 Task:  Click on Football In the Sunday Gridiron Challenge click on  Pick Sheet Add name Adam Hernandez Team name Marlton Giants and  Email softage.6@softage.net 10 Points Philadelphia Eagles 9 Points Carolina Panthers 8 Points Tampa Bay Buccaneers 7 Points Cleveland Browns 6 Points Washington Commanders 5 Points San Francisco 49ers 4 Points Las Vegas Raiders 3 Points New York Jets 2 Points Seattle Seahawks 1 Points Minnesota Vikings Submit pick sheet
Action: Mouse moved to (622, 389)
Screenshot: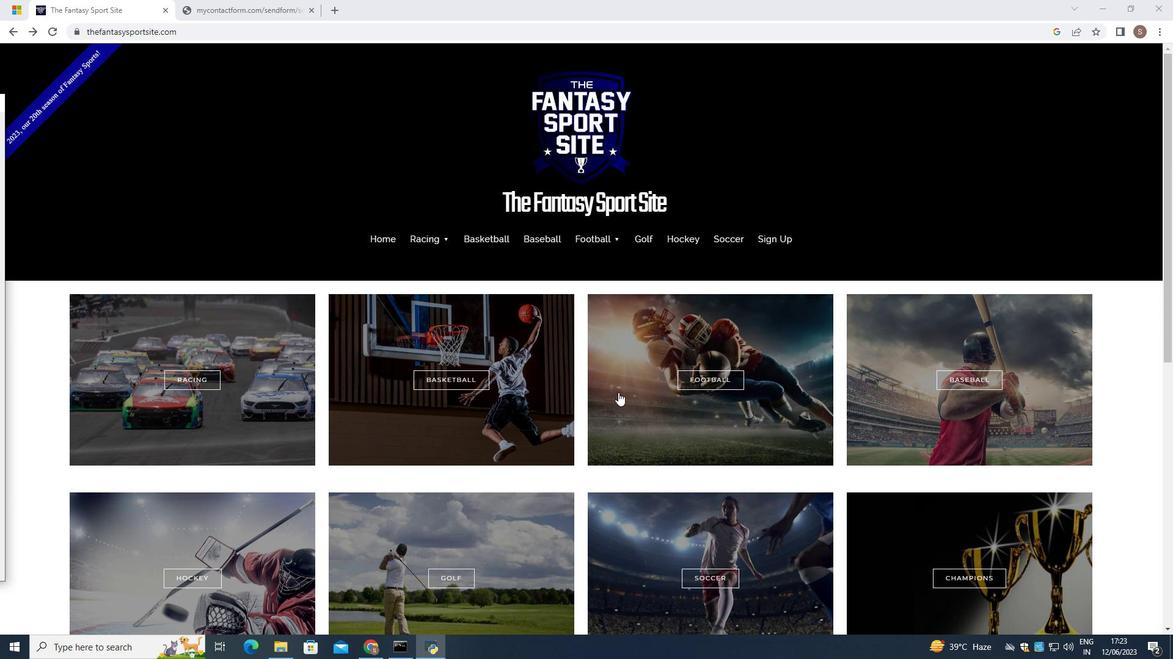 
Action: Mouse pressed left at (622, 389)
Screenshot: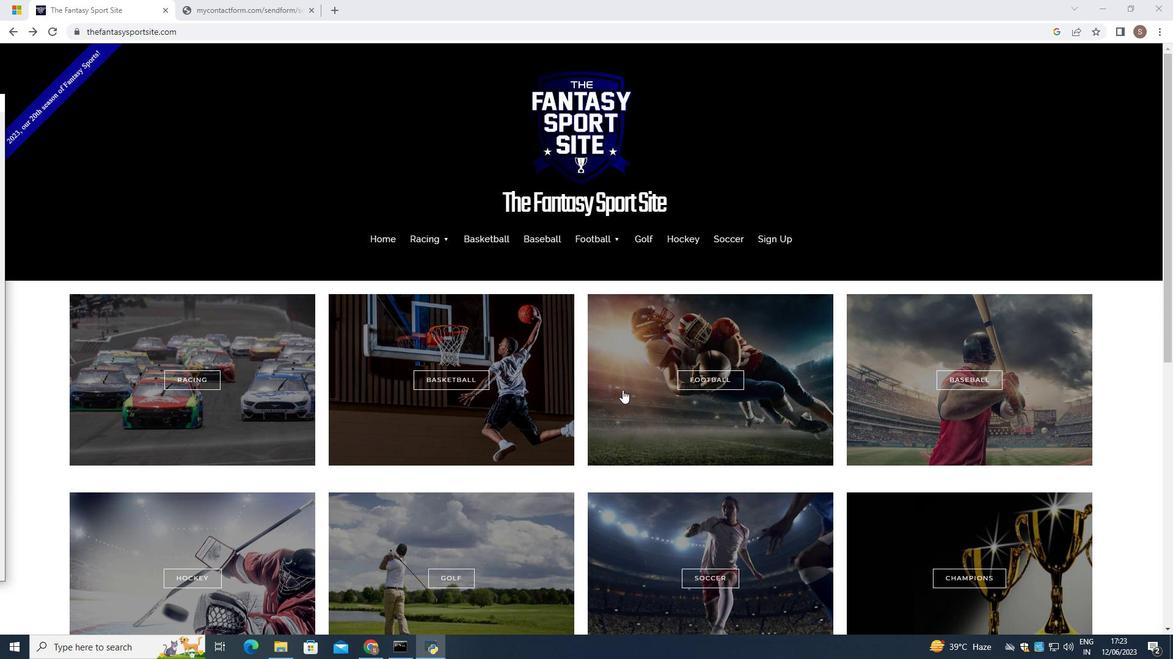 
Action: Mouse moved to (594, 496)
Screenshot: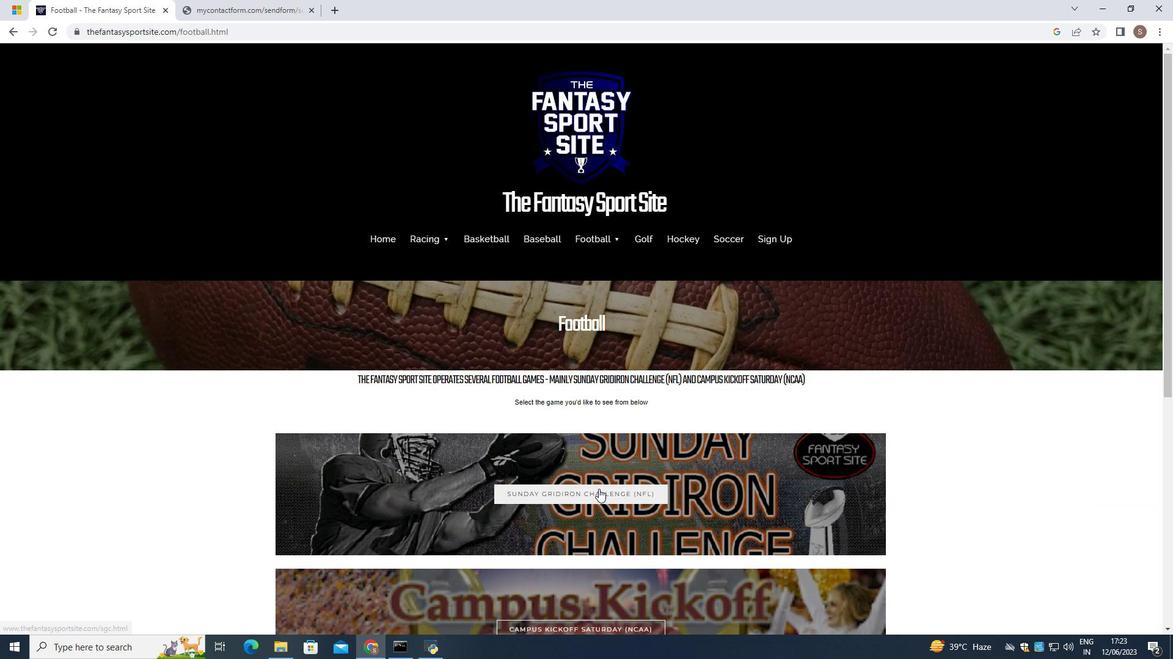 
Action: Mouse pressed left at (594, 496)
Screenshot: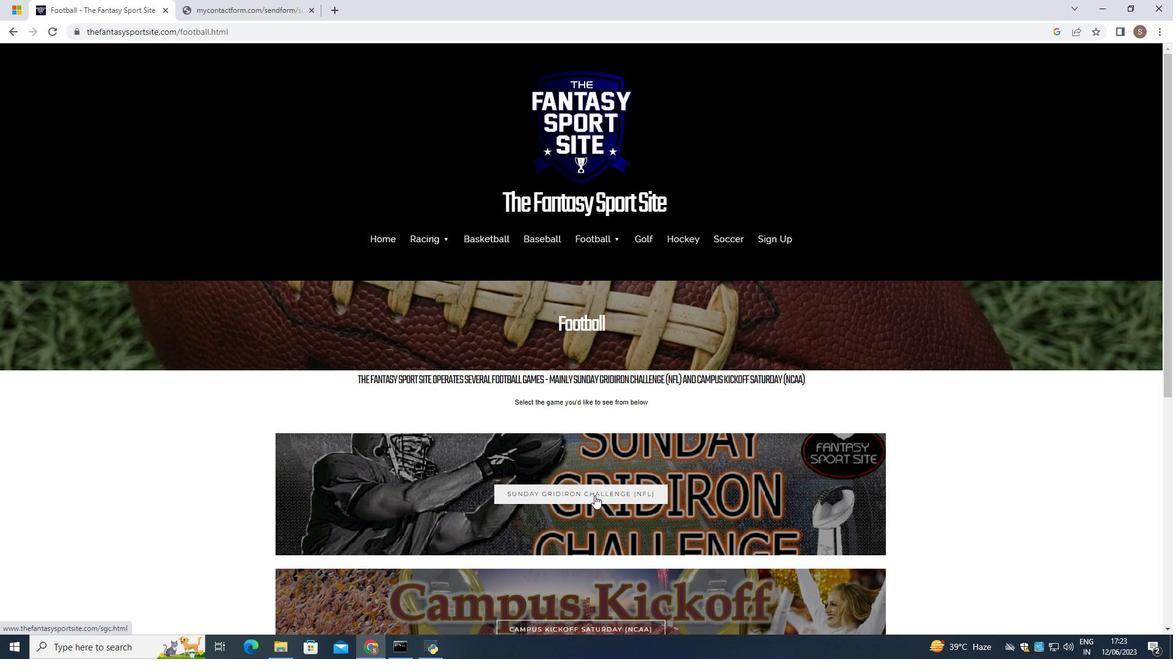 
Action: Mouse moved to (355, 541)
Screenshot: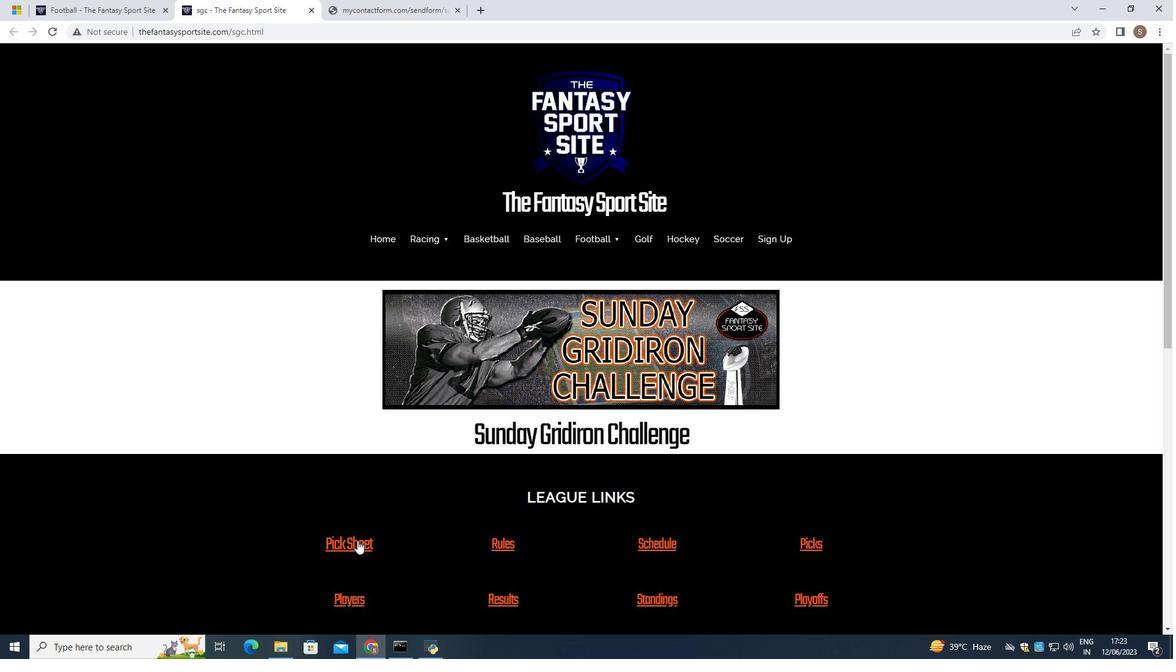 
Action: Mouse pressed left at (355, 541)
Screenshot: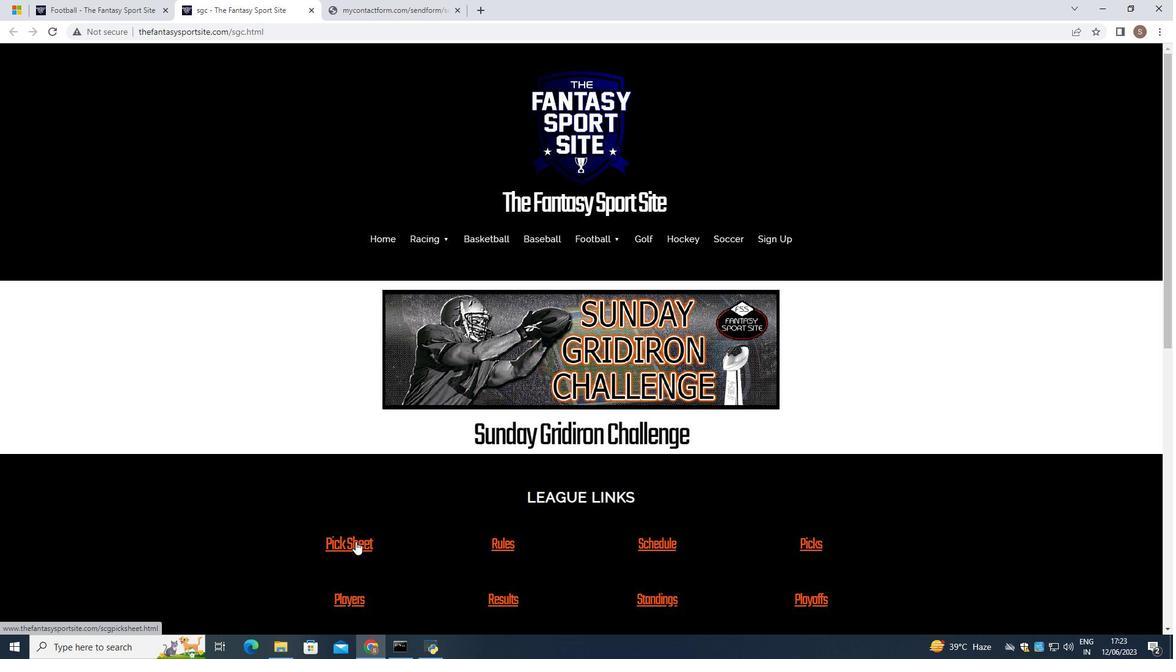 
Action: Mouse moved to (402, 506)
Screenshot: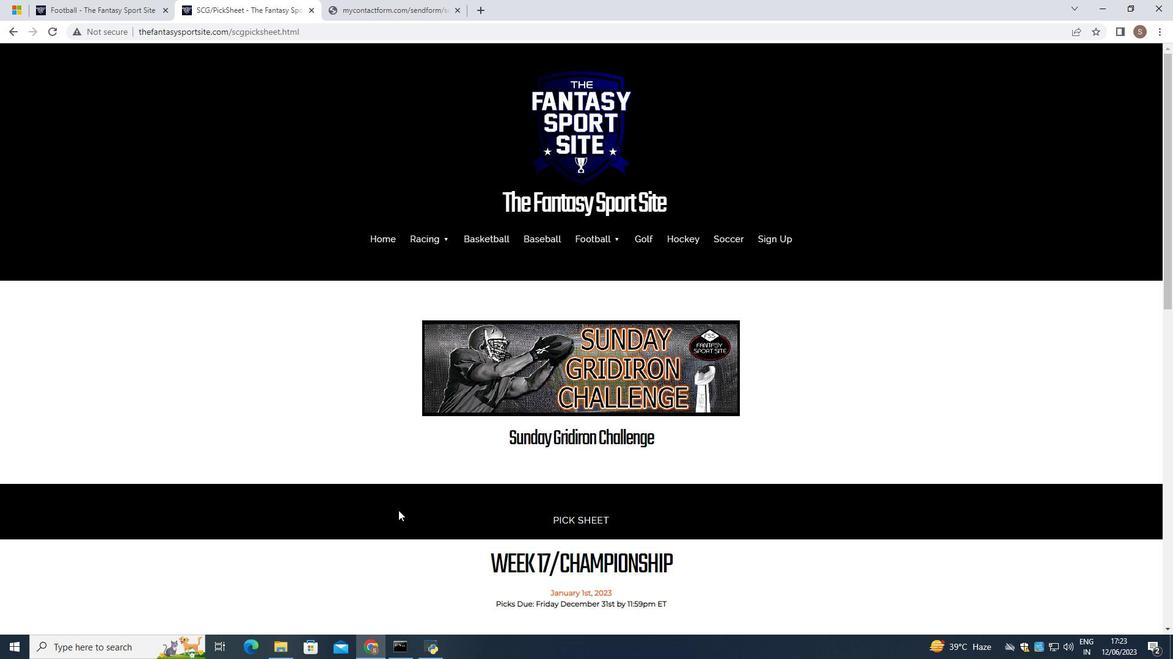 
Action: Mouse scrolled (402, 505) with delta (0, 0)
Screenshot: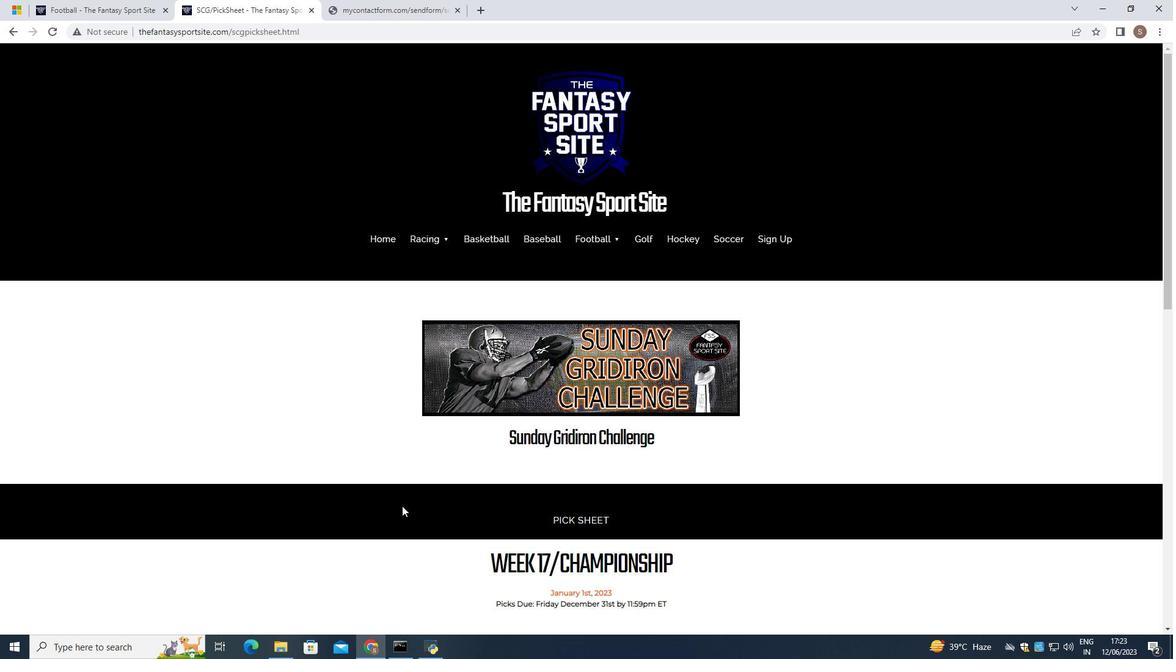 
Action: Mouse scrolled (402, 505) with delta (0, 0)
Screenshot: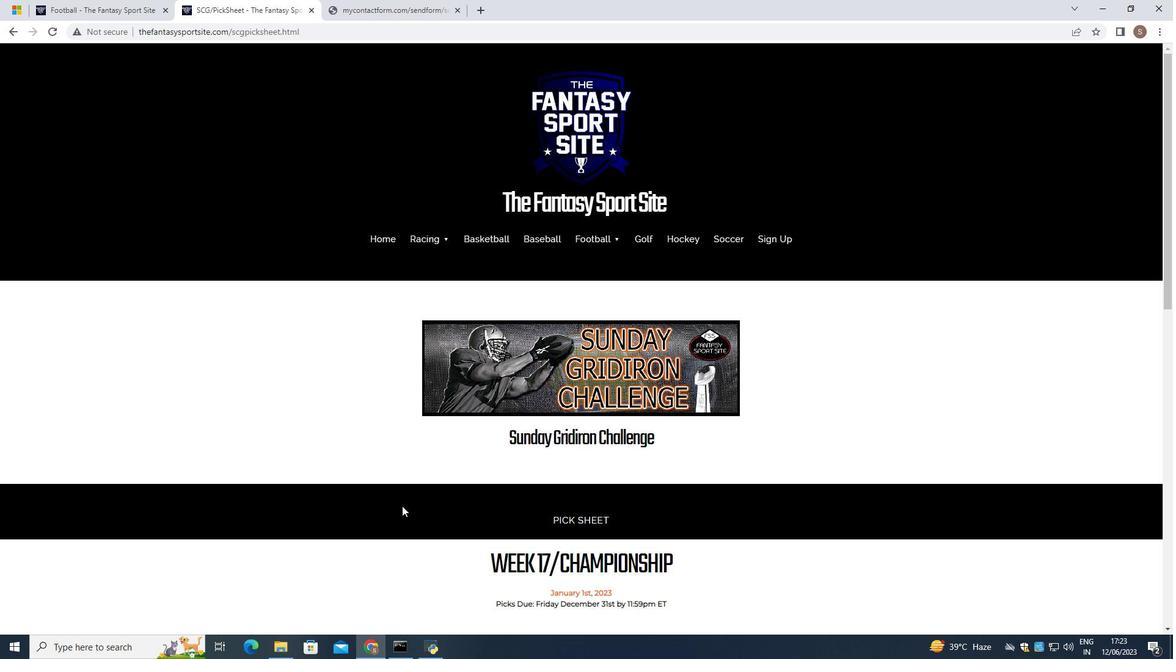 
Action: Mouse scrolled (402, 505) with delta (0, 0)
Screenshot: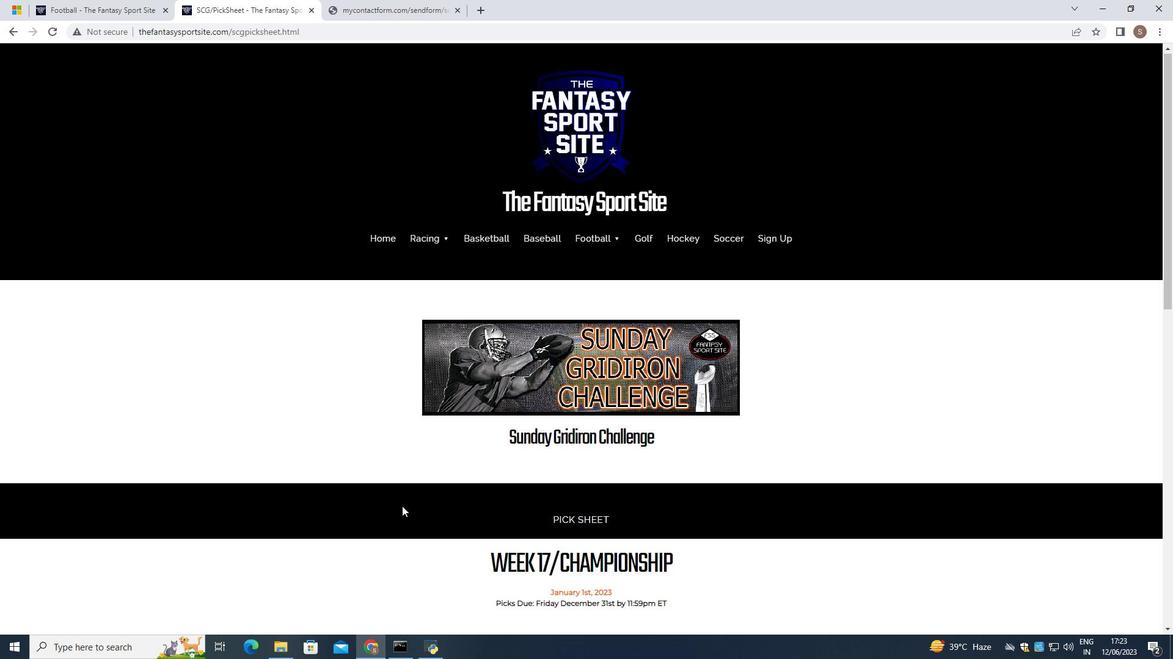 
Action: Mouse scrolled (402, 505) with delta (0, 0)
Screenshot: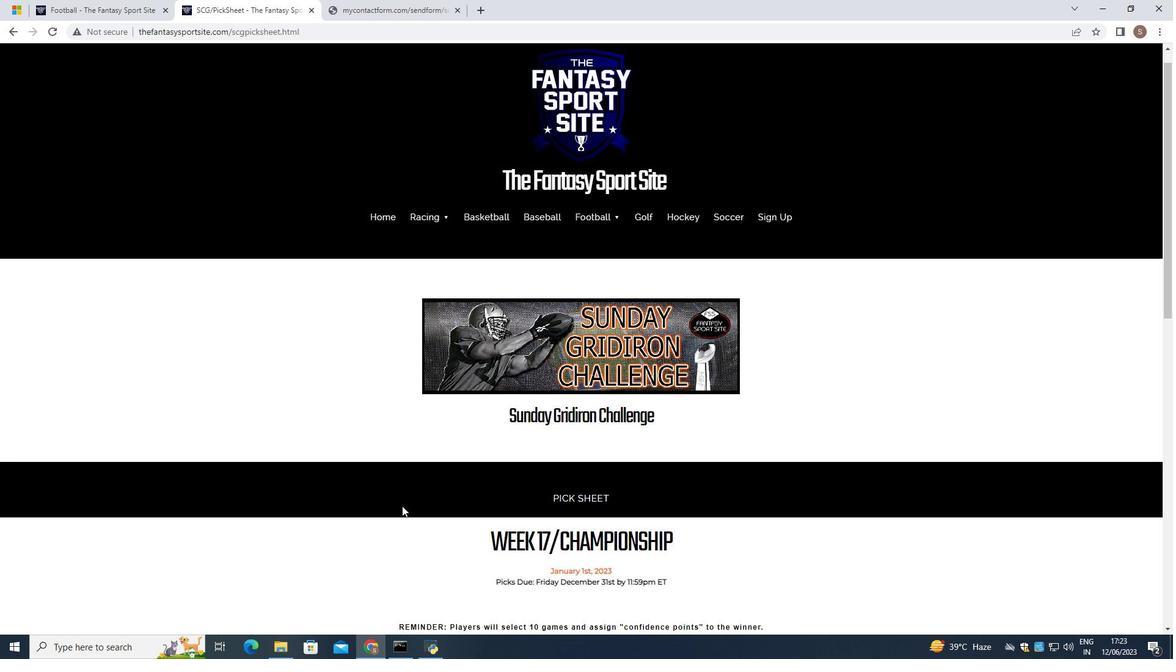 
Action: Mouse scrolled (402, 505) with delta (0, 0)
Screenshot: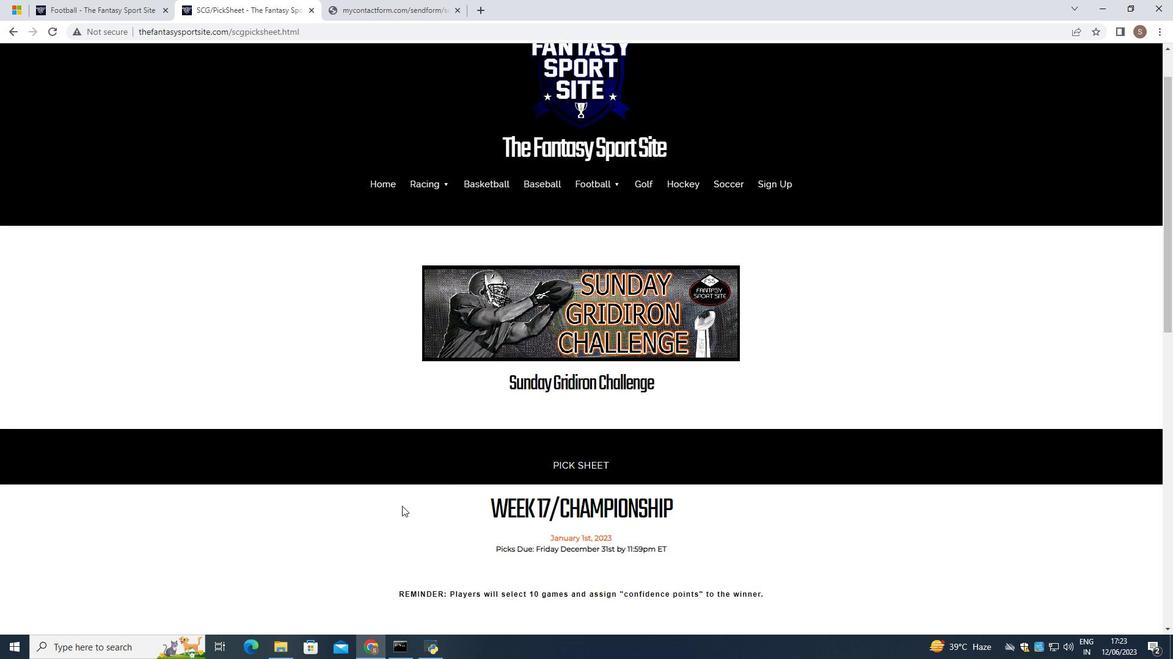 
Action: Mouse scrolled (402, 505) with delta (0, 0)
Screenshot: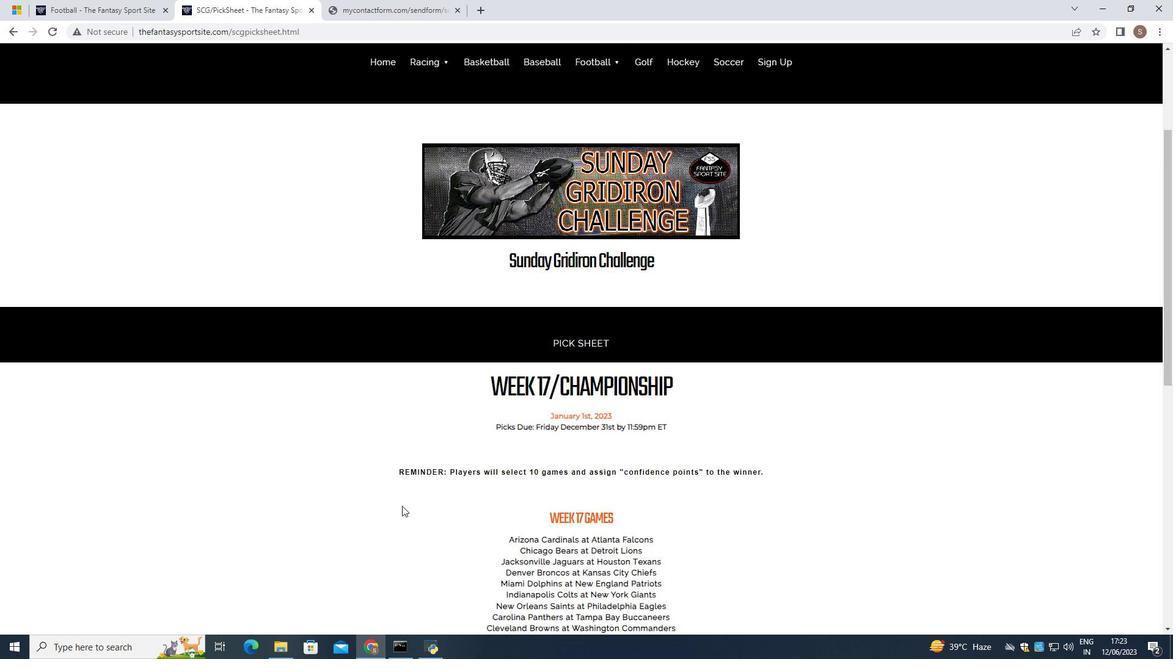 
Action: Mouse moved to (402, 505)
Screenshot: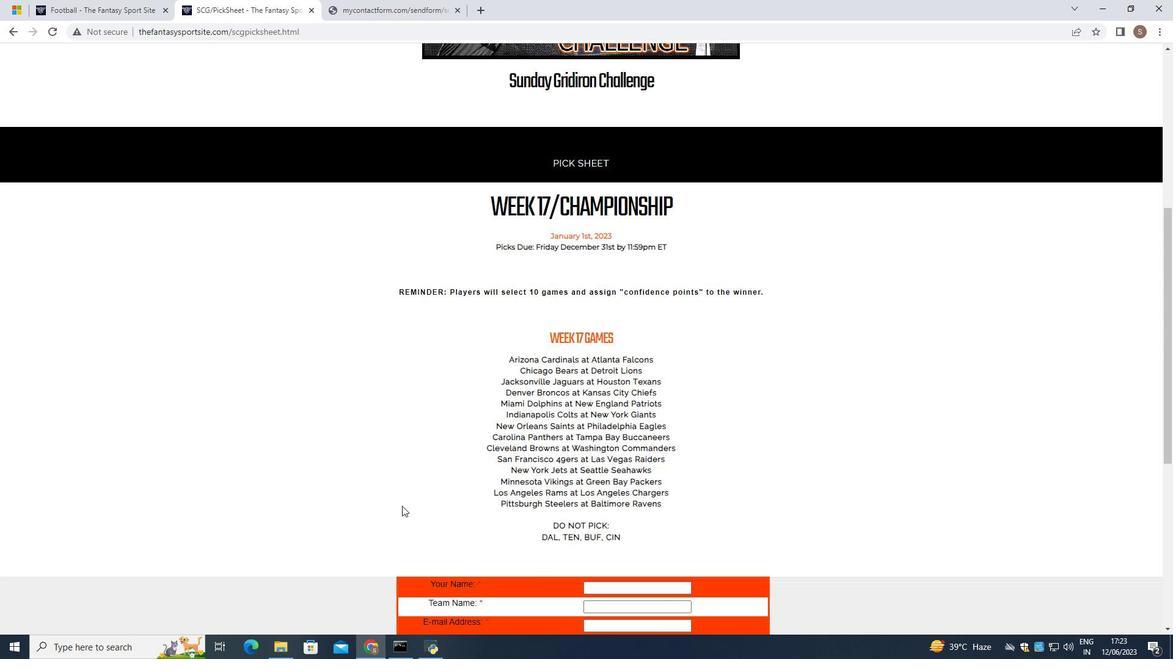 
Action: Mouse scrolled (402, 504) with delta (0, 0)
Screenshot: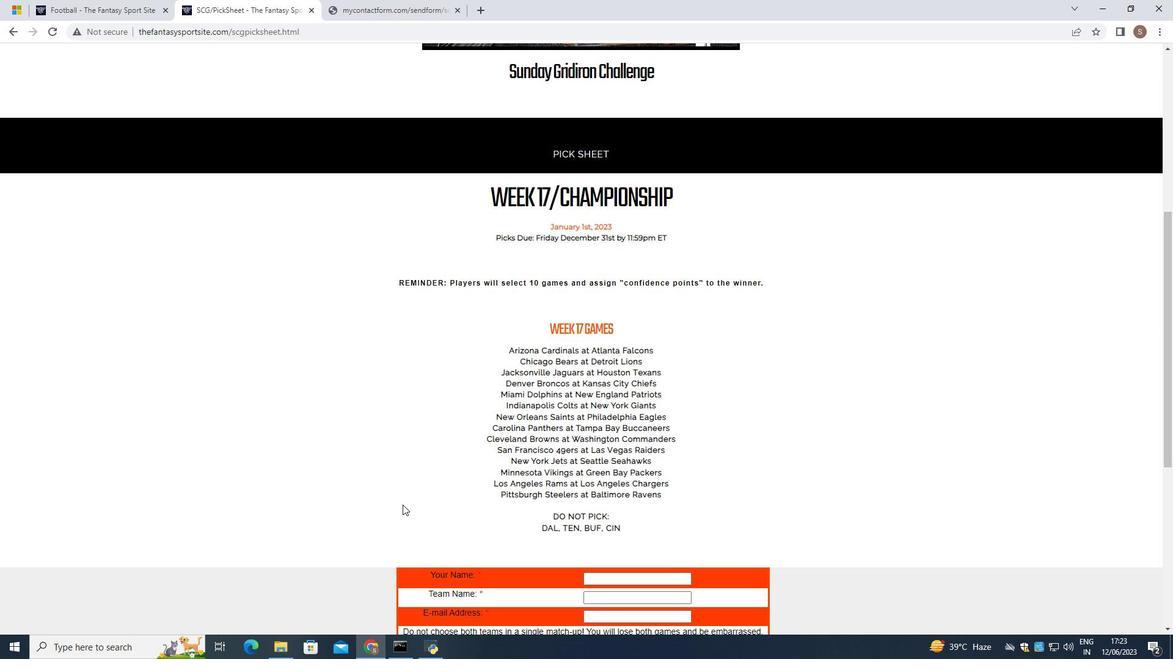 
Action: Mouse scrolled (402, 504) with delta (0, 0)
Screenshot: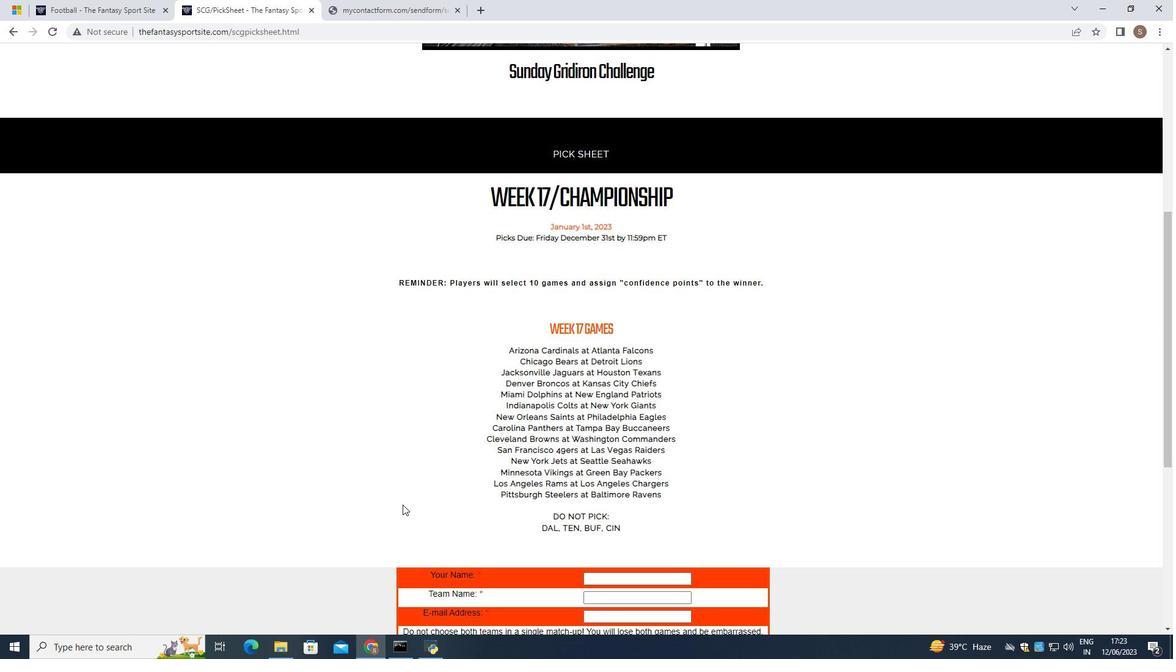 
Action: Mouse scrolled (402, 504) with delta (0, 0)
Screenshot: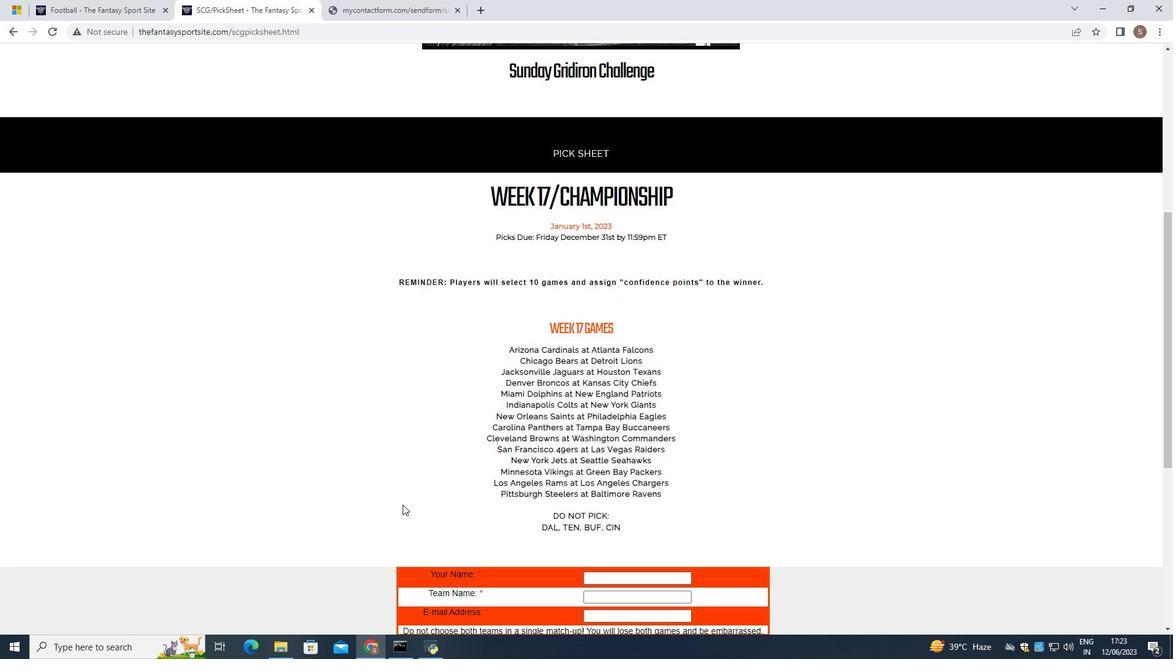 
Action: Mouse scrolled (402, 504) with delta (0, 0)
Screenshot: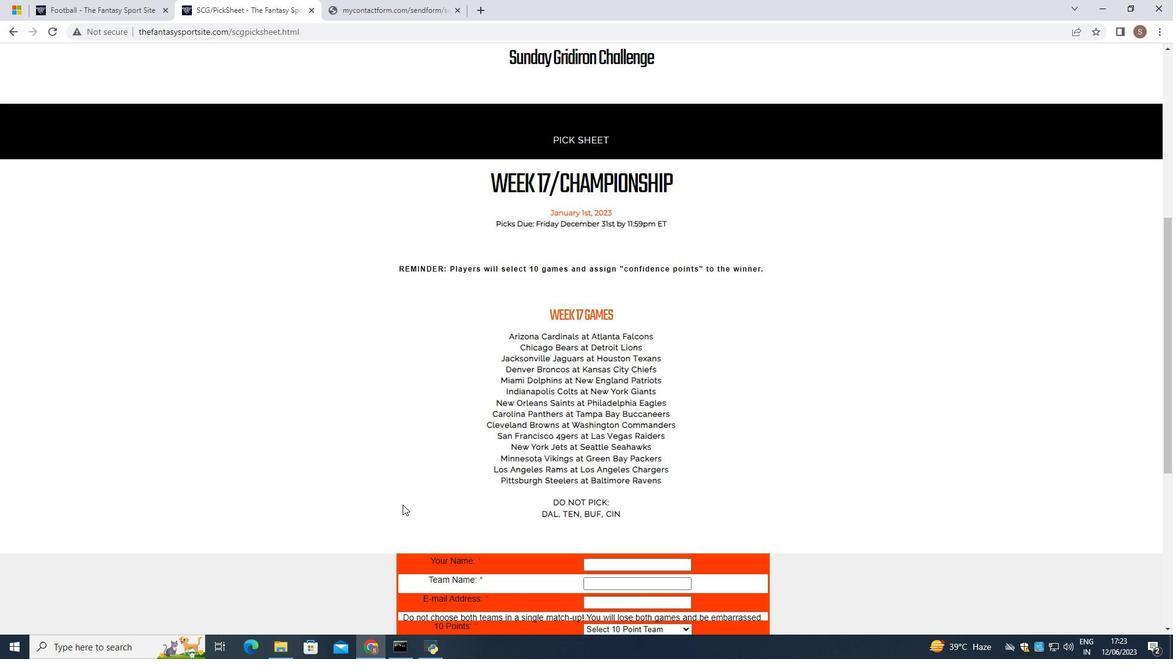 
Action: Mouse moved to (618, 331)
Screenshot: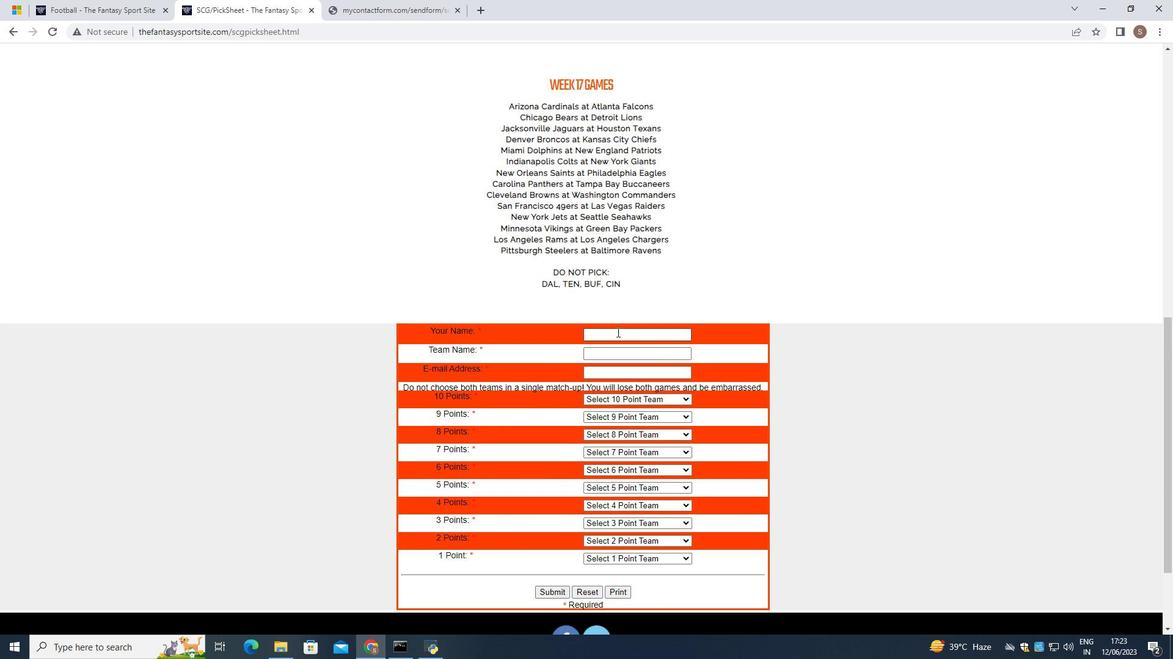 
Action: Mouse pressed left at (618, 331)
Screenshot: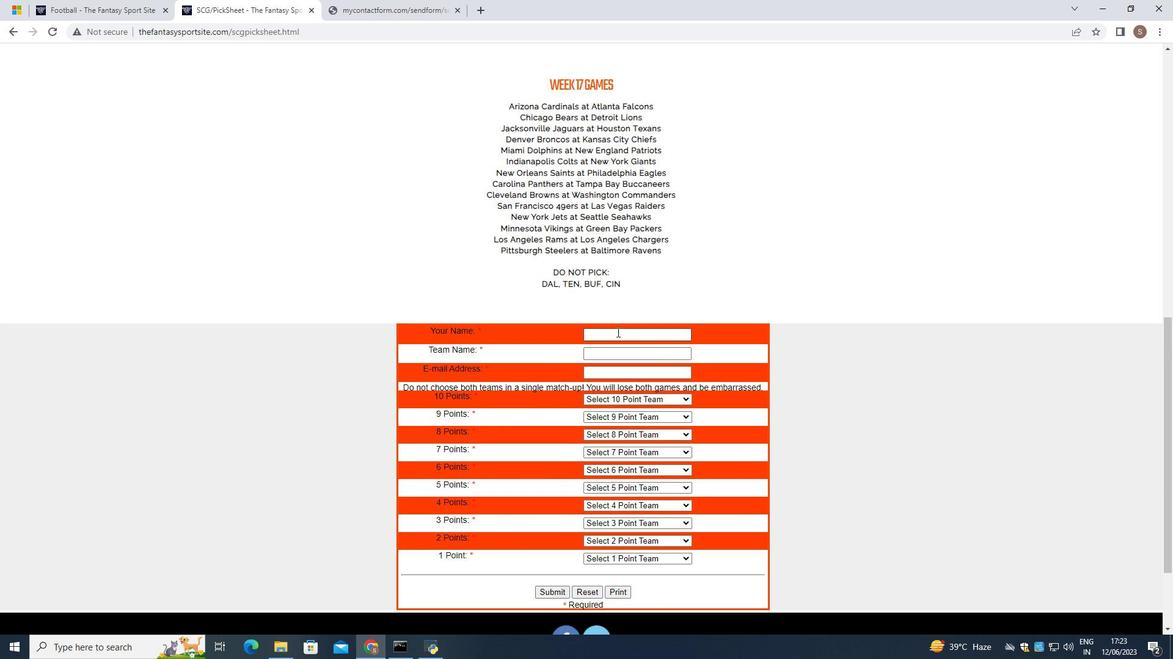 
Action: Mouse moved to (618, 331)
Screenshot: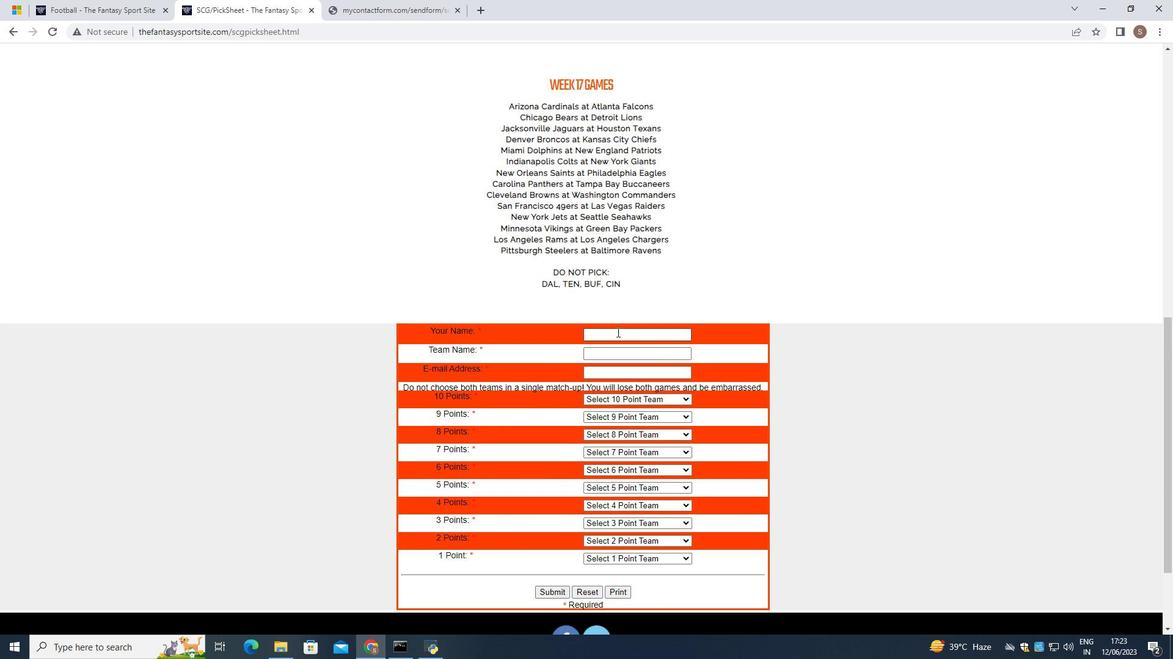 
Action: Key pressed <Key.shift><Key.shift>Adam<Key.space><Key.shift>Hernandez
Screenshot: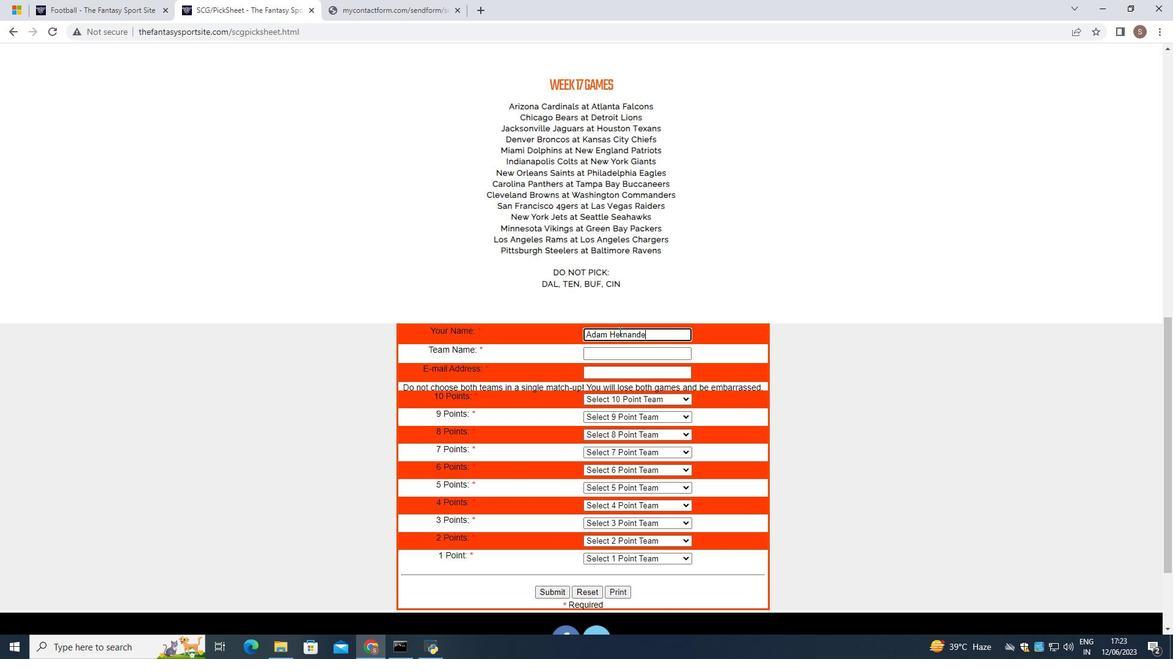 
Action: Mouse moved to (623, 353)
Screenshot: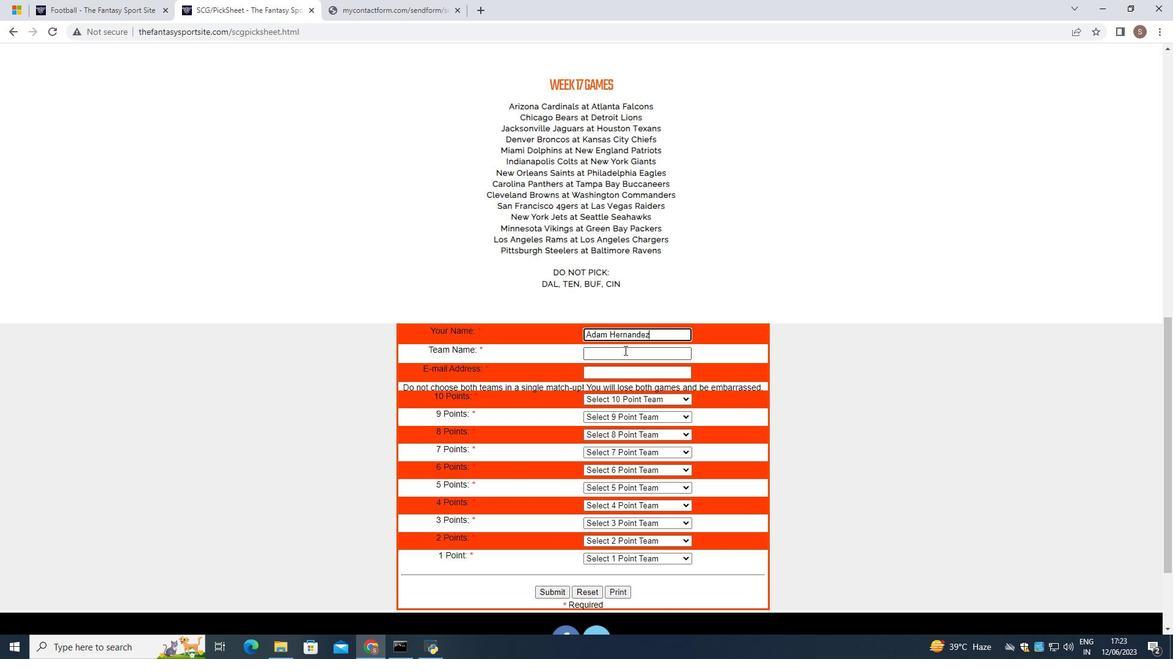 
Action: Mouse pressed left at (623, 353)
Screenshot: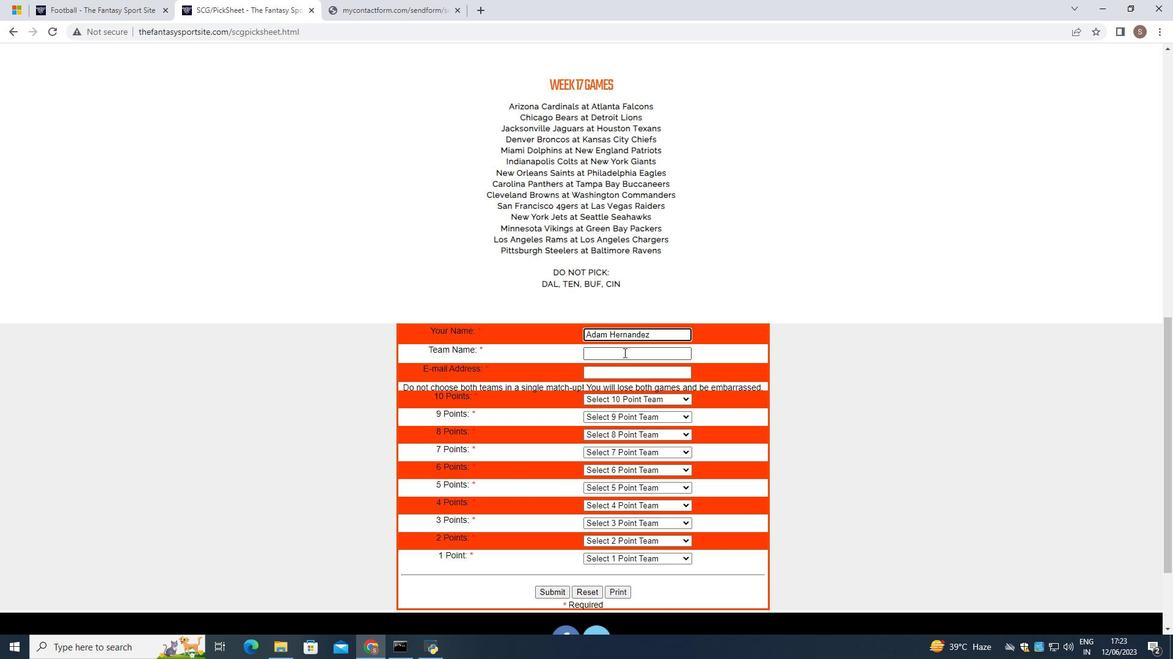 
Action: Key pressed <Key.shift>Marlton<Key.space><Key.shift>Giants
Screenshot: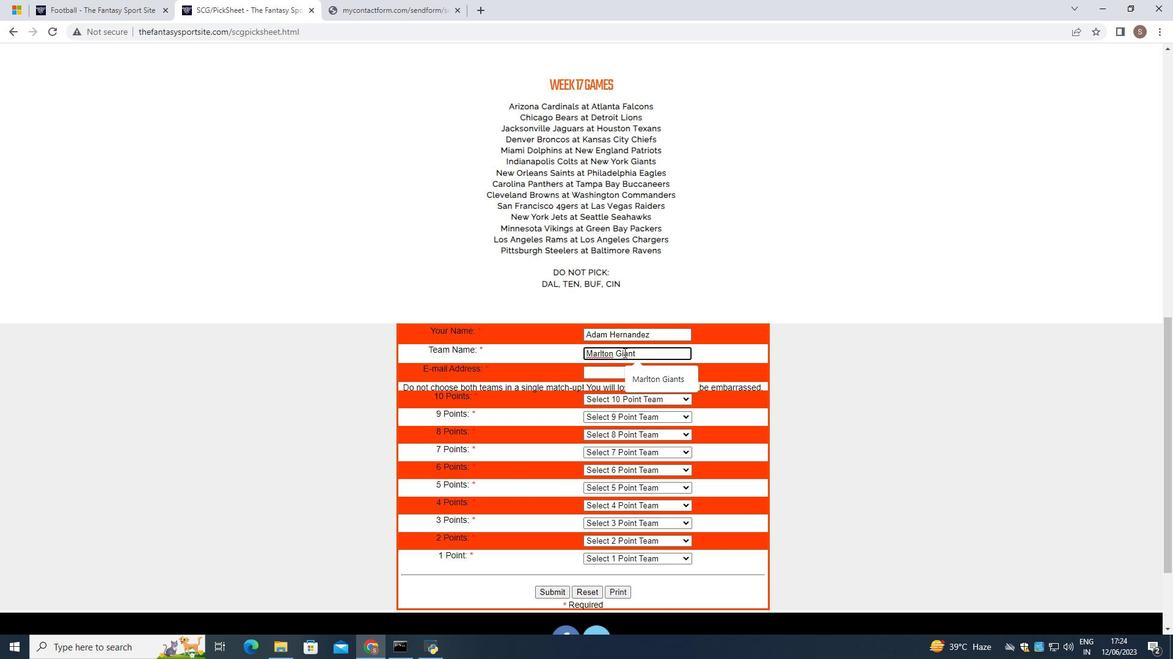 
Action: Mouse moved to (620, 371)
Screenshot: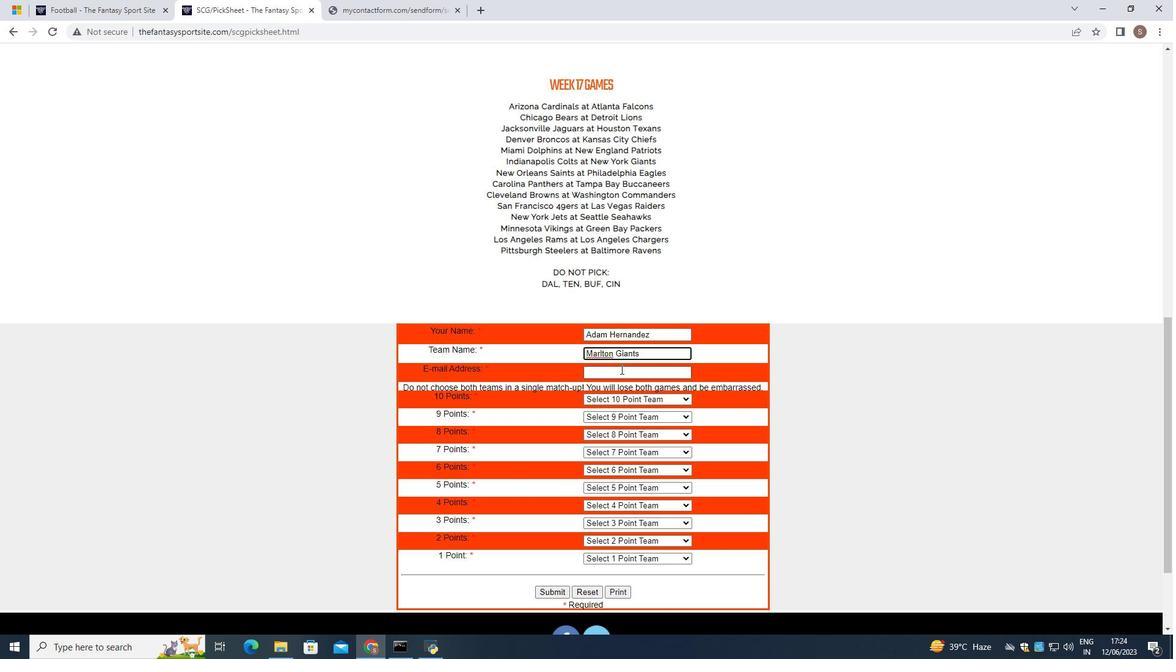 
Action: Mouse pressed left at (620, 371)
Screenshot: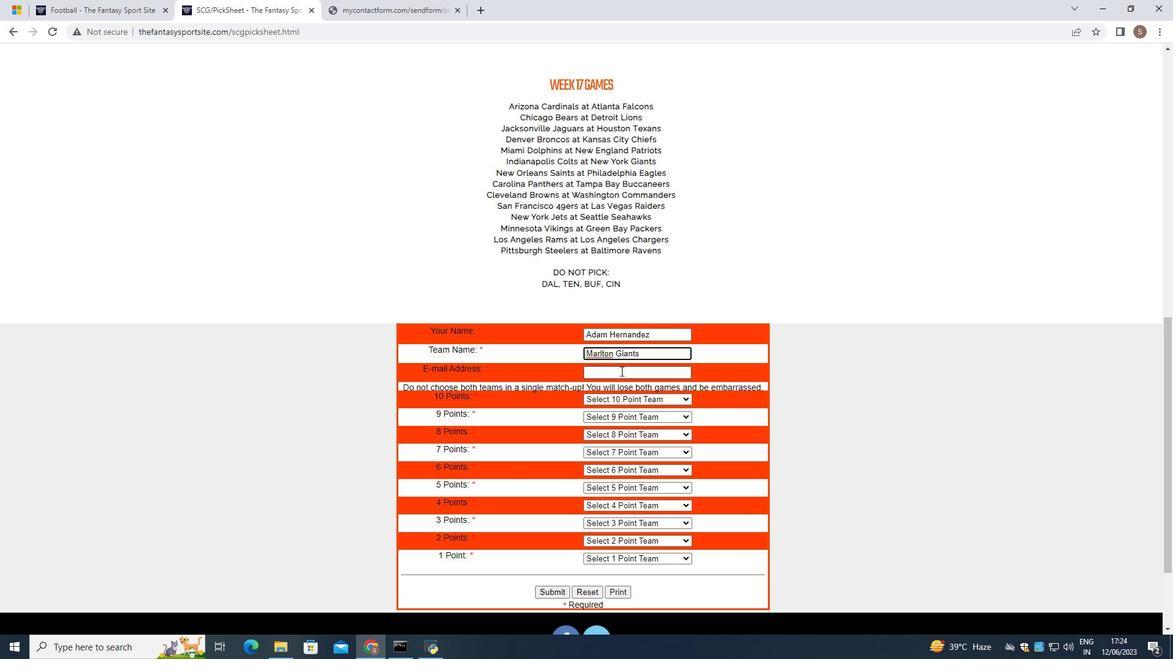 
Action: Key pressed softage.6
Screenshot: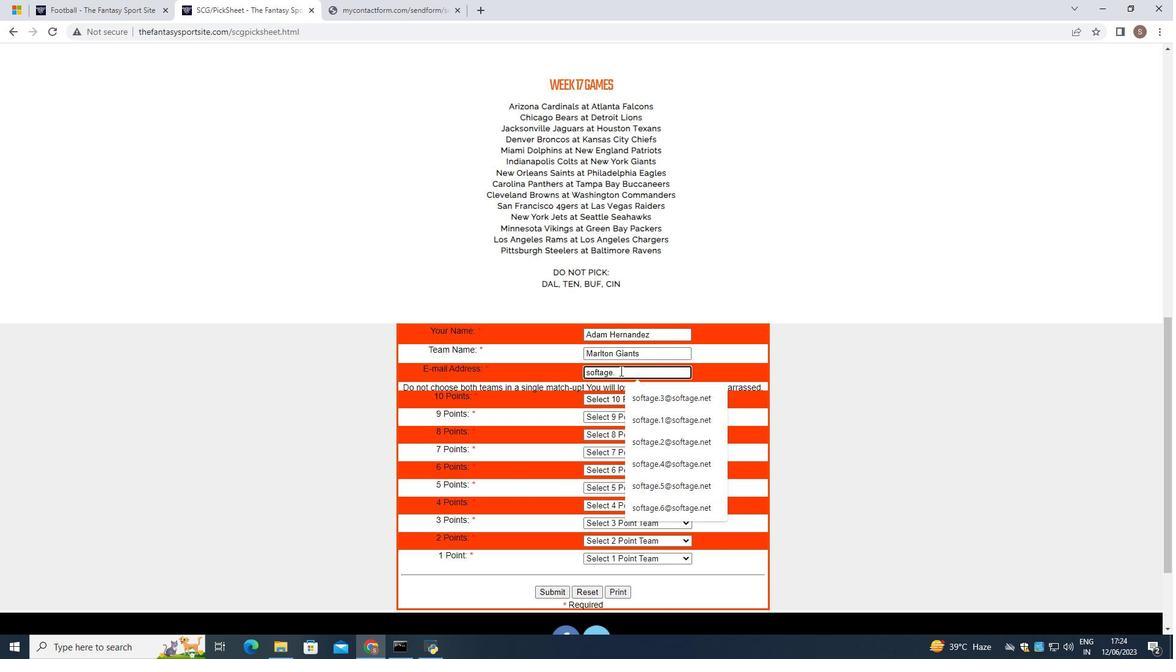 
Action: Mouse moved to (645, 394)
Screenshot: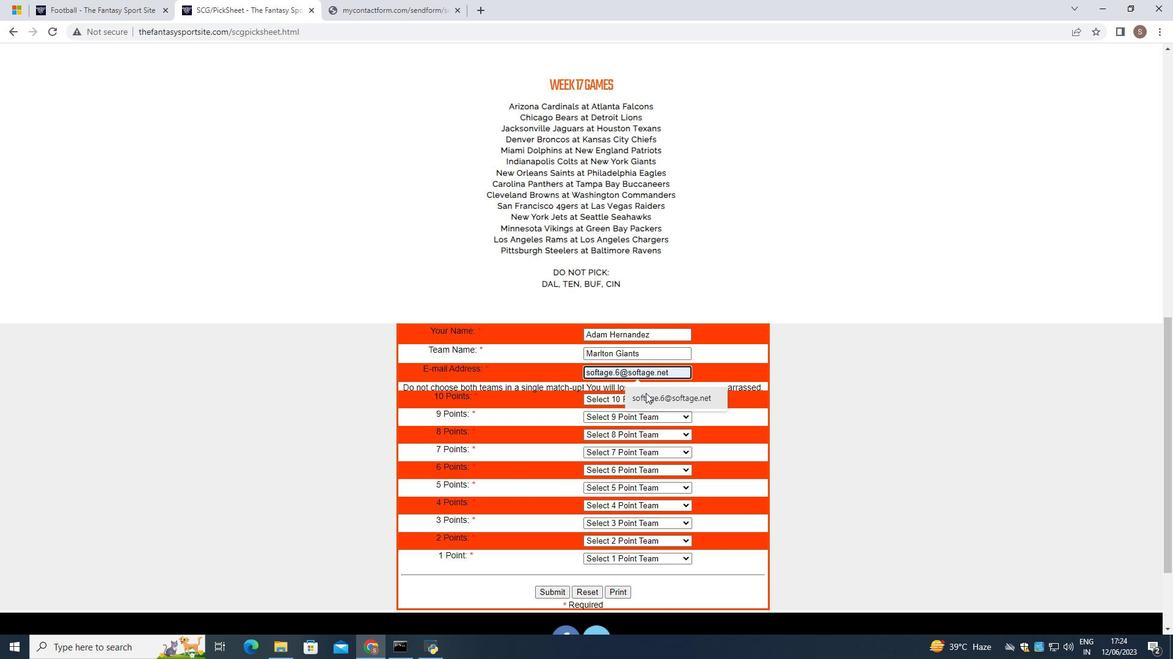 
Action: Mouse pressed left at (645, 394)
Screenshot: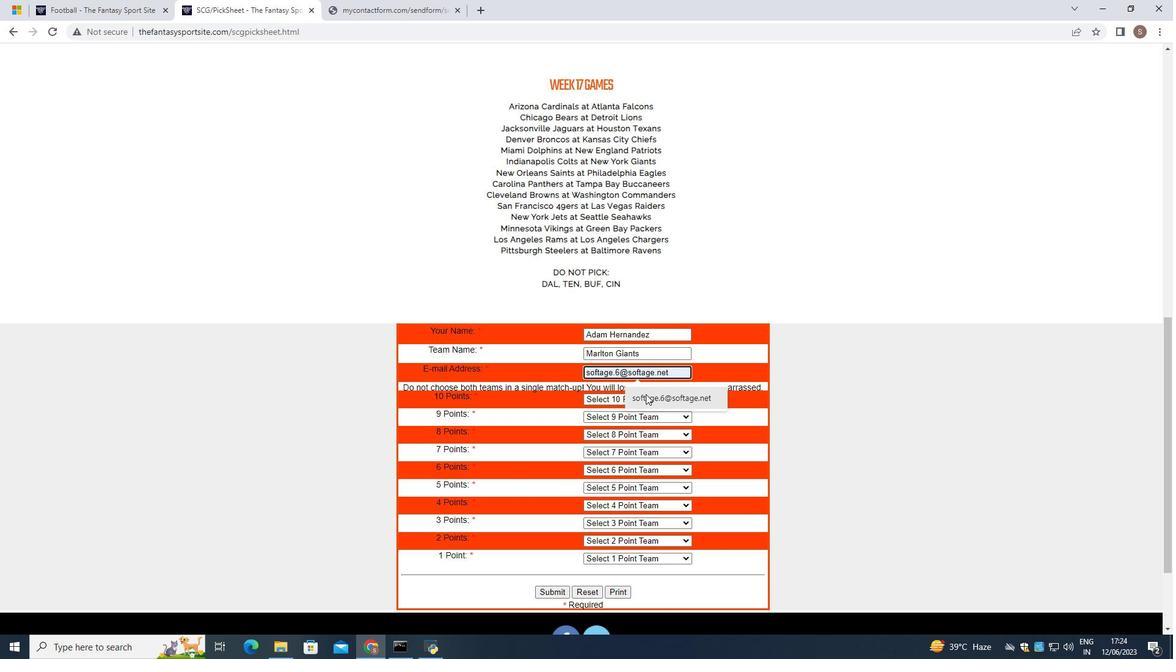 
Action: Mouse moved to (629, 397)
Screenshot: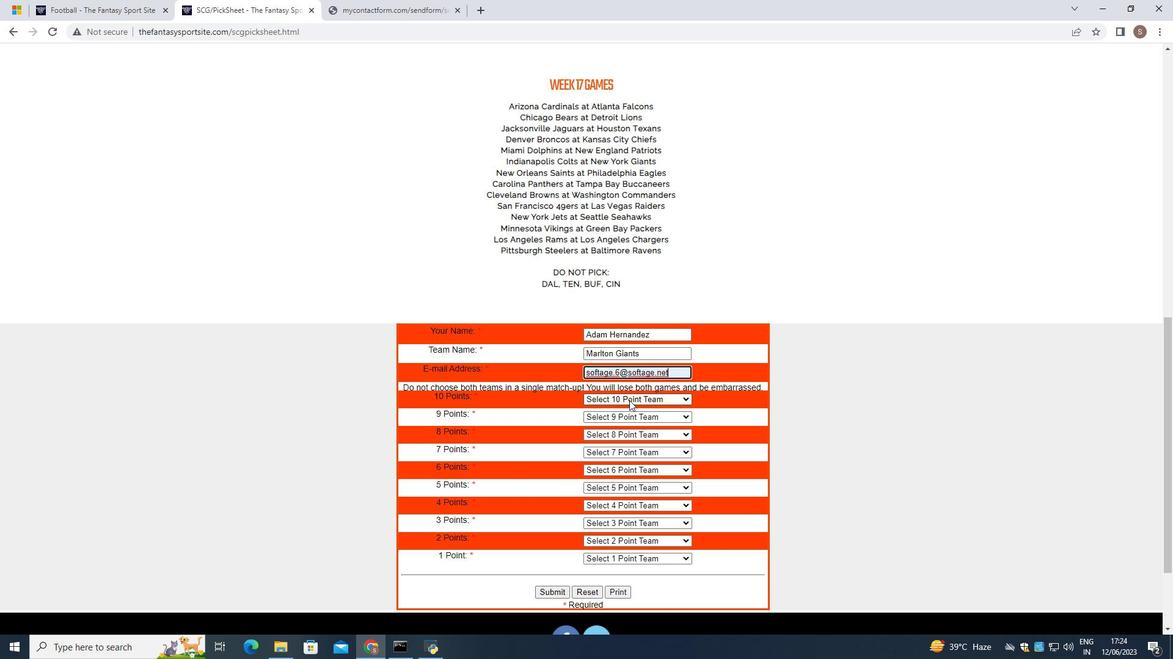 
Action: Mouse pressed left at (629, 397)
Screenshot: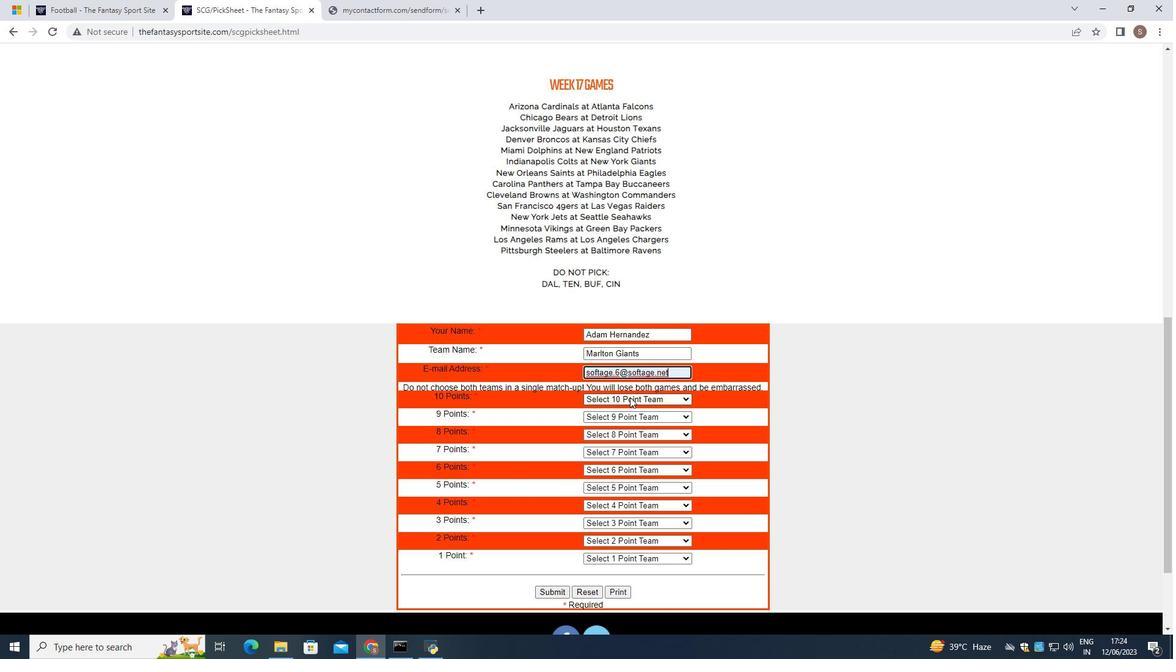 
Action: Mouse moved to (643, 564)
Screenshot: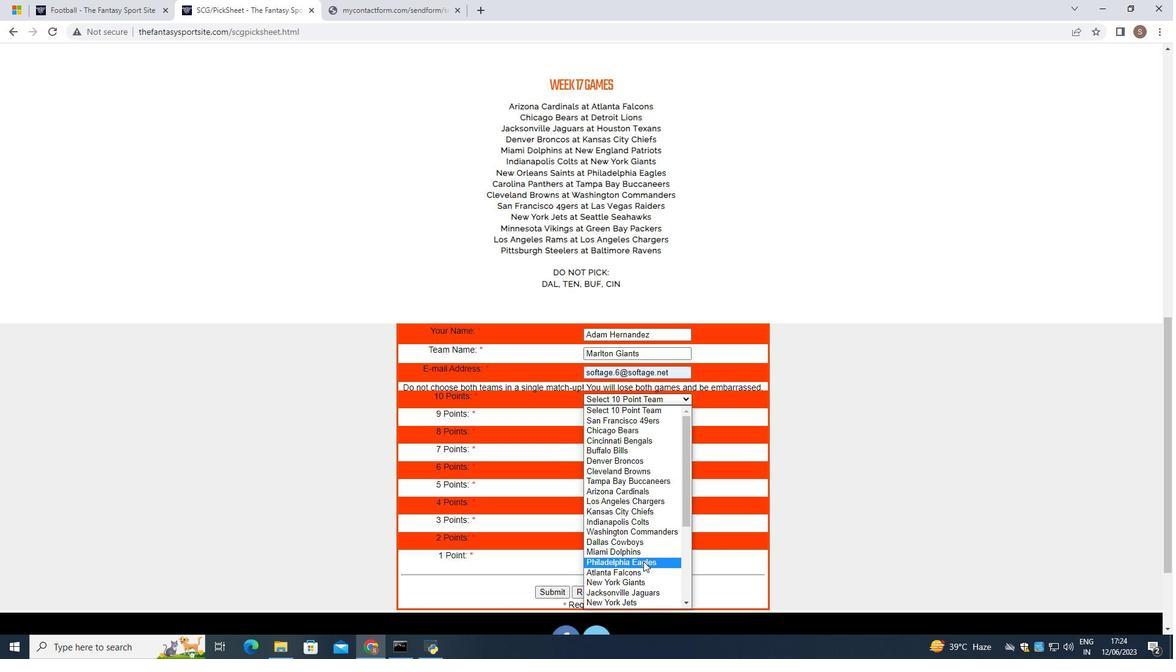 
Action: Mouse pressed left at (643, 564)
Screenshot: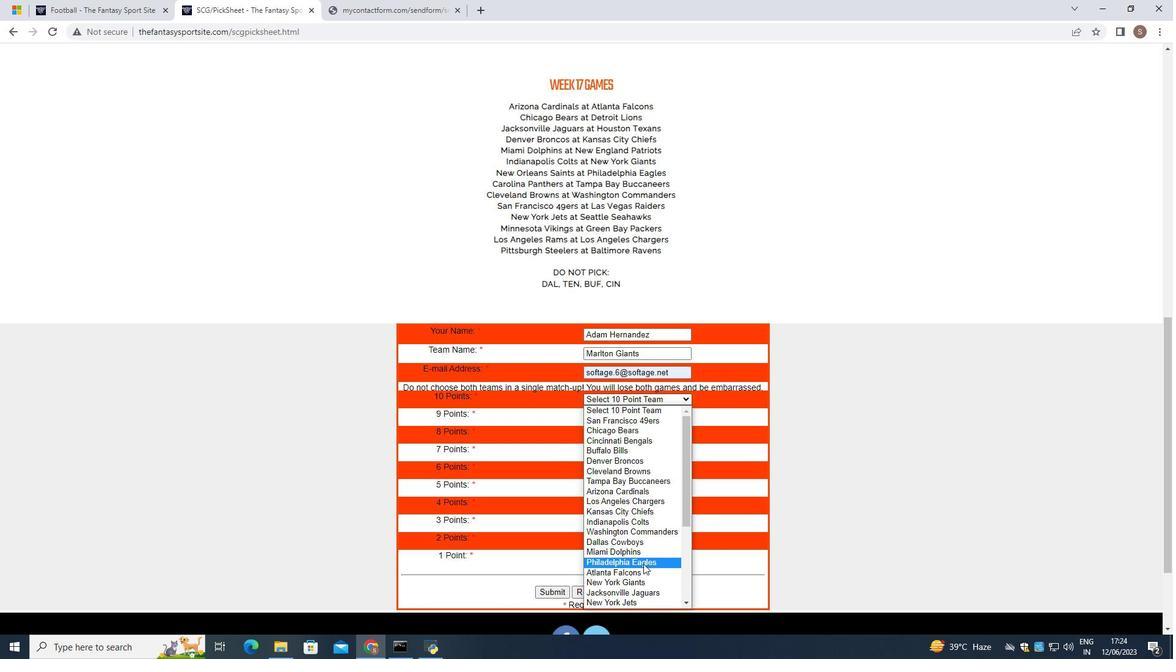 
Action: Mouse moved to (648, 417)
Screenshot: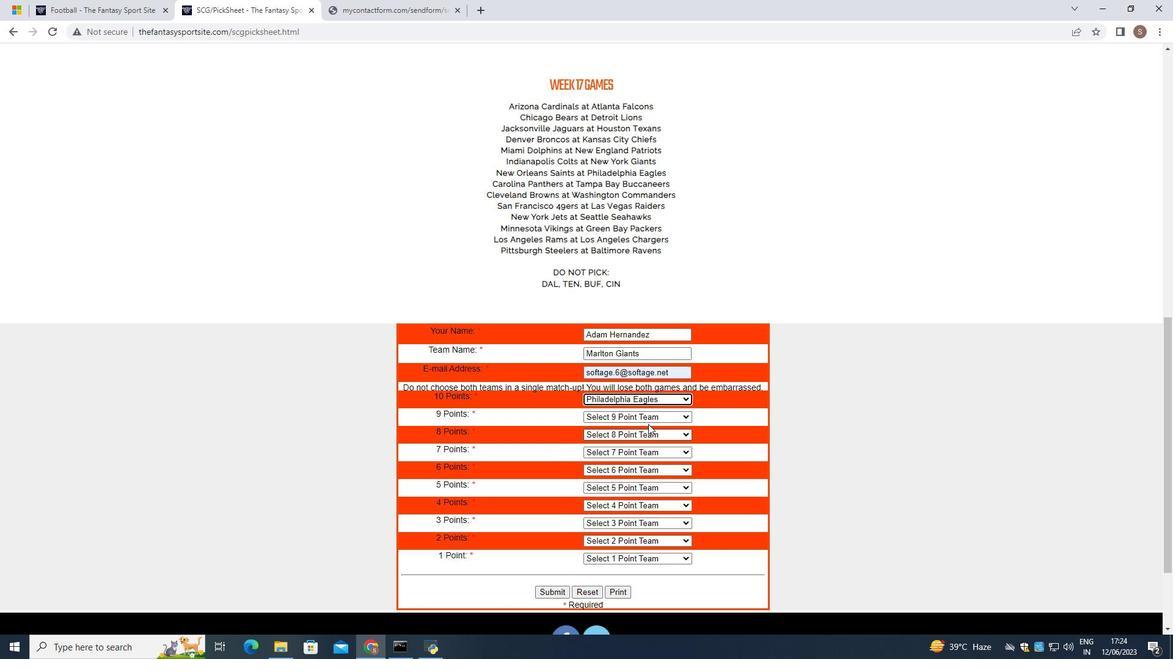 
Action: Mouse pressed left at (648, 417)
Screenshot: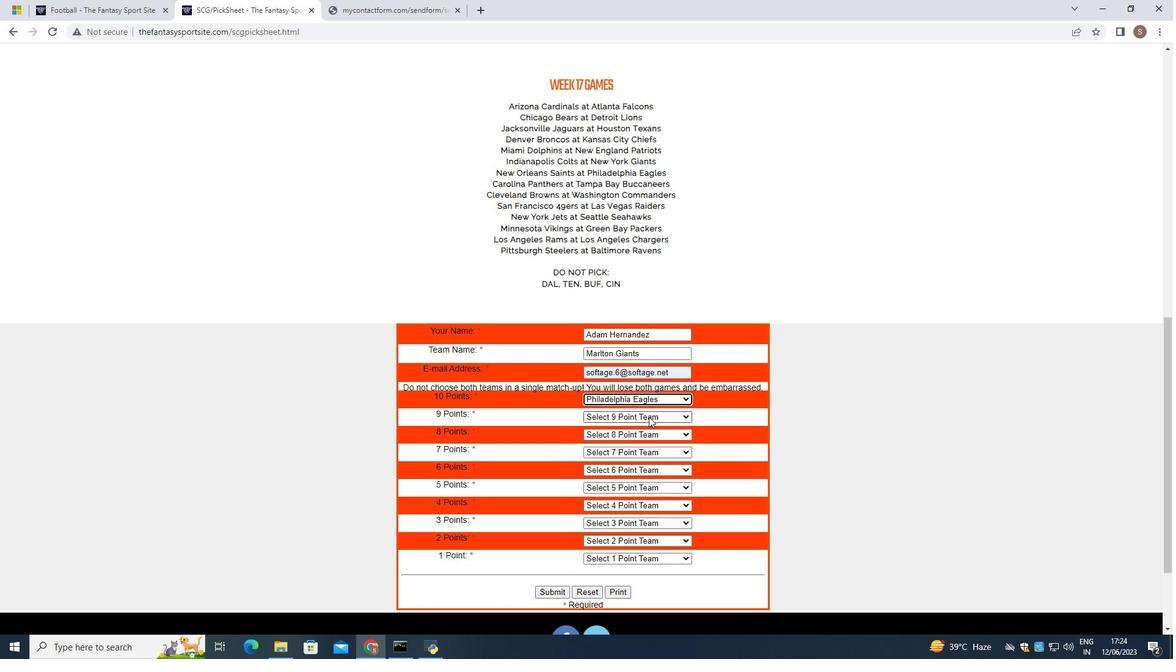 
Action: Mouse moved to (640, 554)
Screenshot: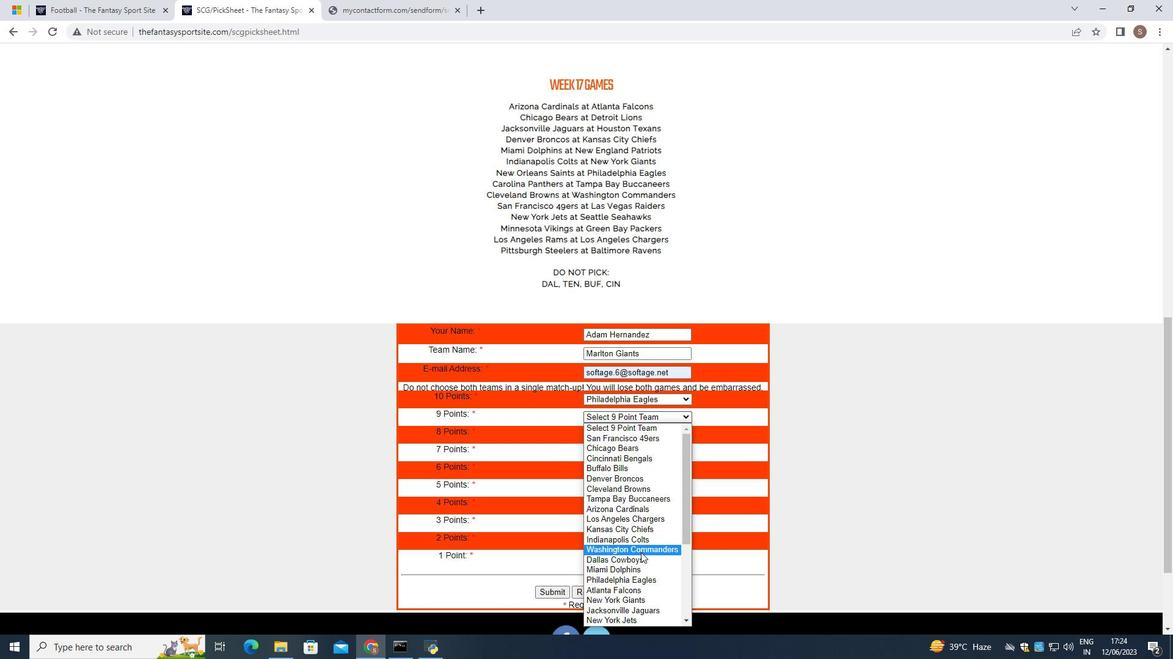 
Action: Mouse scrolled (640, 553) with delta (0, 0)
Screenshot: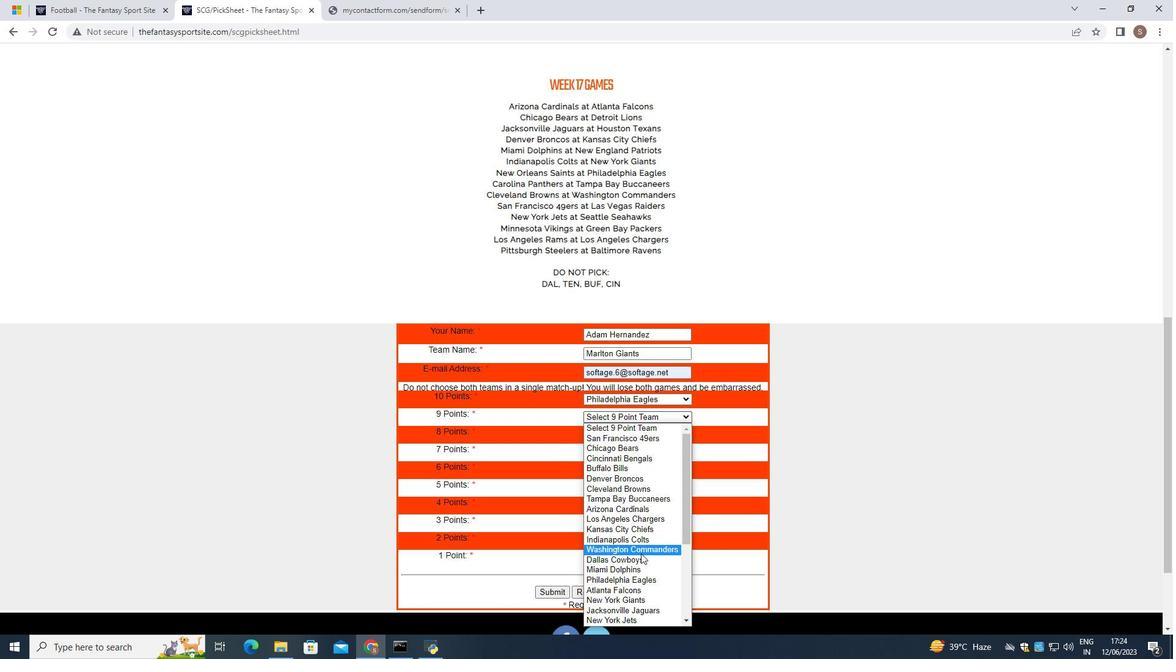 
Action: Mouse scrolled (640, 553) with delta (0, 0)
Screenshot: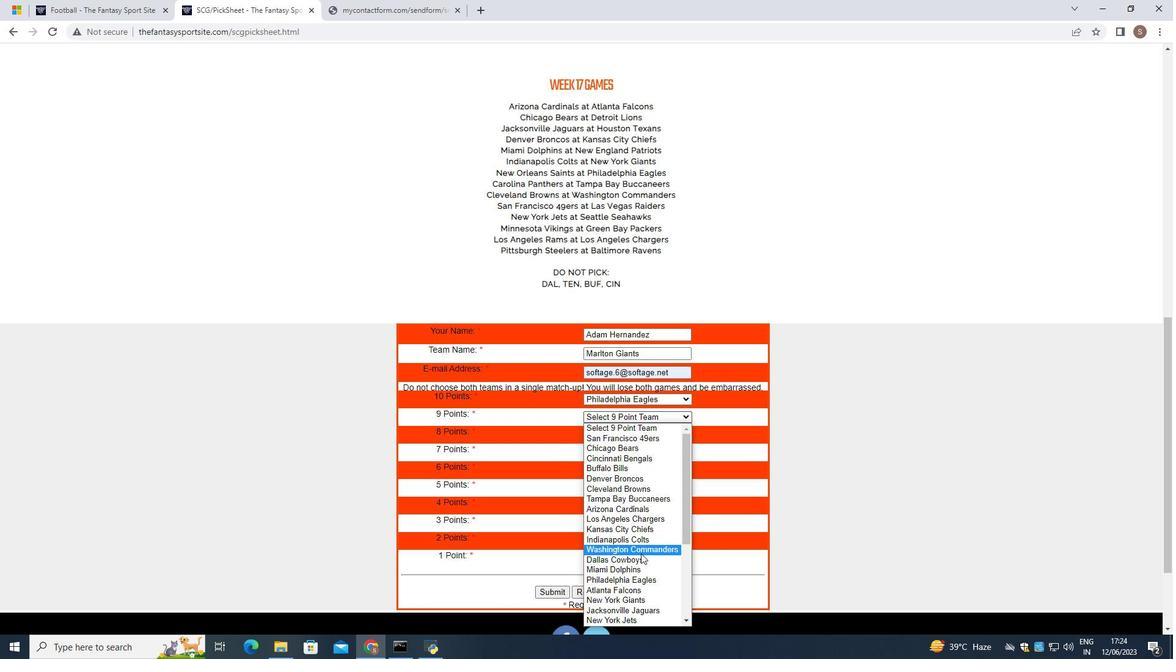 
Action: Mouse scrolled (640, 553) with delta (0, 0)
Screenshot: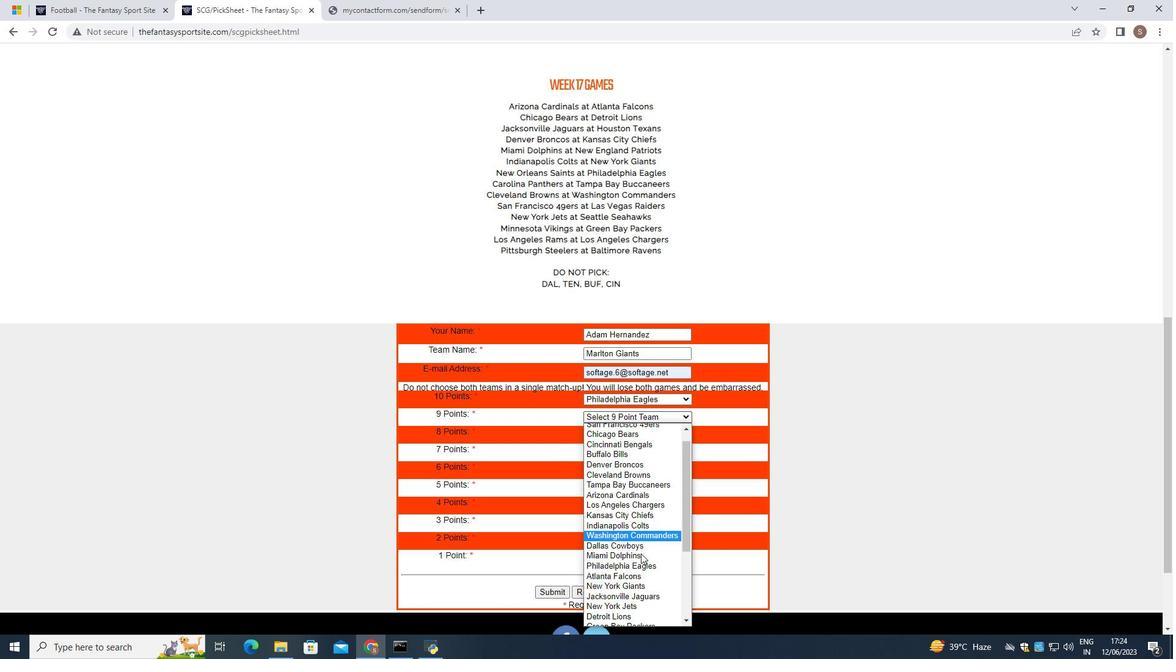 
Action: Mouse scrolled (640, 553) with delta (0, 0)
Screenshot: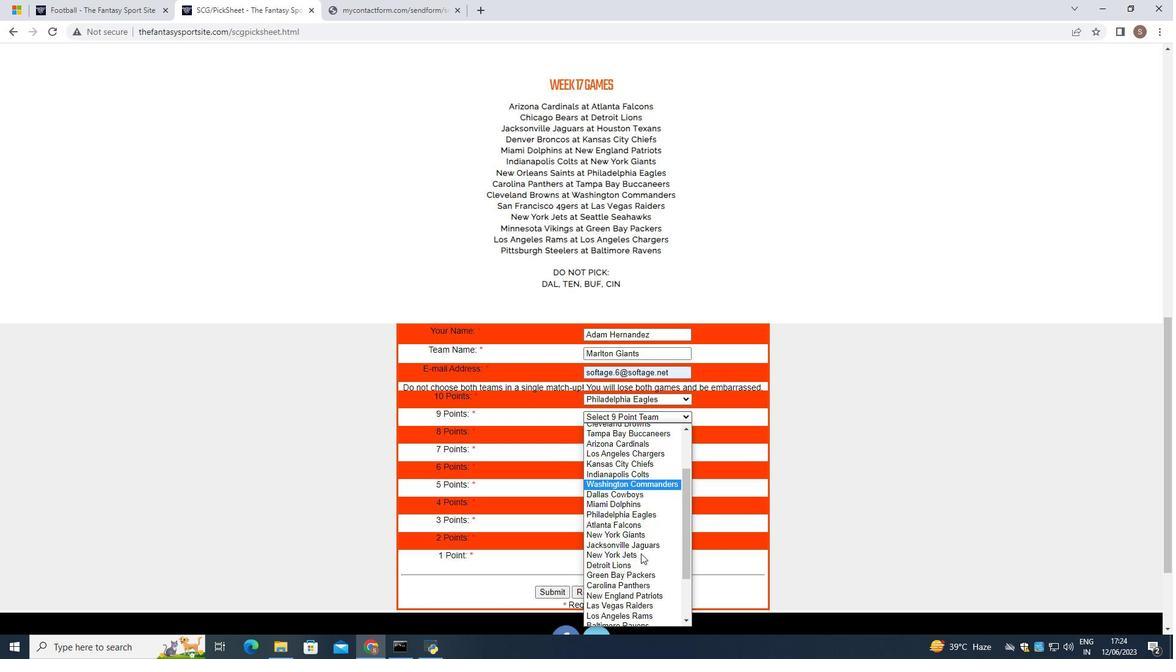 
Action: Mouse scrolled (640, 553) with delta (0, 0)
Screenshot: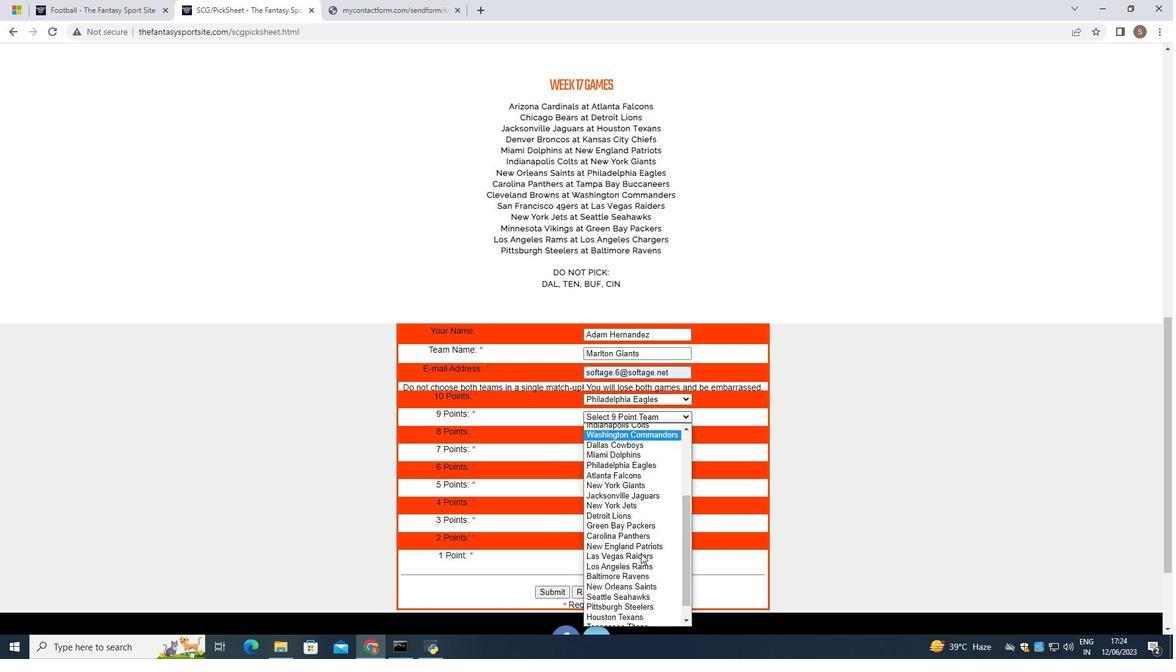 
Action: Mouse scrolled (640, 553) with delta (0, 0)
Screenshot: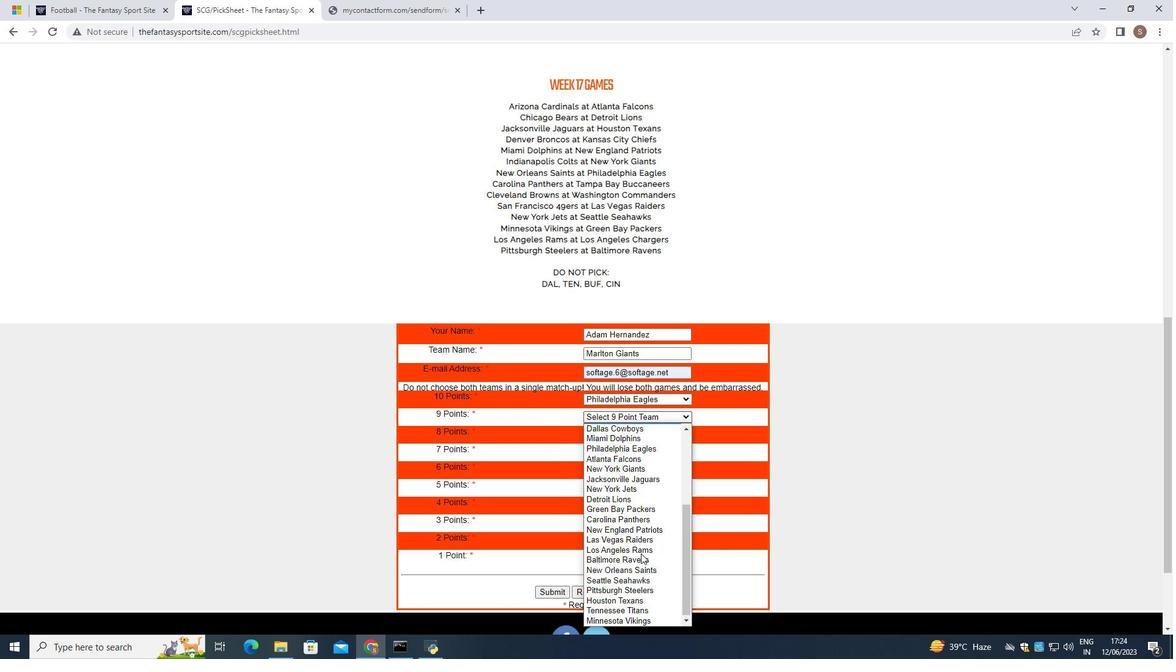 
Action: Mouse scrolled (640, 553) with delta (0, 0)
Screenshot: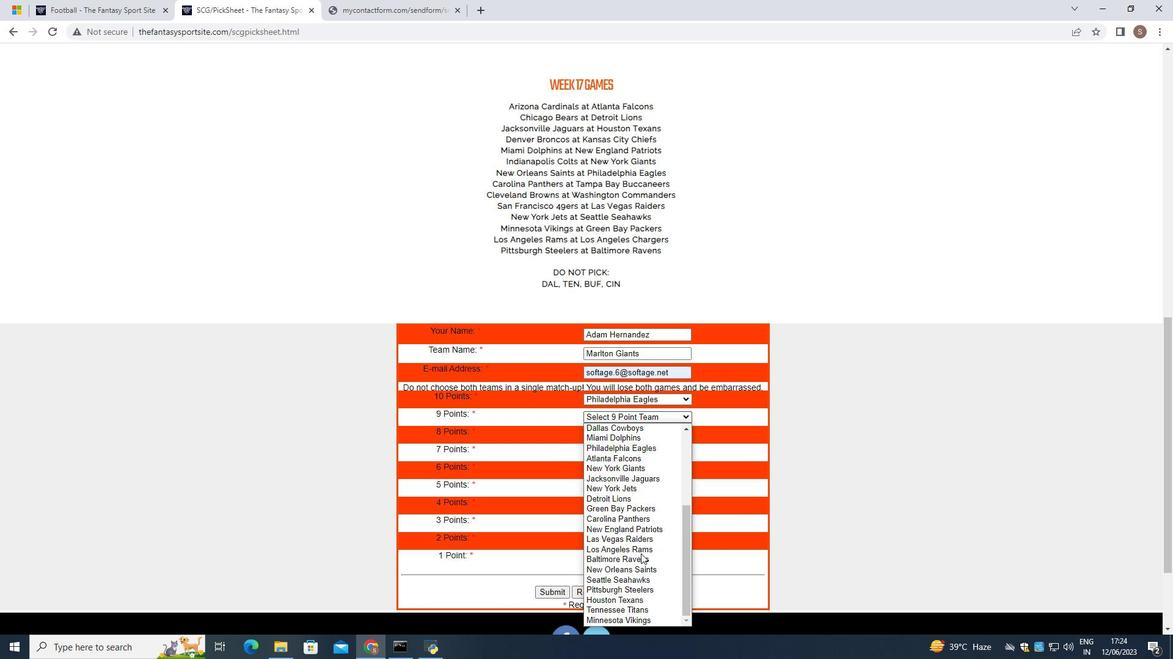 
Action: Mouse moved to (634, 472)
Screenshot: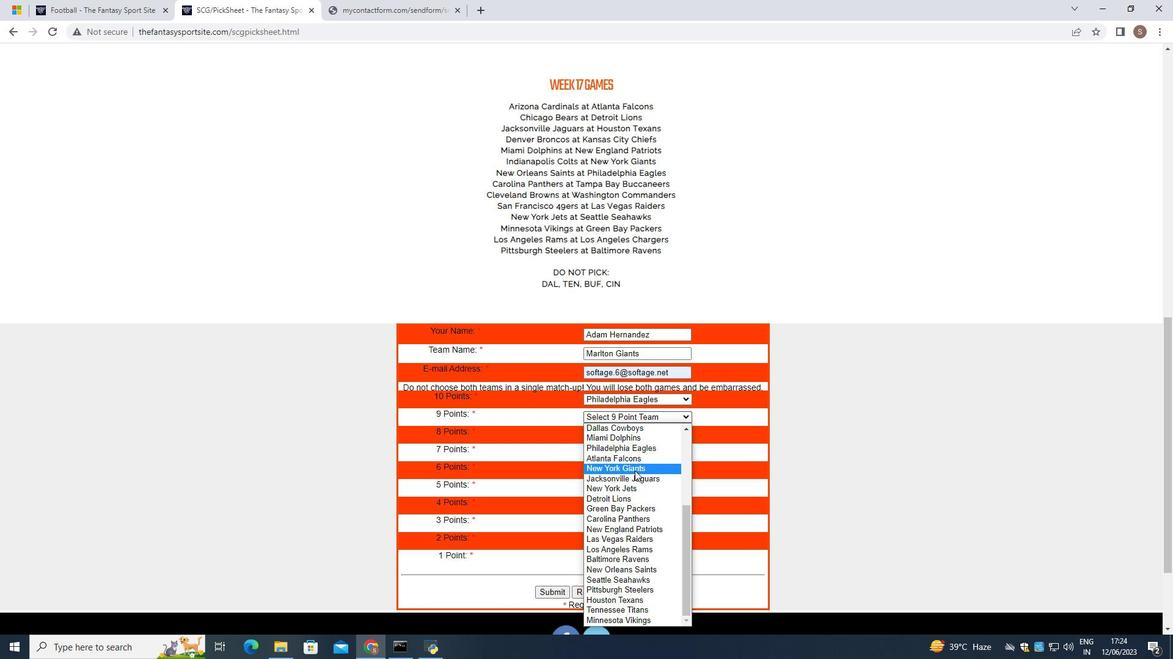 
Action: Mouse scrolled (634, 473) with delta (0, 0)
Screenshot: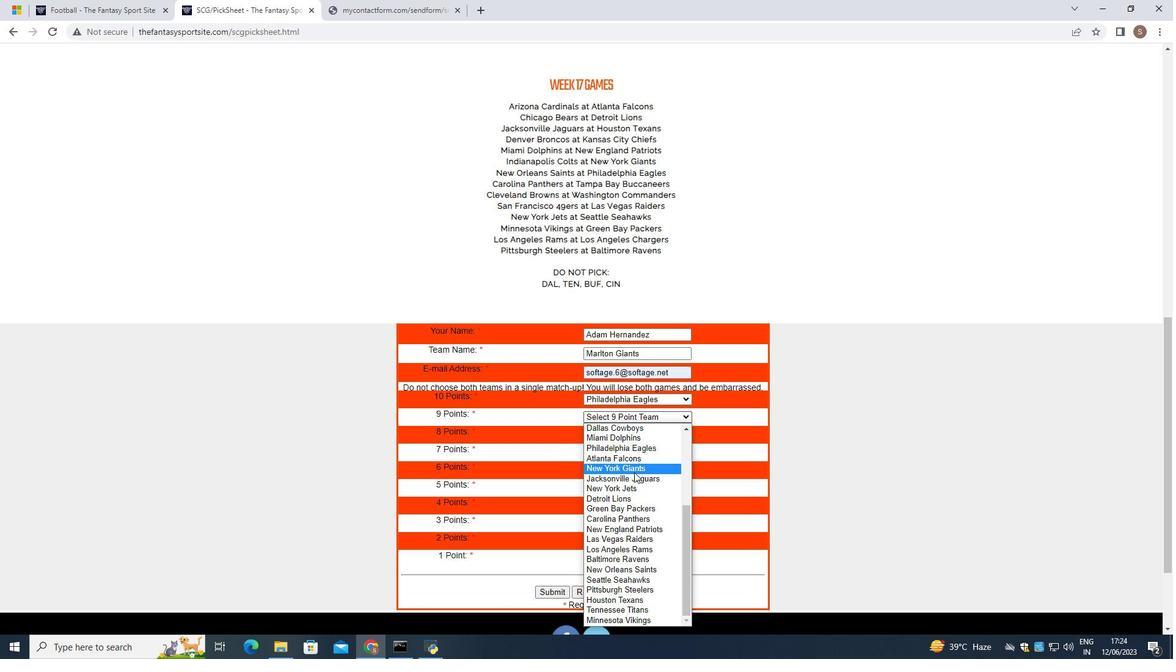 
Action: Mouse scrolled (634, 473) with delta (0, 0)
Screenshot: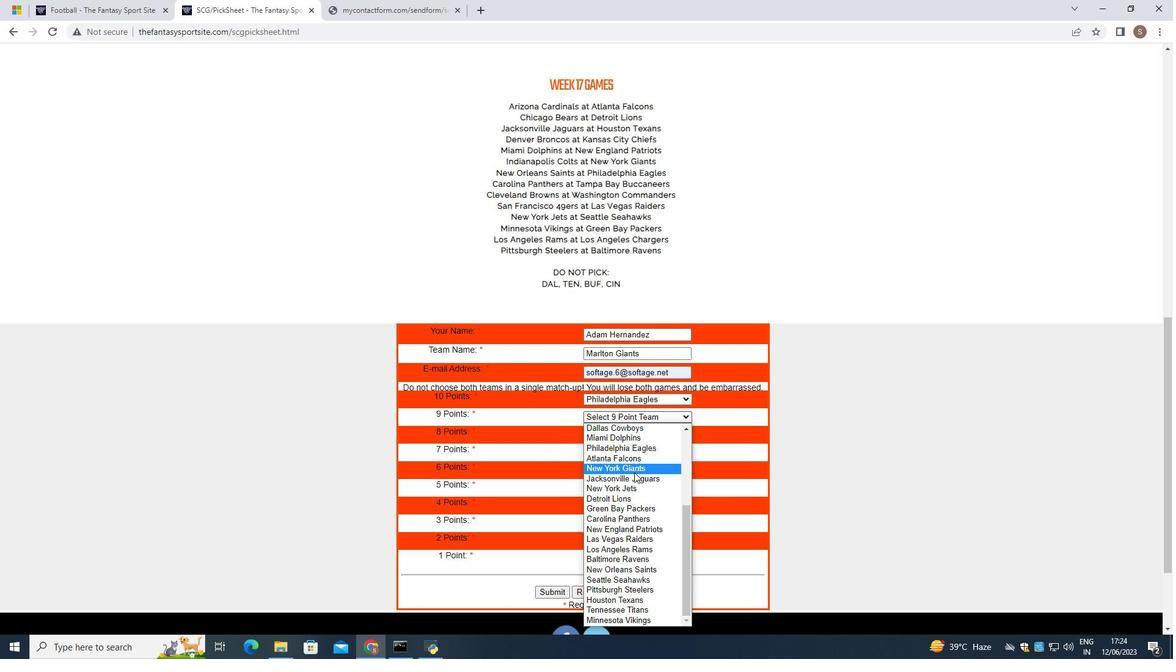 
Action: Mouse scrolled (634, 473) with delta (0, 0)
Screenshot: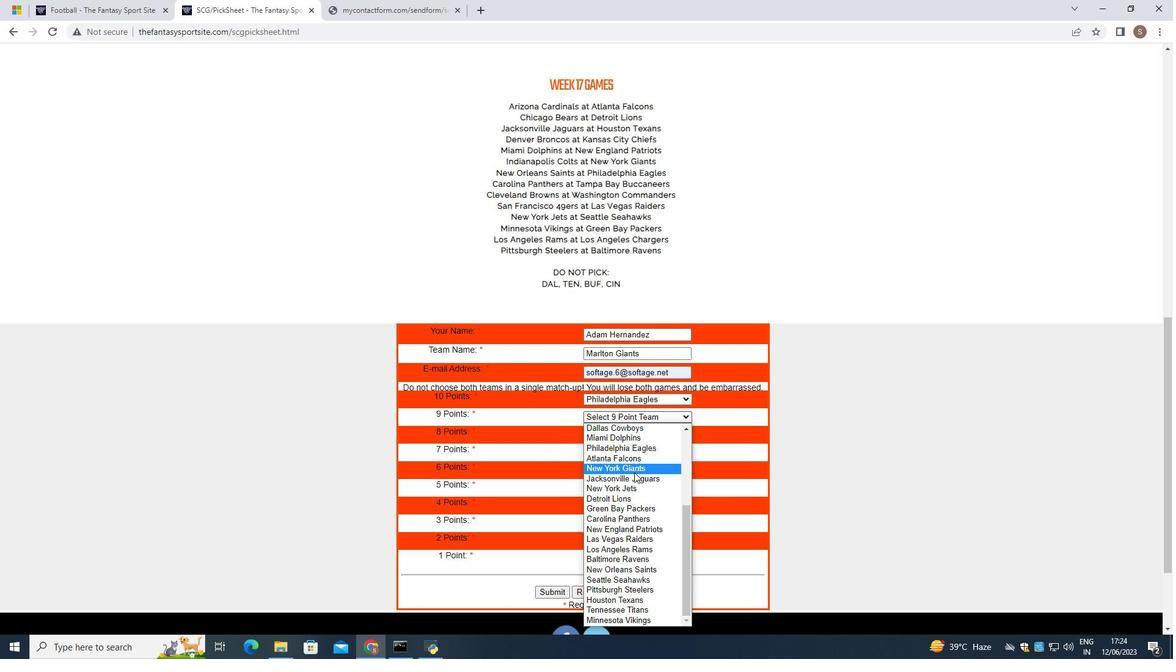 
Action: Mouse scrolled (634, 473) with delta (0, 0)
Screenshot: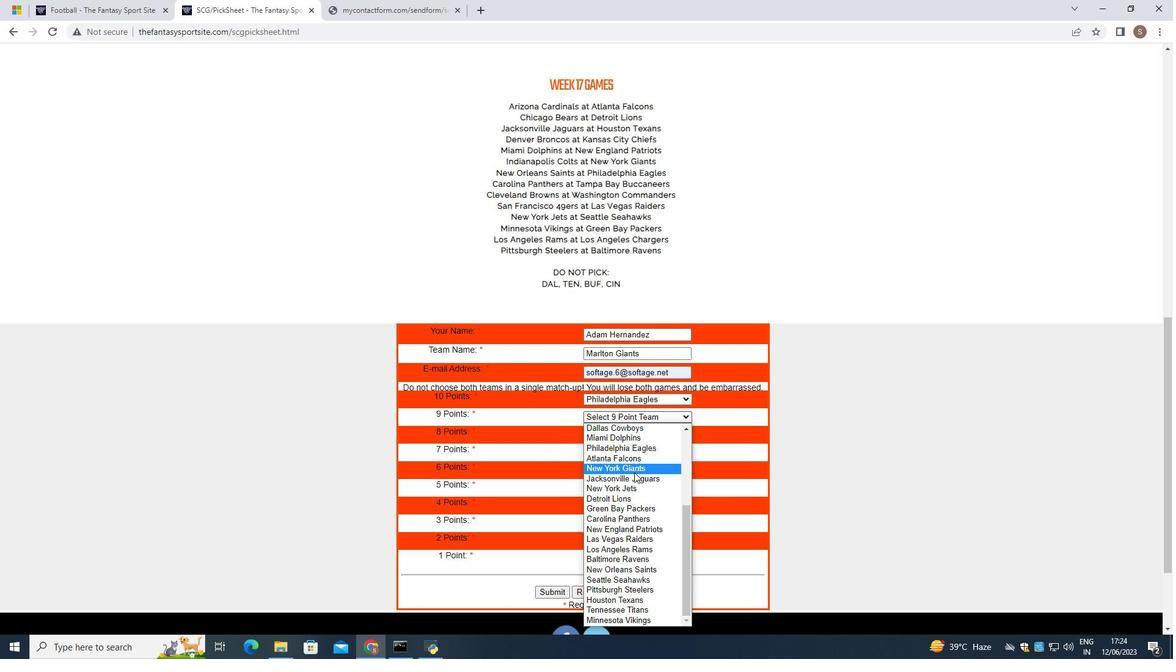
Action: Mouse scrolled (634, 473) with delta (0, 0)
Screenshot: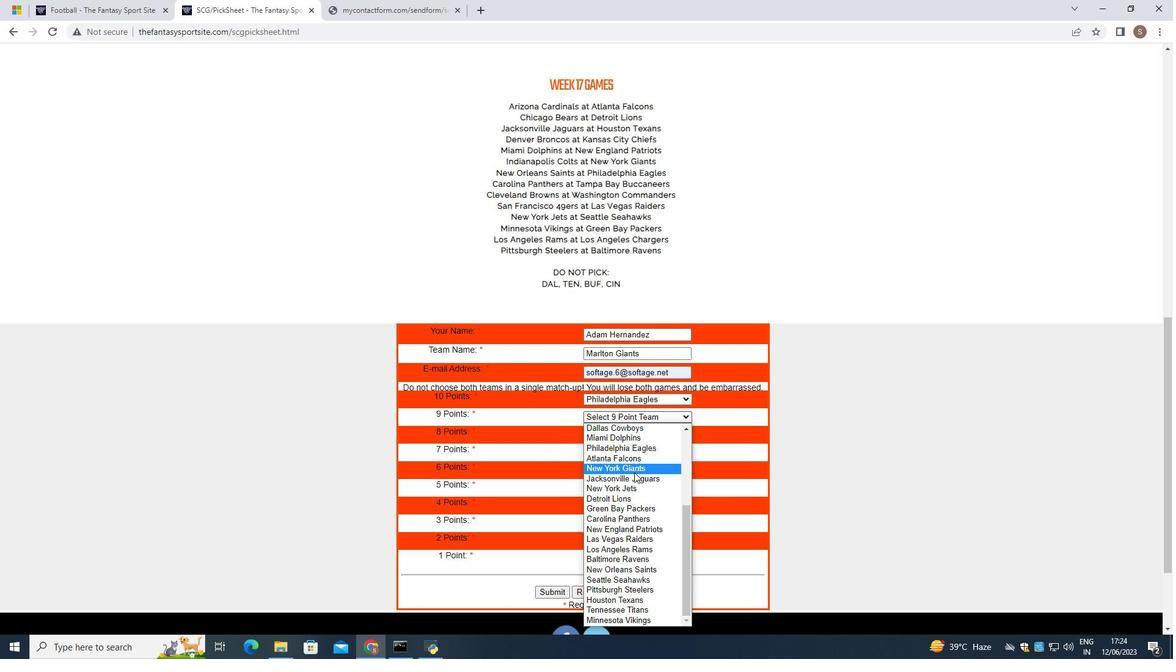 
Action: Mouse moved to (648, 532)
Screenshot: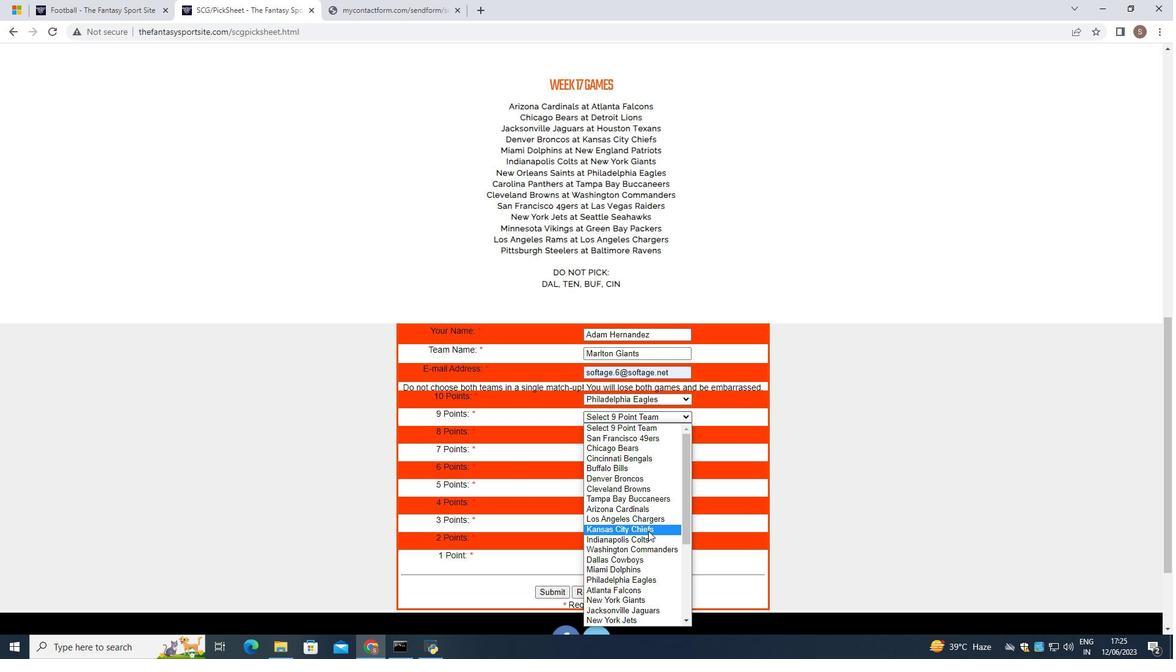 
Action: Mouse scrolled (648, 532) with delta (0, 0)
Screenshot: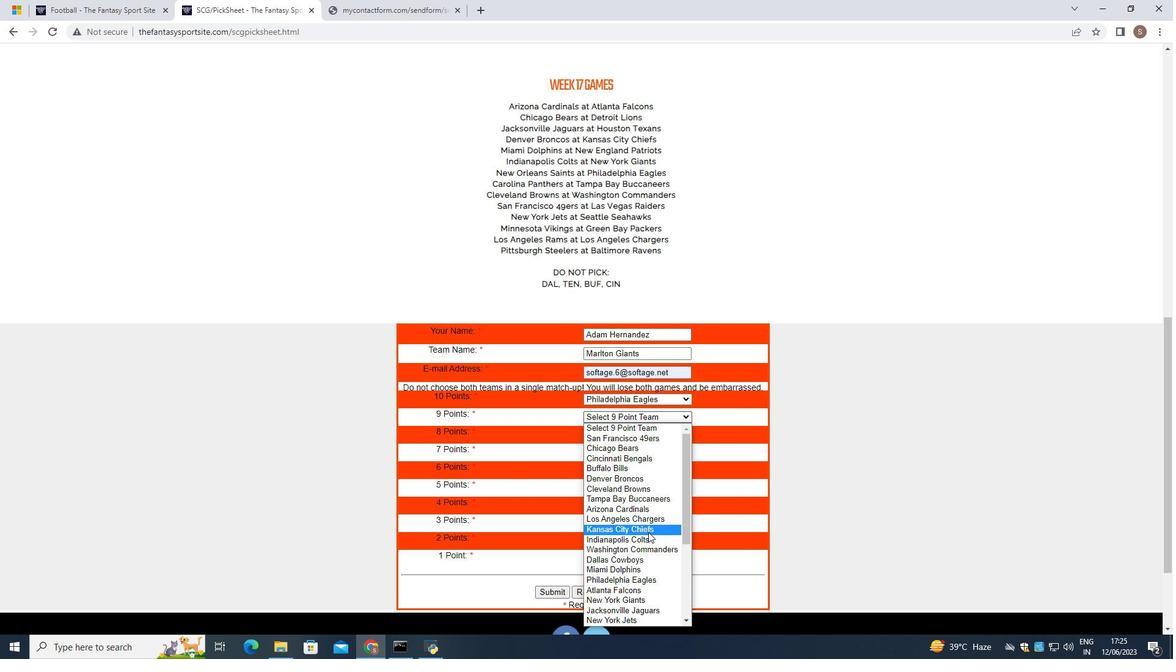 
Action: Mouse scrolled (648, 532) with delta (0, 0)
Screenshot: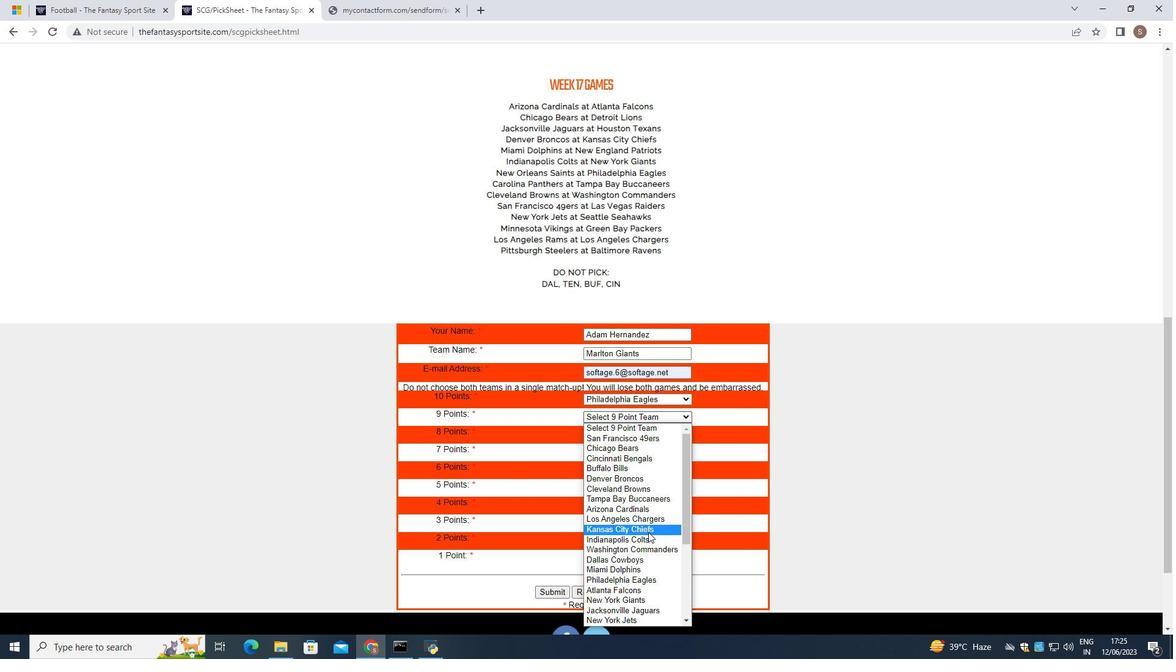 
Action: Mouse scrolled (648, 532) with delta (0, 0)
Screenshot: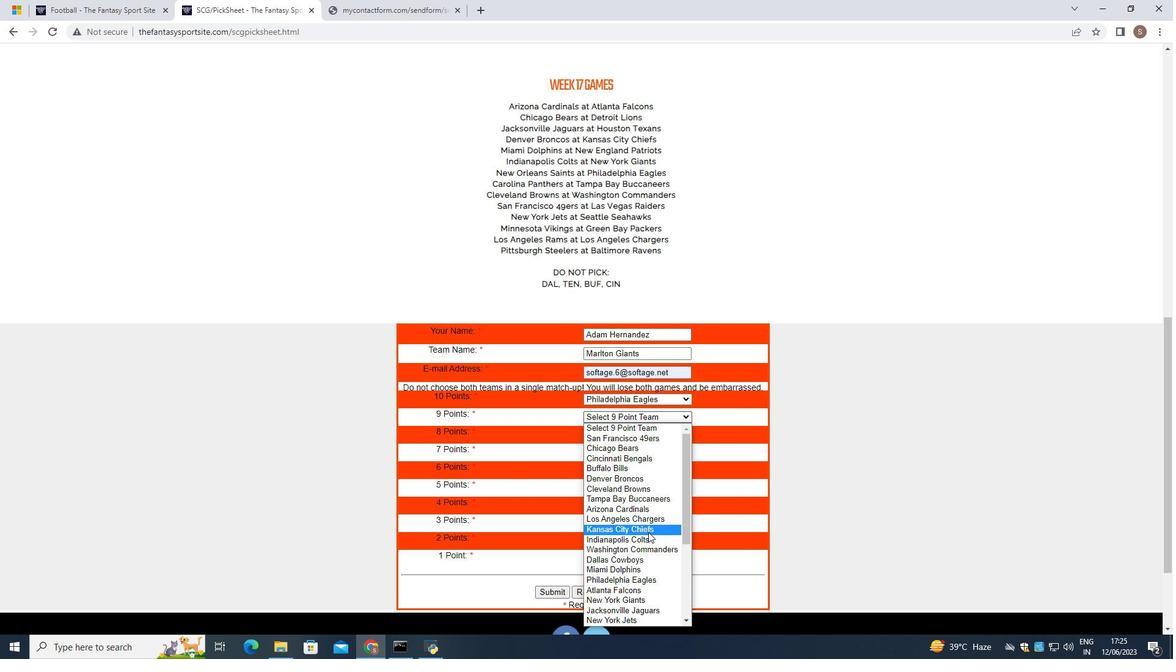 
Action: Mouse scrolled (648, 532) with delta (0, 0)
Screenshot: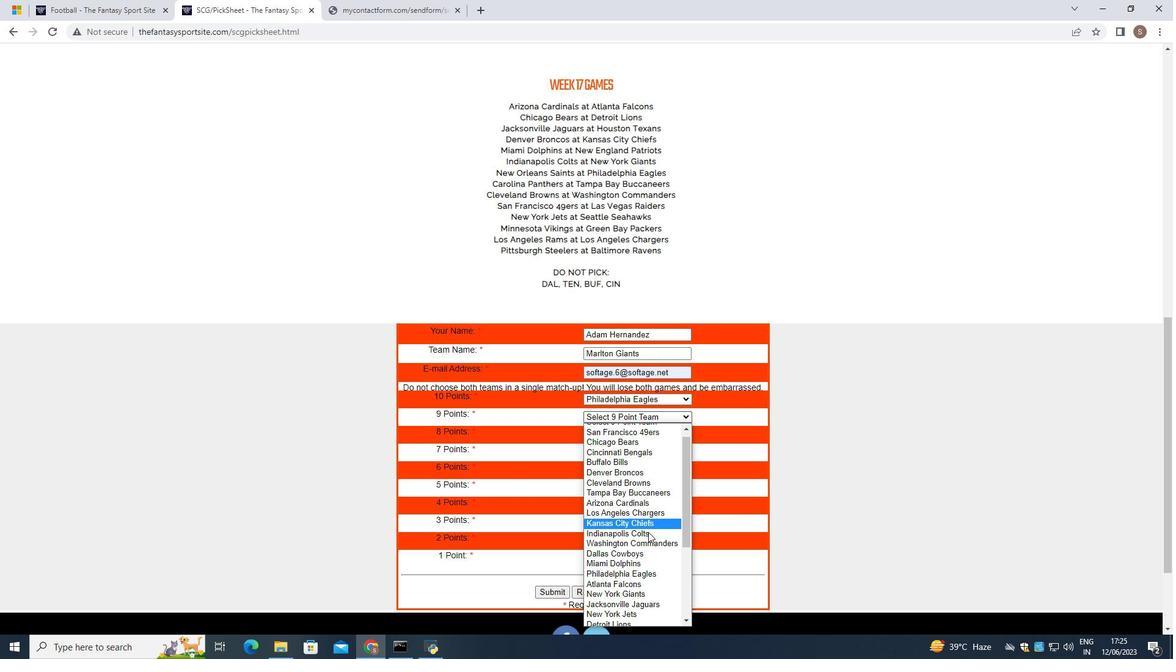
Action: Mouse scrolled (648, 532) with delta (0, 0)
Screenshot: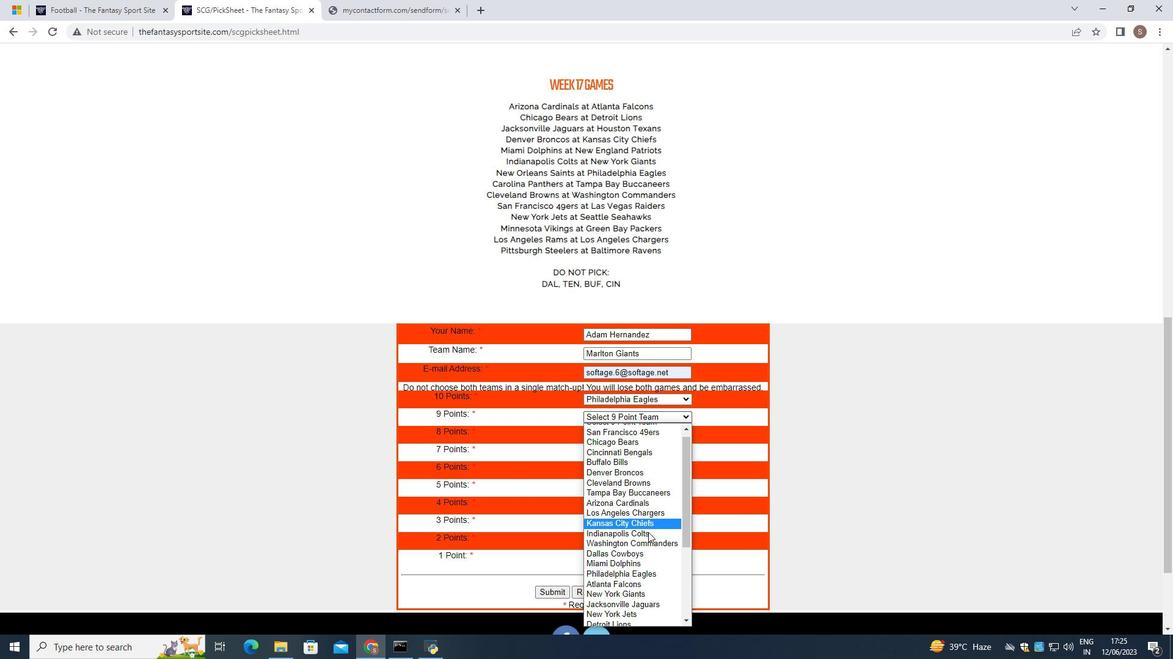 
Action: Mouse scrolled (648, 532) with delta (0, 0)
Screenshot: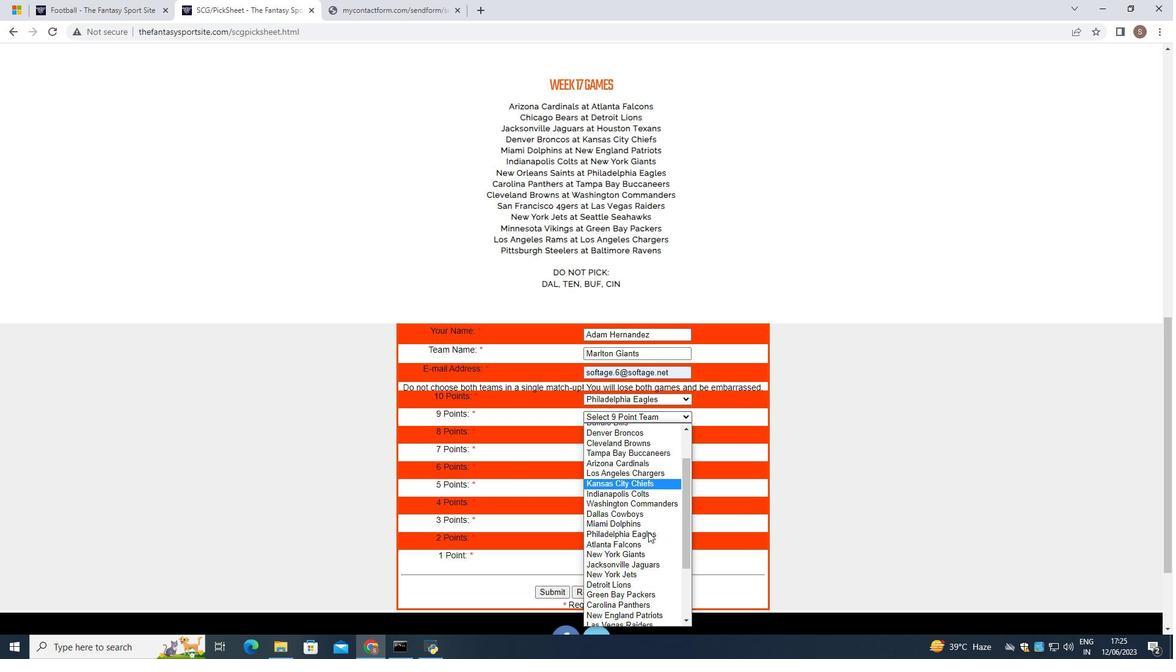 
Action: Mouse scrolled (648, 532) with delta (0, 0)
Screenshot: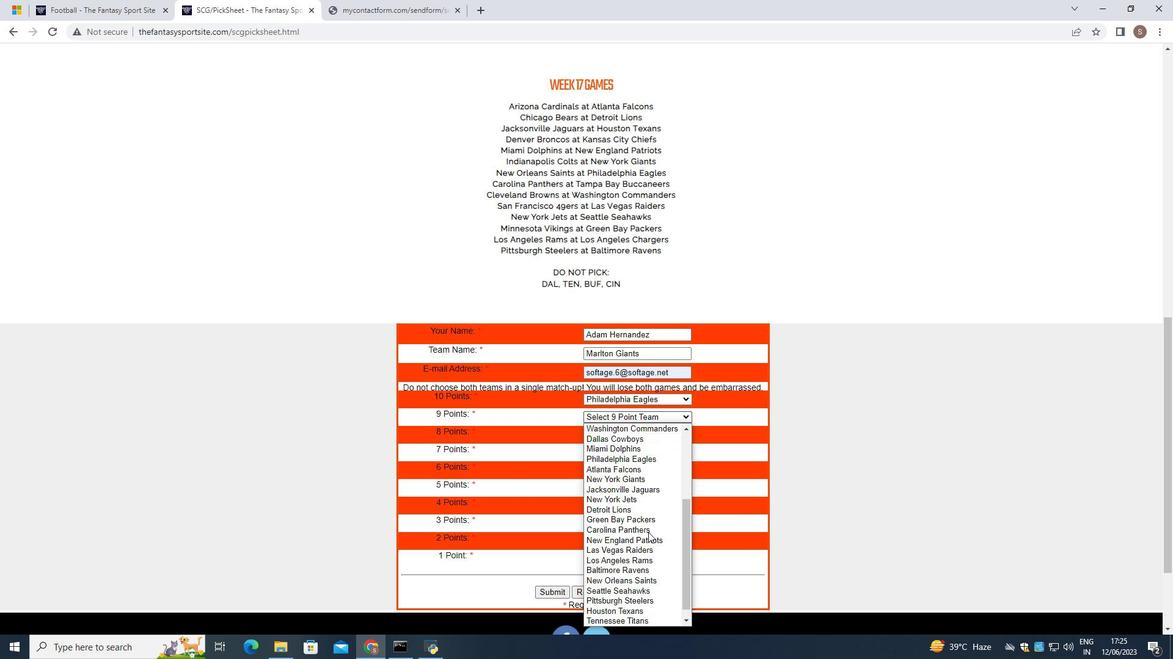 
Action: Mouse moved to (645, 520)
Screenshot: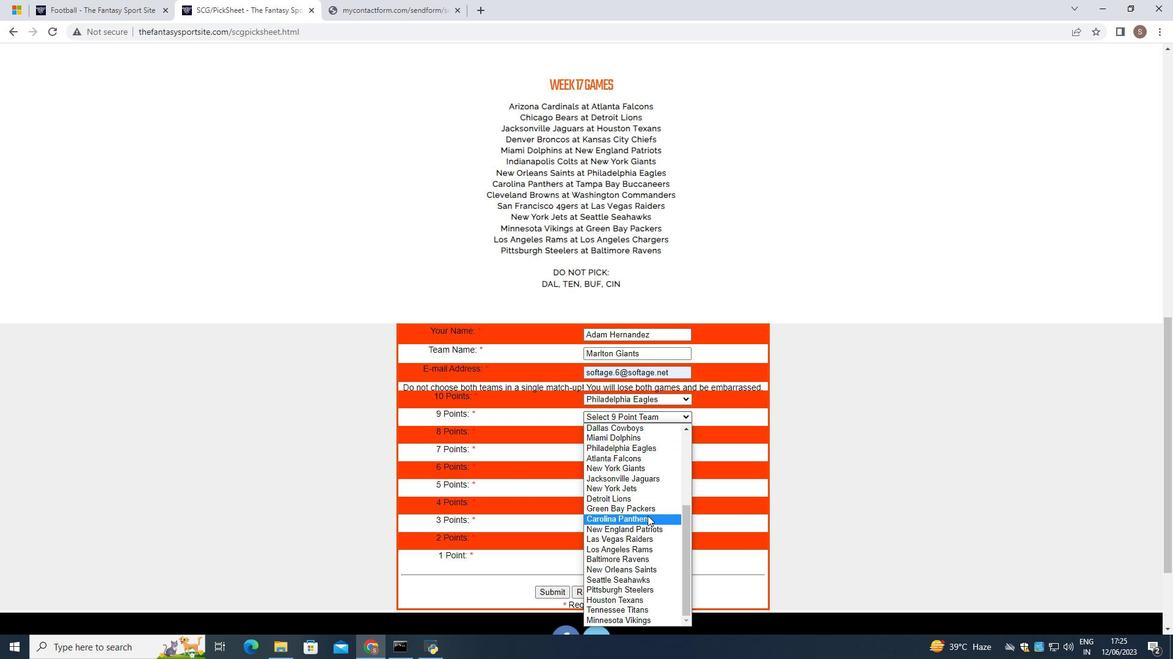 
Action: Mouse pressed left at (645, 520)
Screenshot: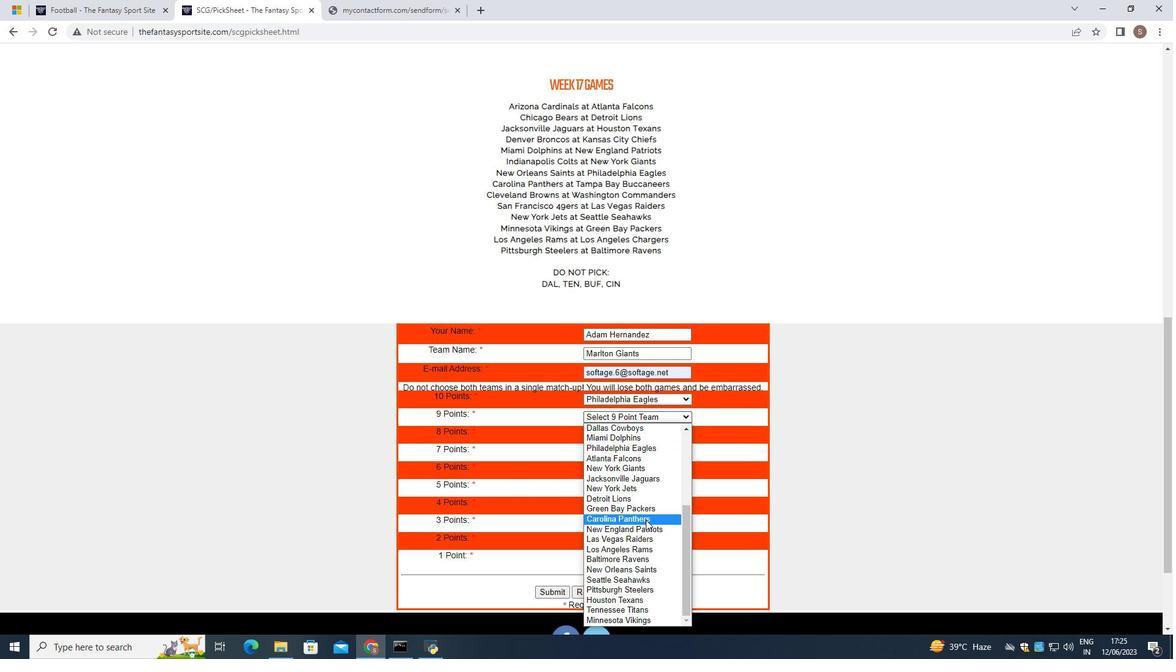 
Action: Mouse moved to (656, 428)
Screenshot: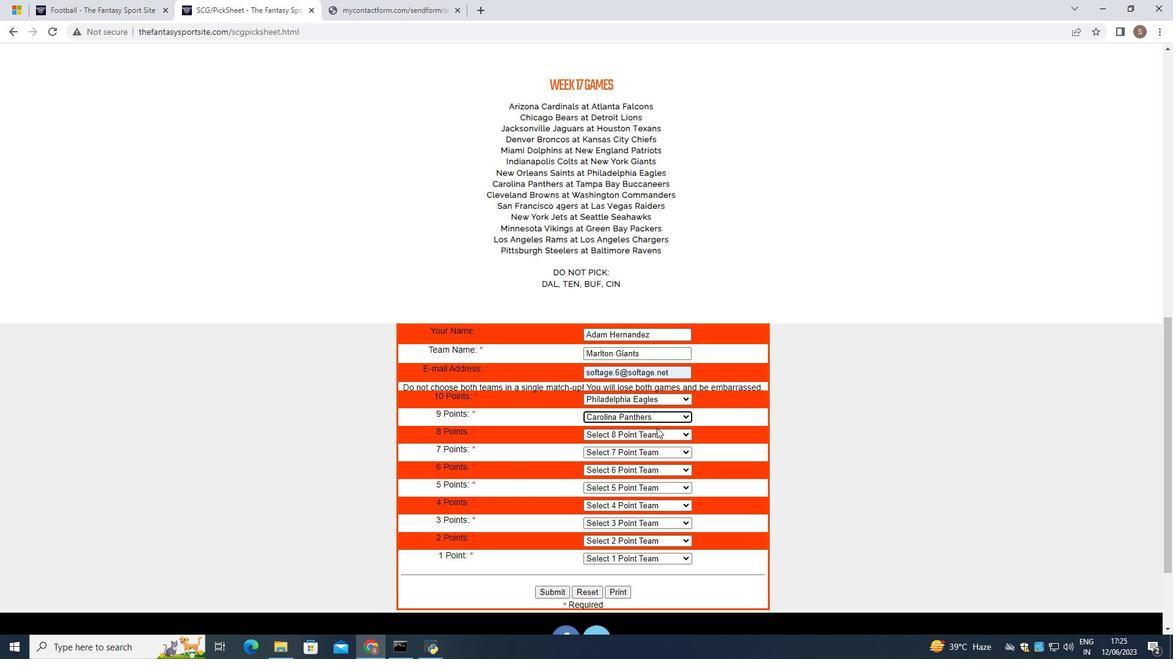 
Action: Mouse pressed left at (656, 428)
Screenshot: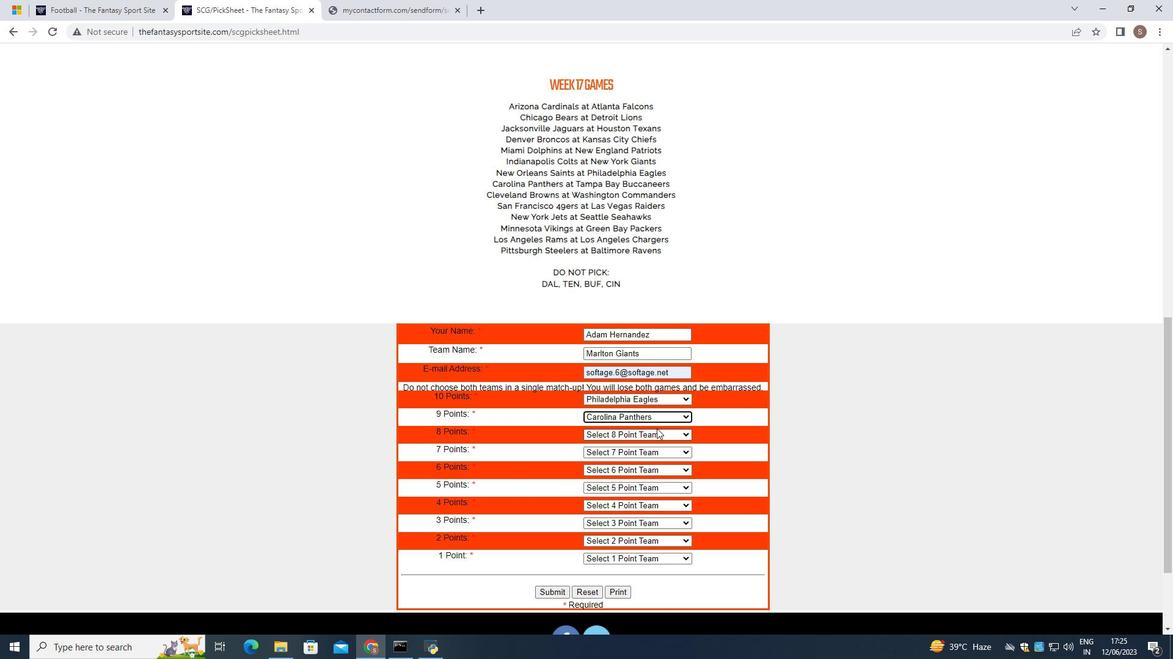 
Action: Mouse moved to (634, 302)
Screenshot: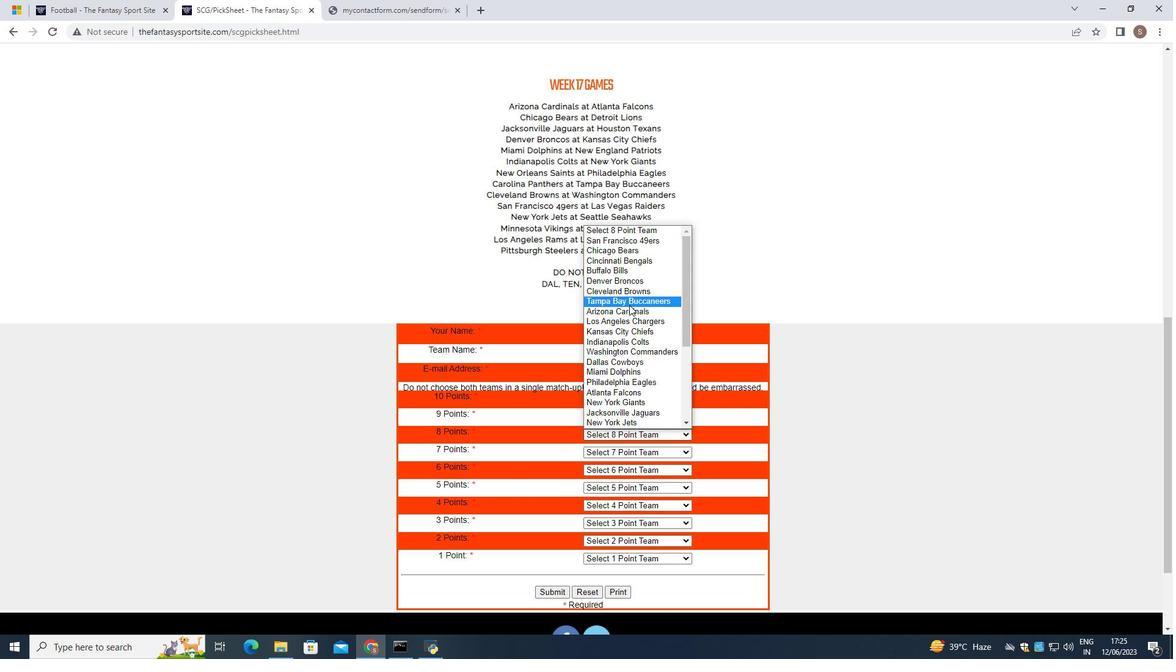 
Action: Mouse pressed left at (634, 302)
Screenshot: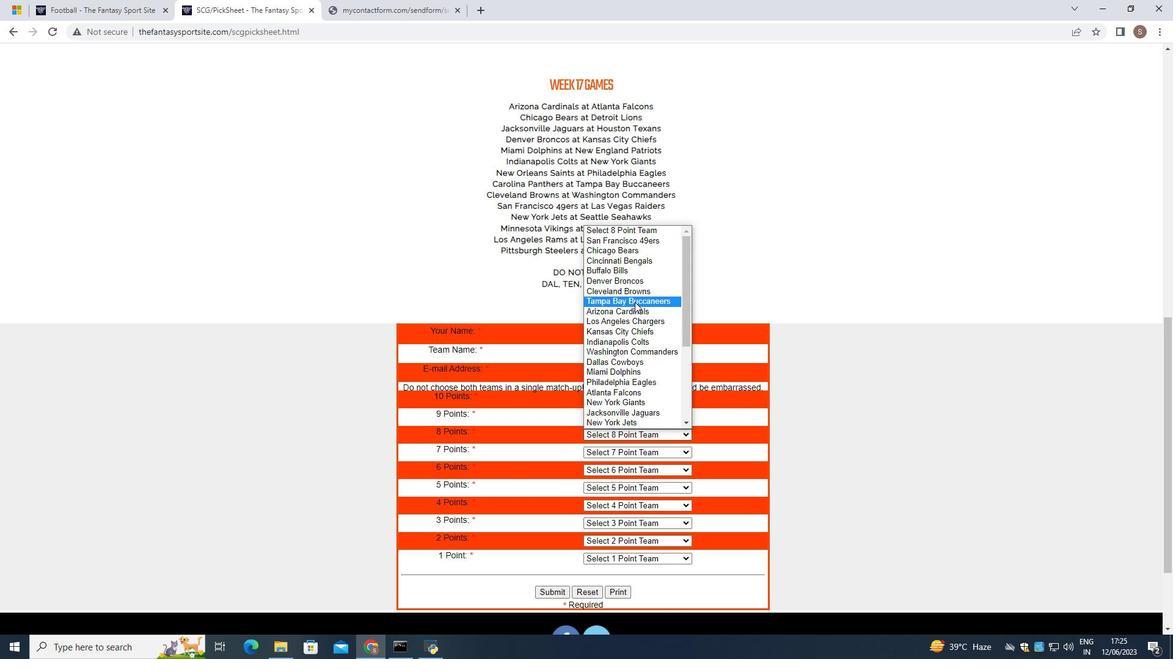 
Action: Mouse moved to (662, 450)
Screenshot: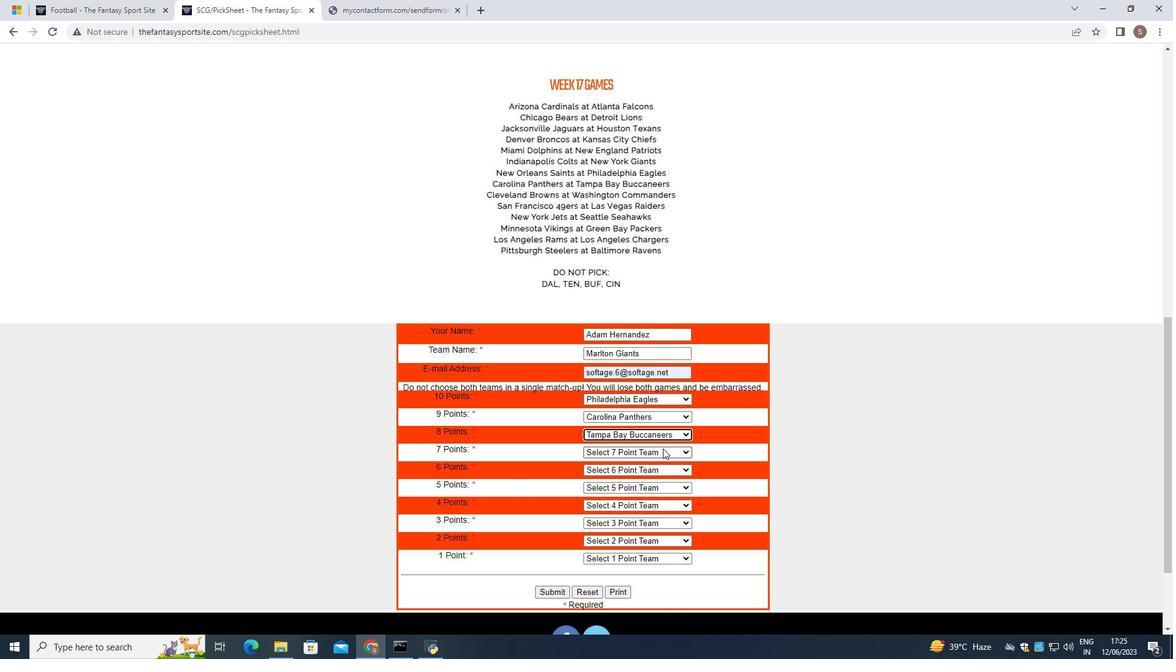 
Action: Mouse pressed left at (662, 450)
Screenshot: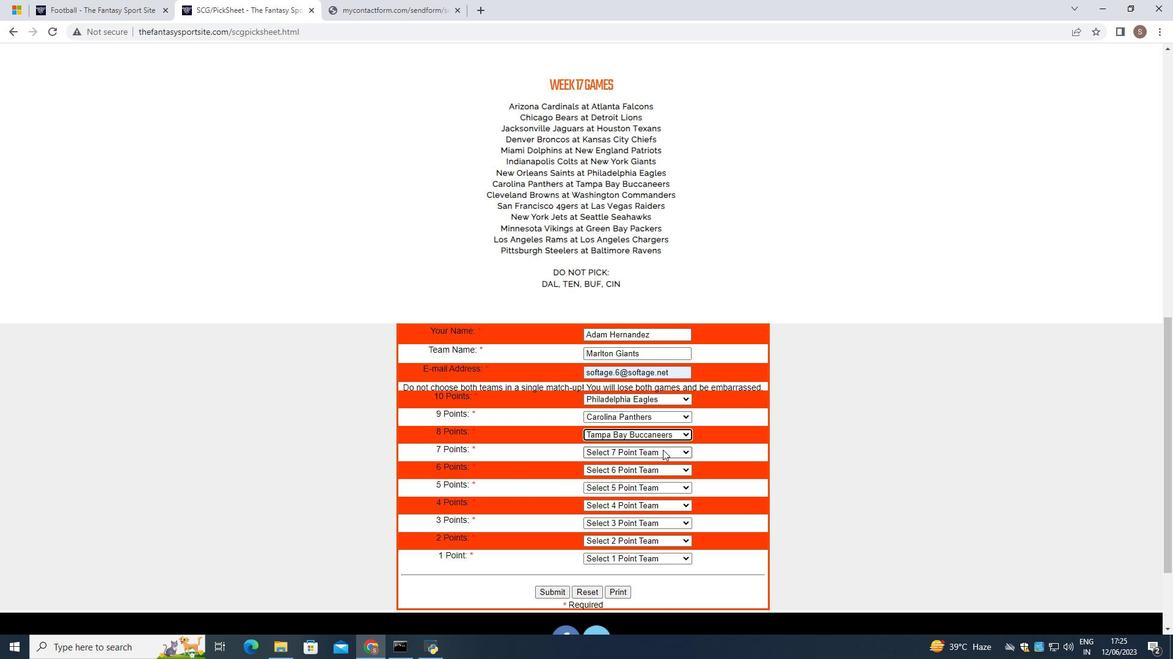 
Action: Mouse moved to (649, 306)
Screenshot: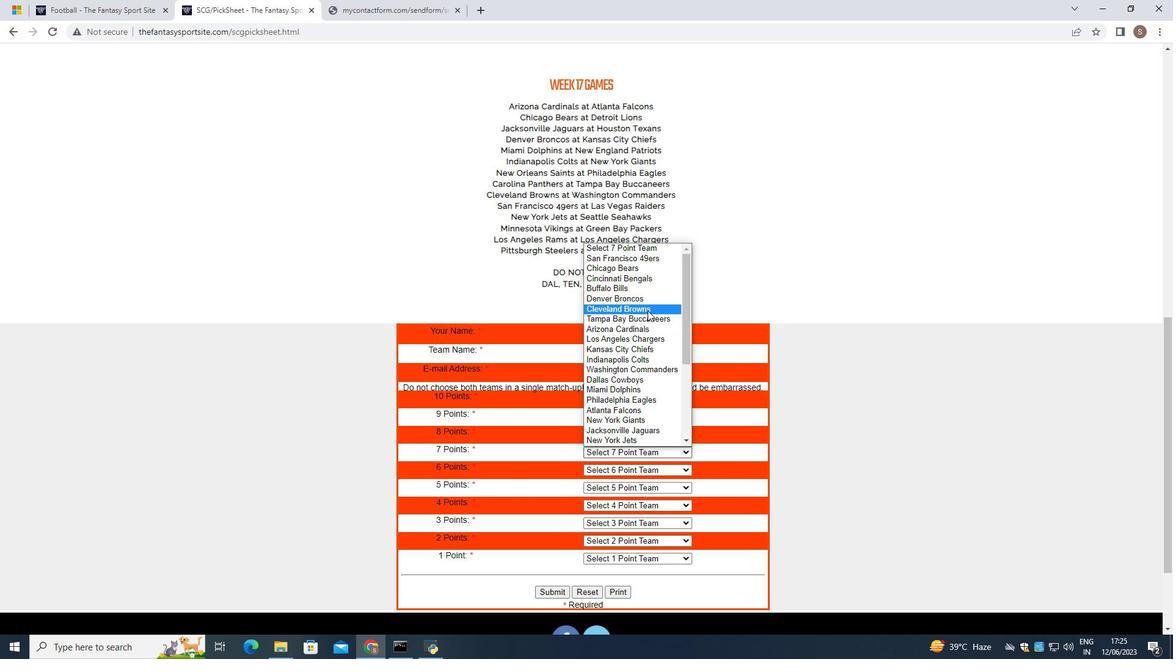 
Action: Mouse pressed left at (649, 306)
Screenshot: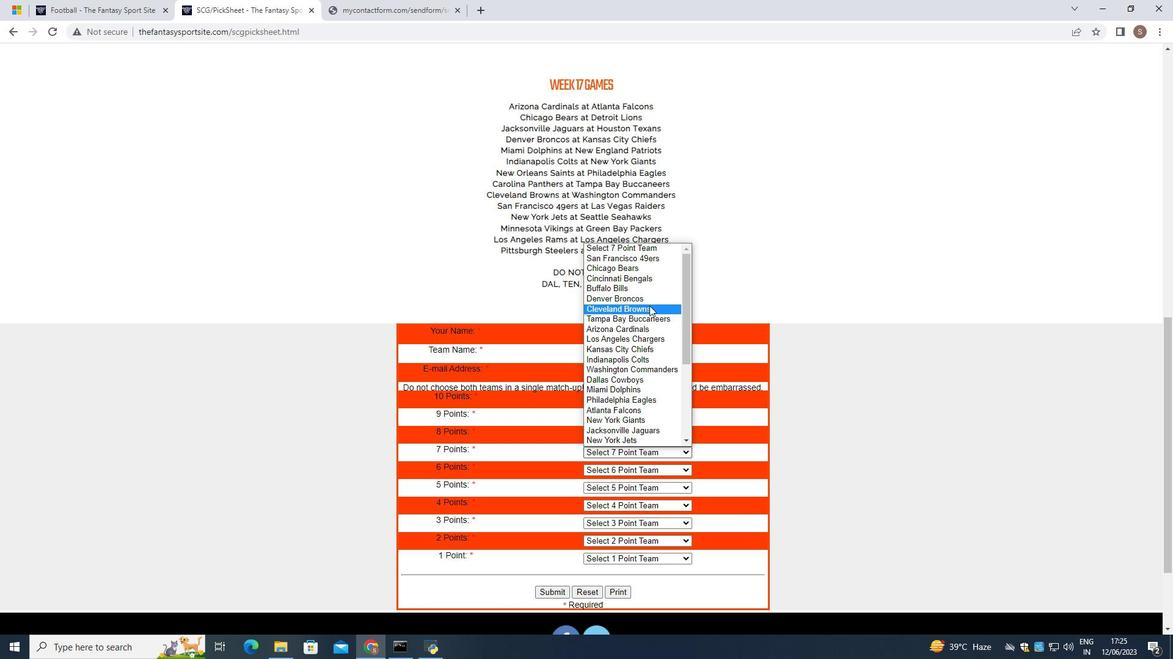 
Action: Mouse moved to (663, 466)
Screenshot: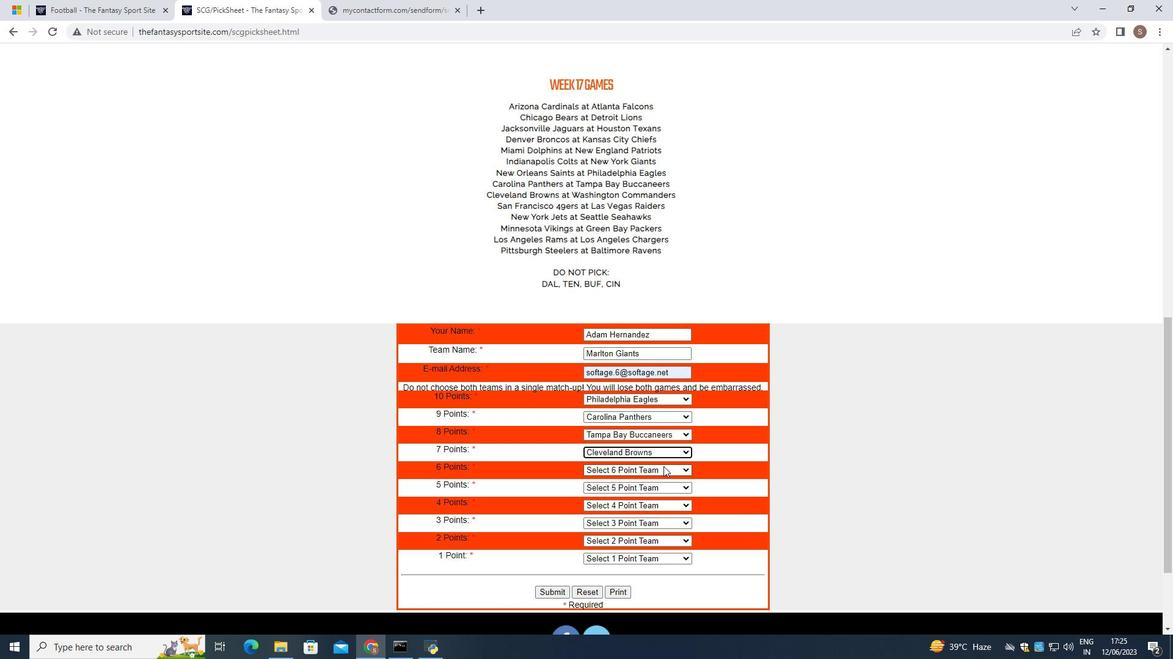 
Action: Mouse pressed left at (663, 466)
Screenshot: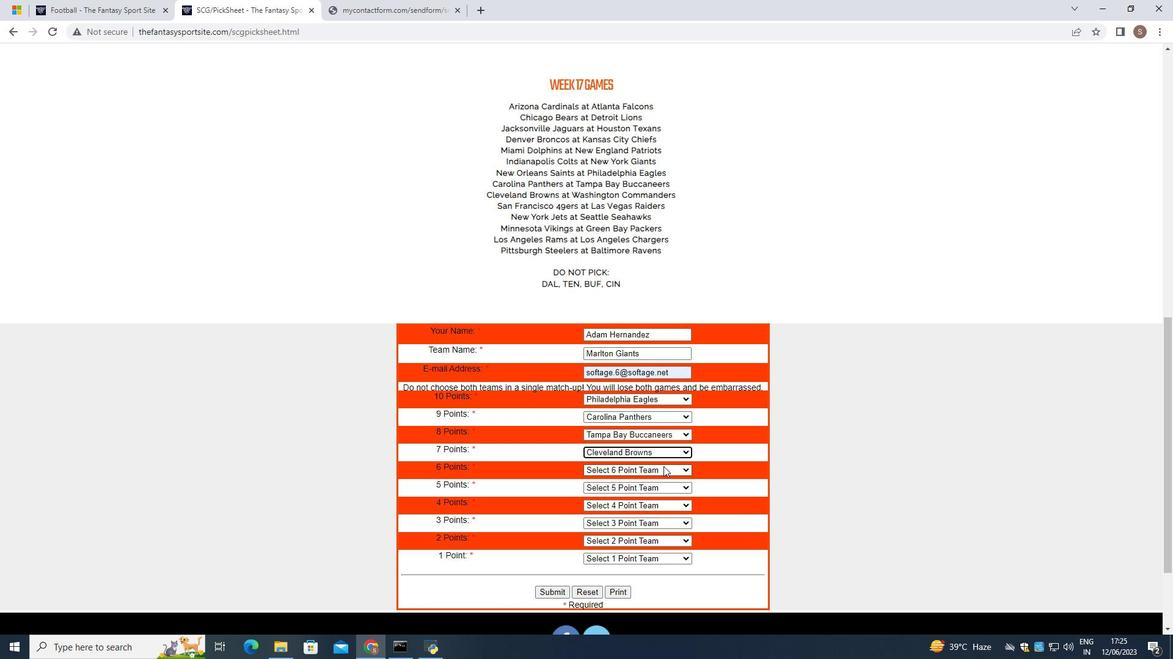 
Action: Mouse moved to (655, 378)
Screenshot: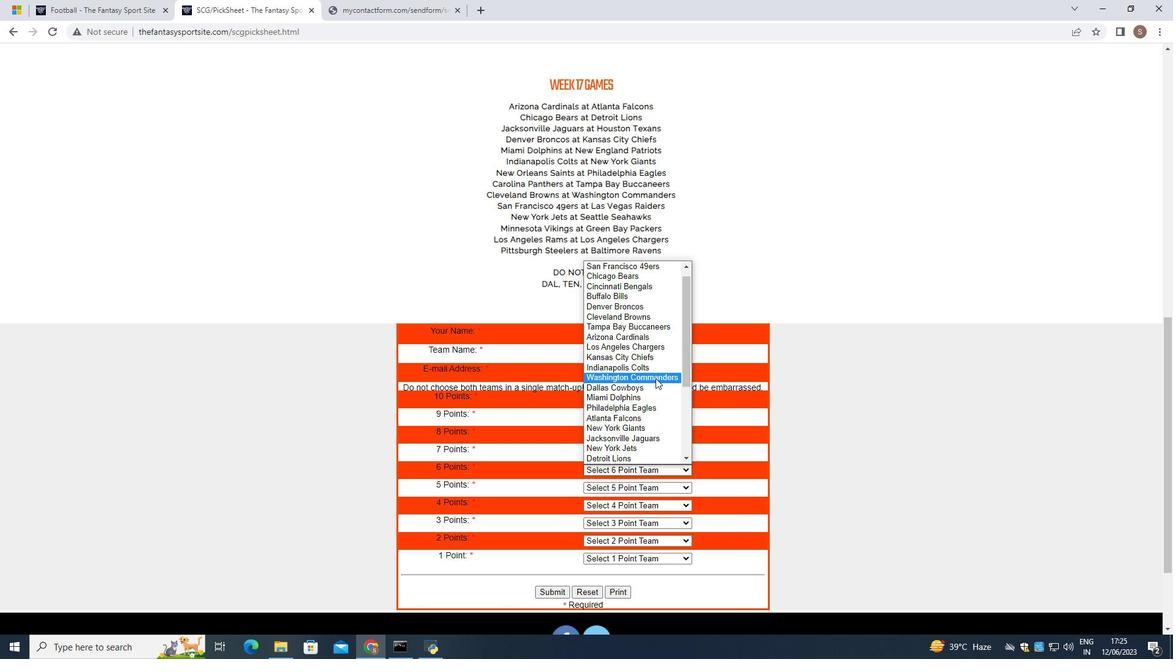 
Action: Mouse pressed left at (655, 378)
Screenshot: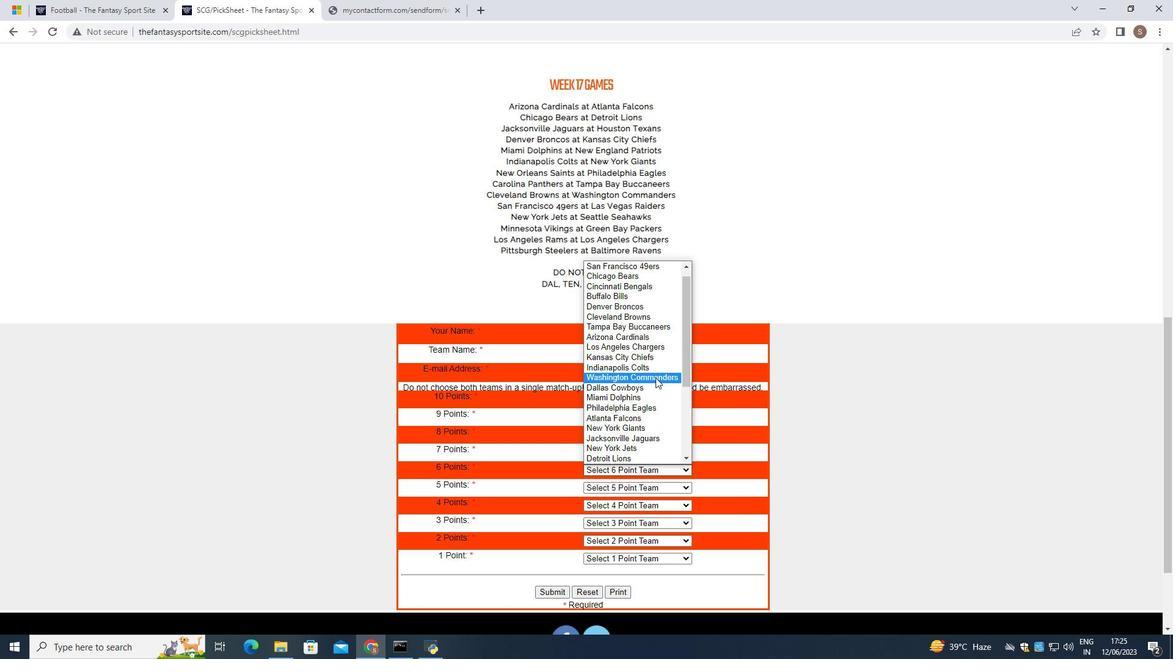 
Action: Mouse moved to (657, 486)
Screenshot: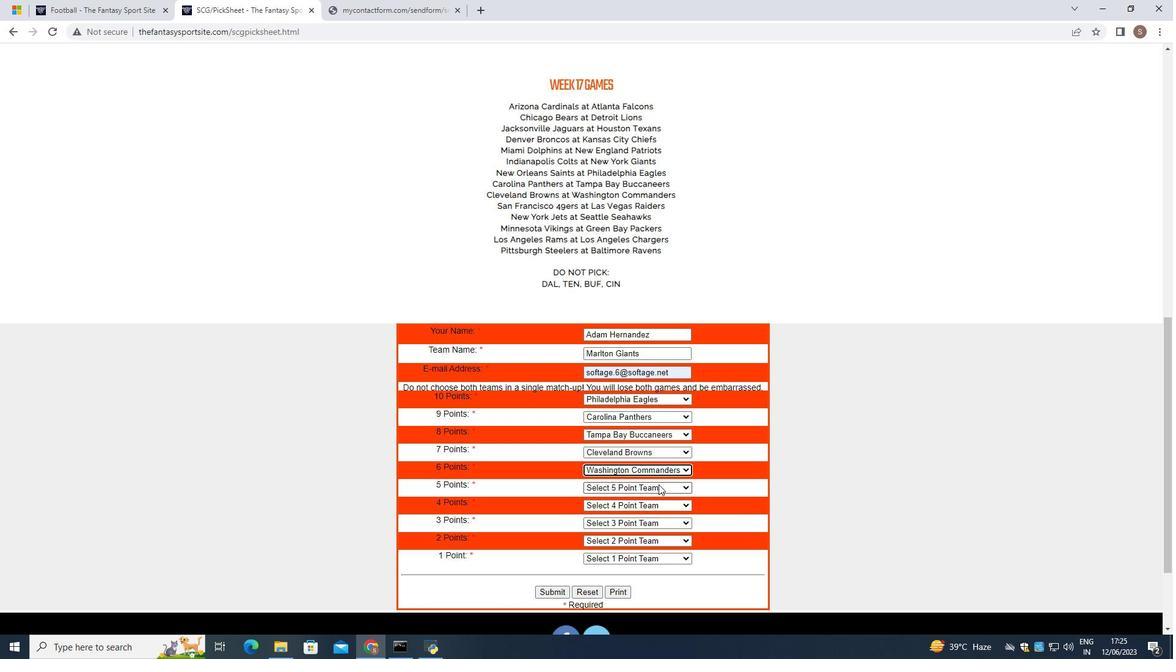 
Action: Mouse pressed left at (657, 486)
Screenshot: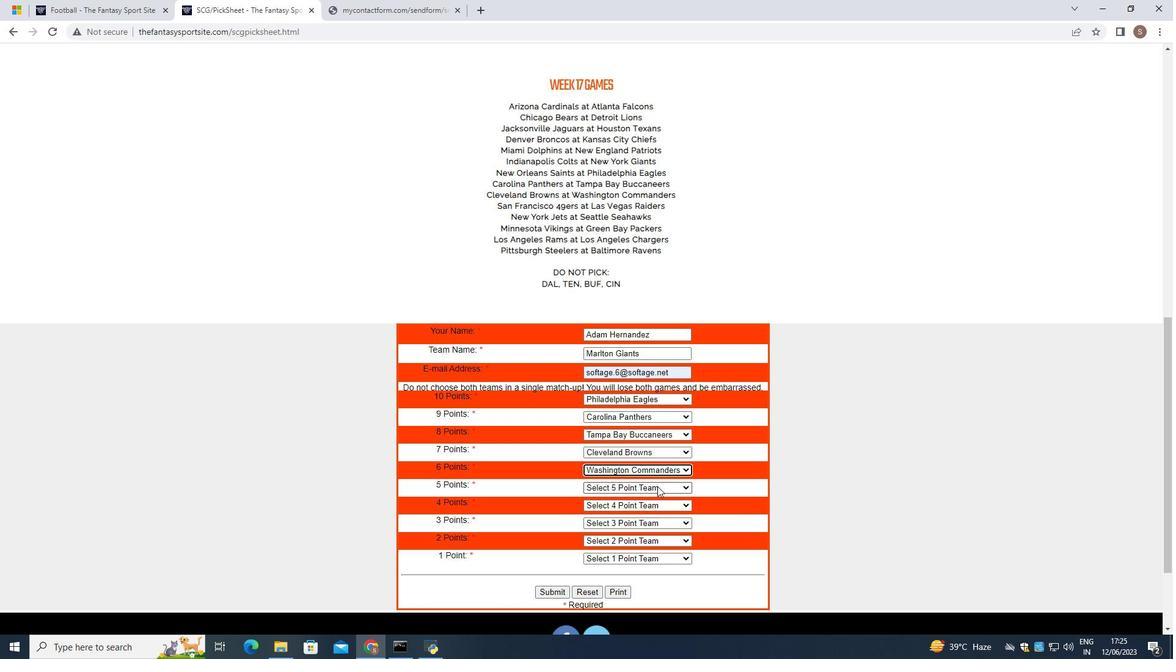 
Action: Mouse moved to (643, 296)
Screenshot: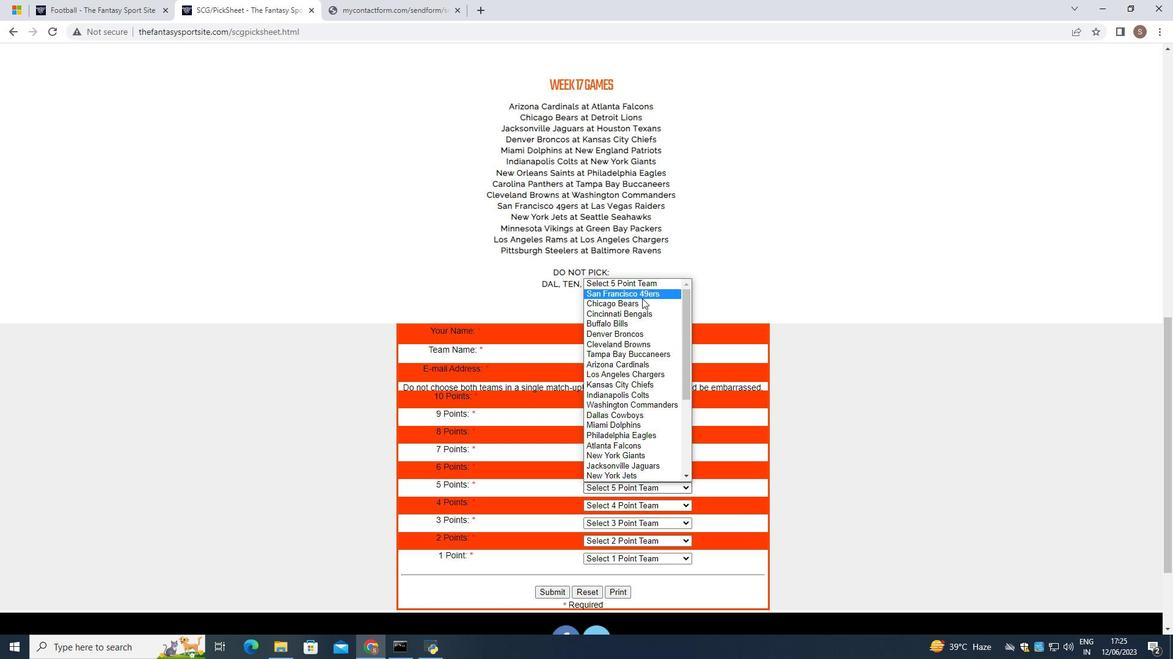 
Action: Mouse pressed left at (643, 296)
Screenshot: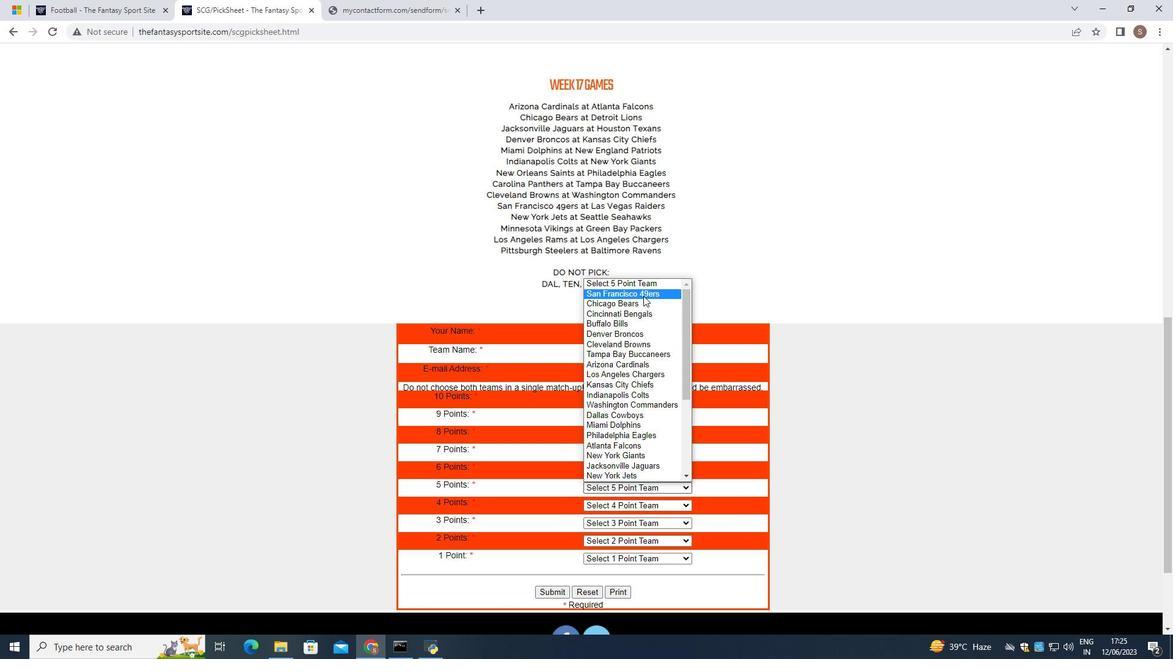 
Action: Mouse moved to (645, 507)
Screenshot: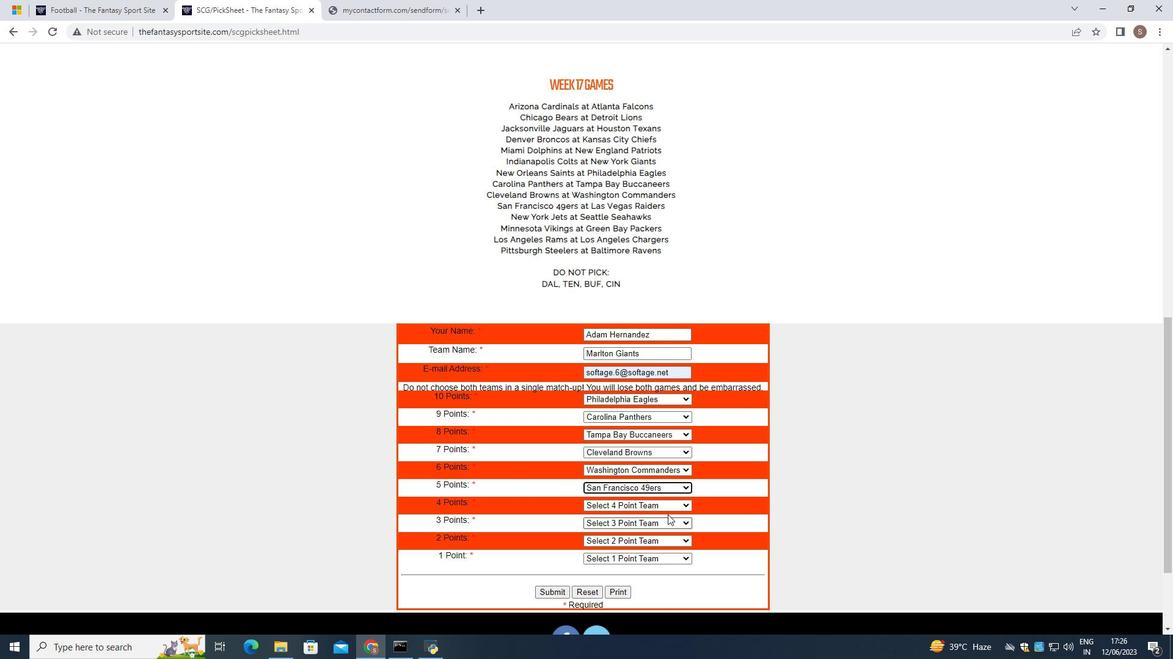 
Action: Mouse pressed left at (645, 507)
Screenshot: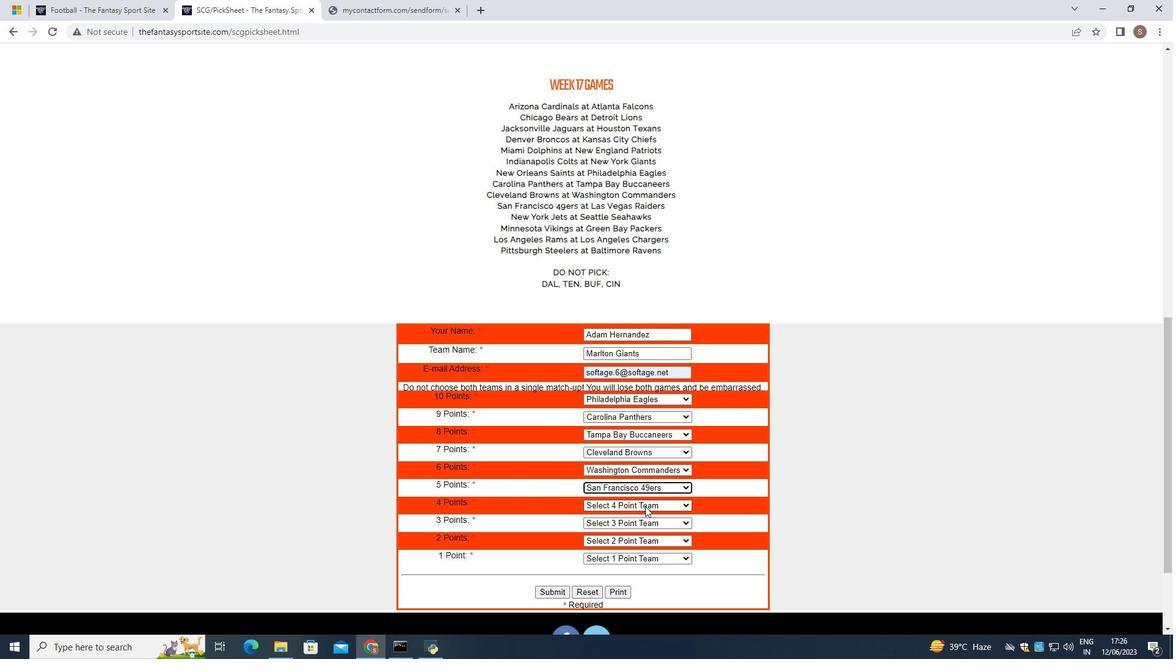 
Action: Mouse moved to (649, 459)
Screenshot: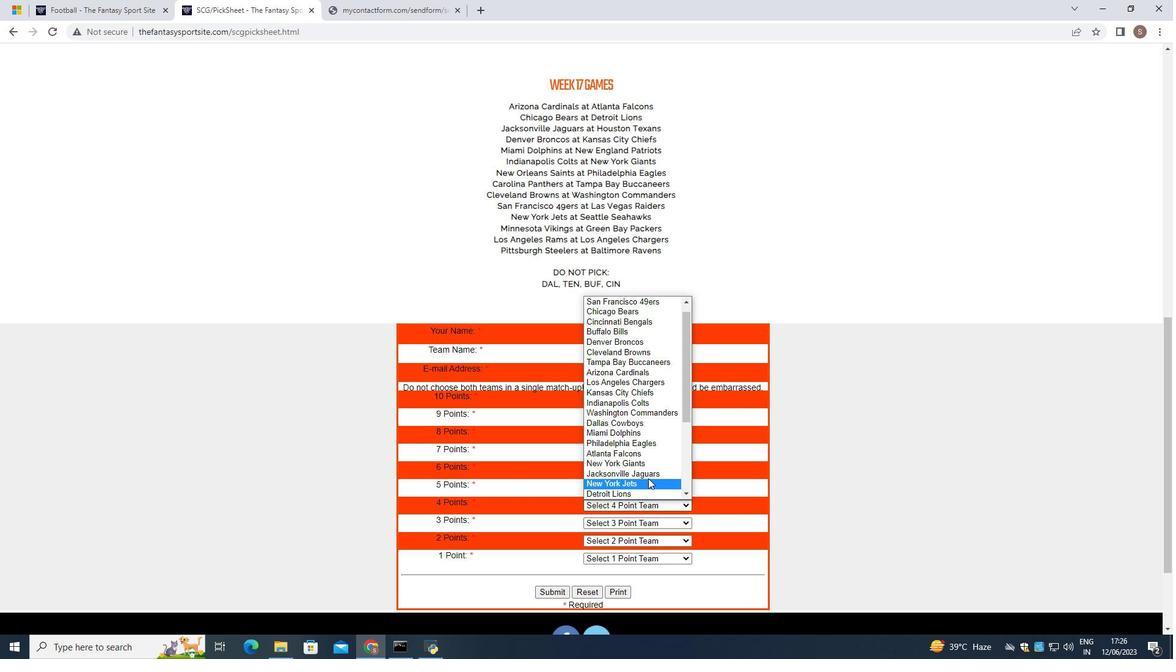 
Action: Mouse scrolled (649, 458) with delta (0, 0)
Screenshot: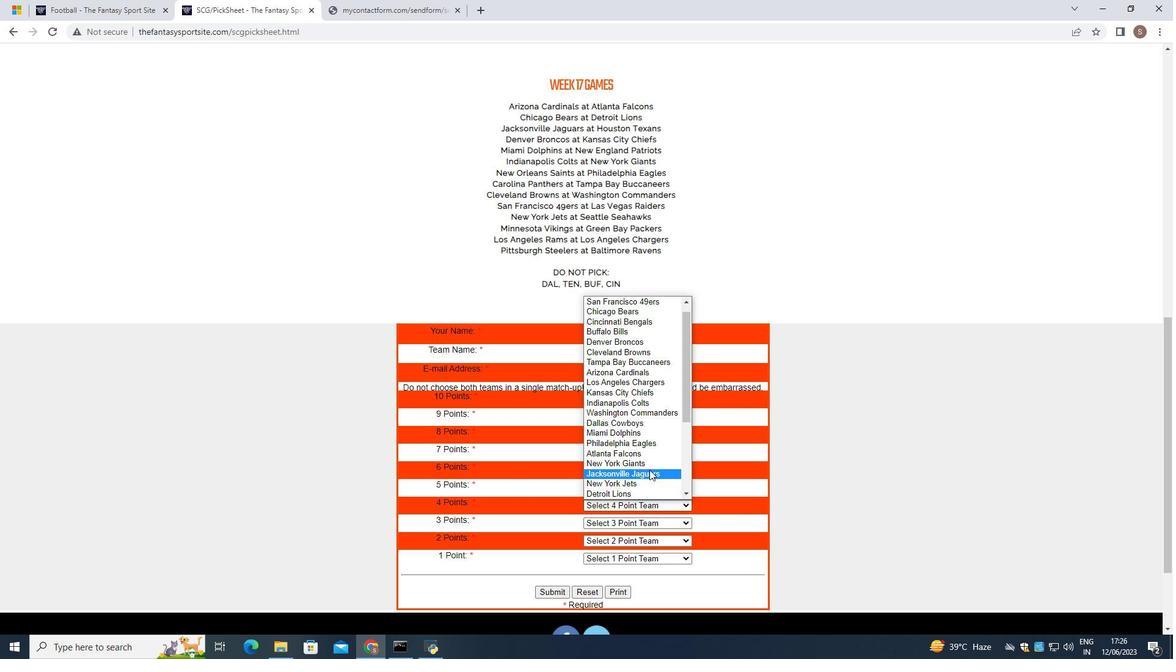 
Action: Mouse scrolled (649, 458) with delta (0, 0)
Screenshot: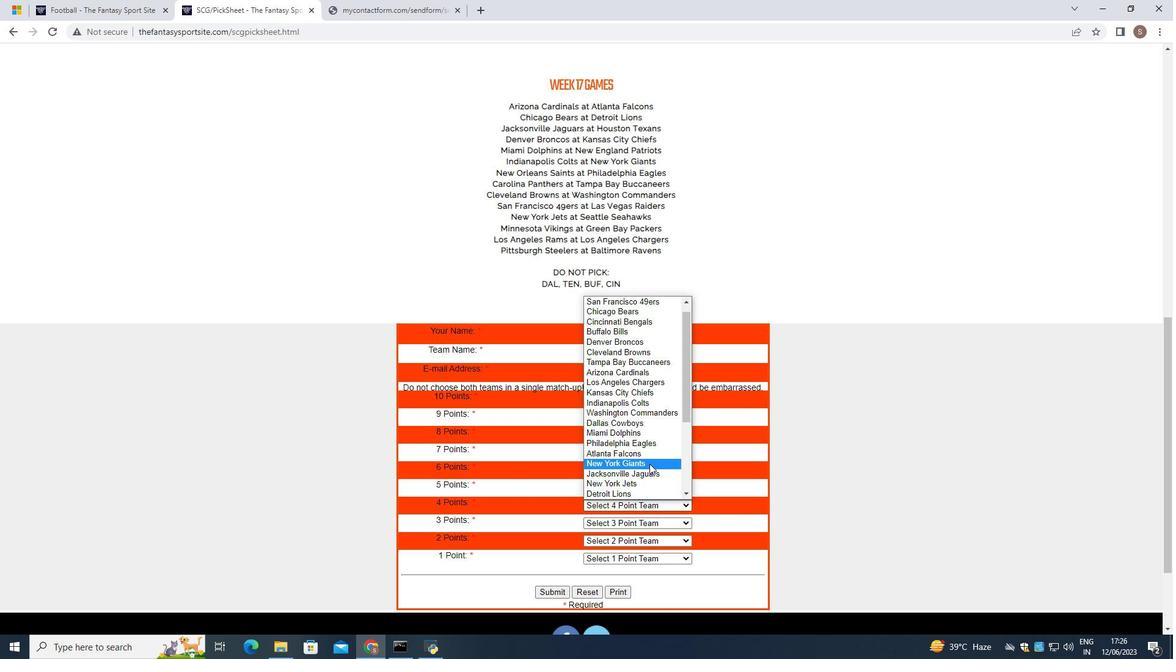 
Action: Mouse scrolled (649, 458) with delta (0, 0)
Screenshot: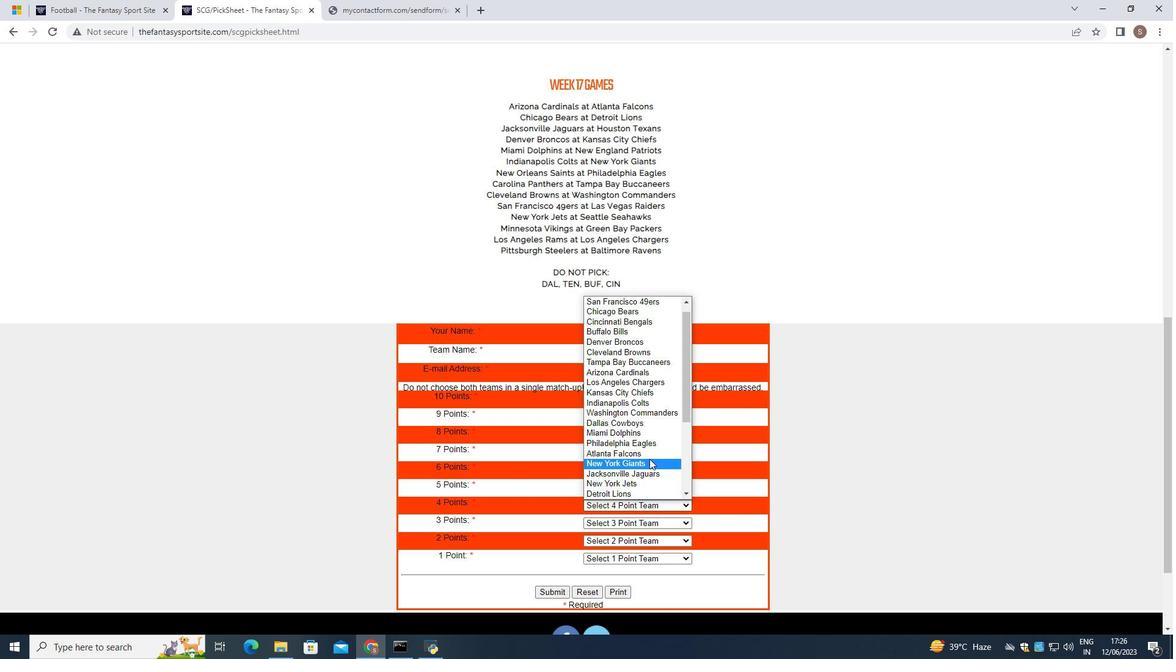 
Action: Mouse scrolled (649, 458) with delta (0, 0)
Screenshot: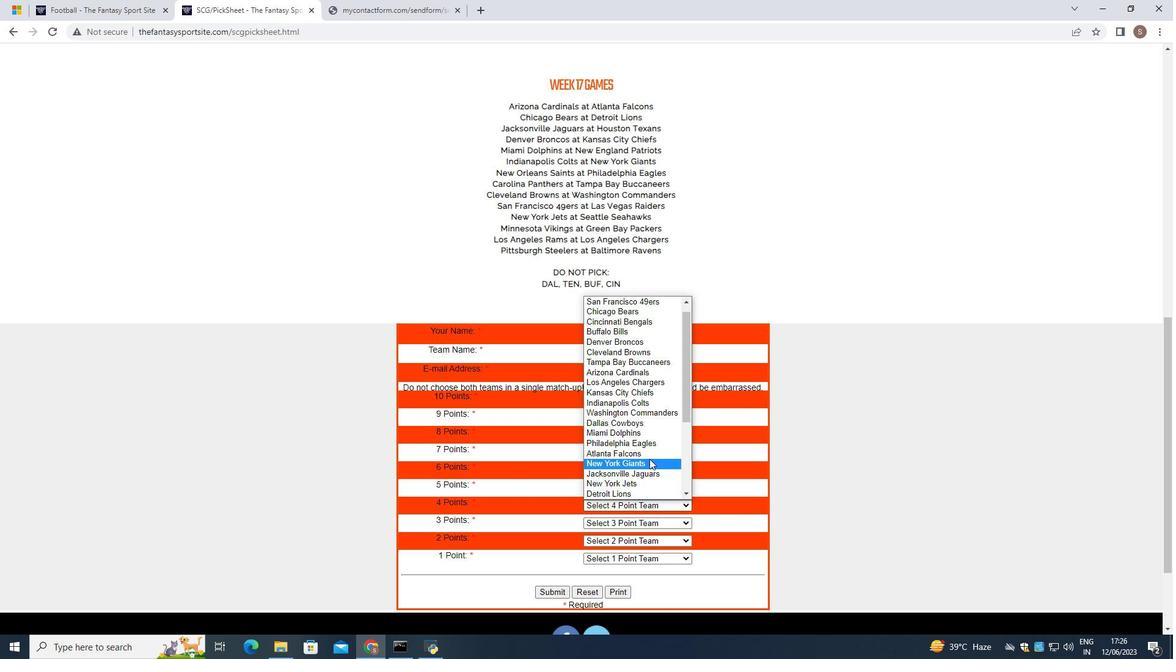 
Action: Mouse scrolled (649, 458) with delta (0, 0)
Screenshot: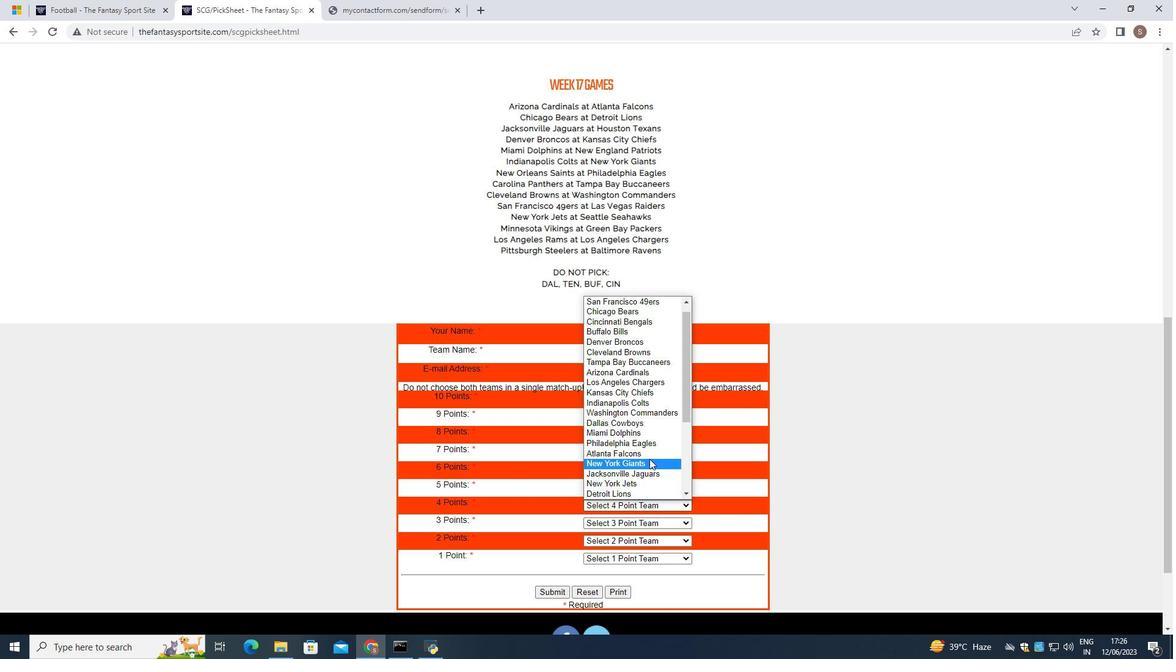 
Action: Mouse scrolled (649, 458) with delta (0, 0)
Screenshot: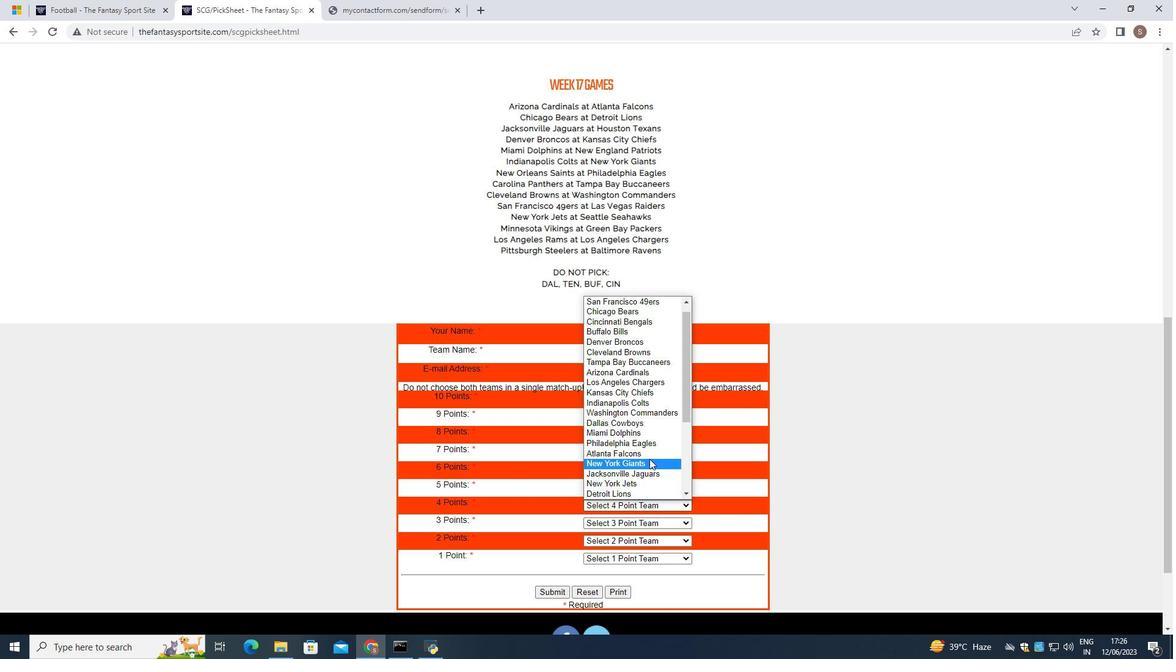 
Action: Mouse scrolled (649, 458) with delta (0, 0)
Screenshot: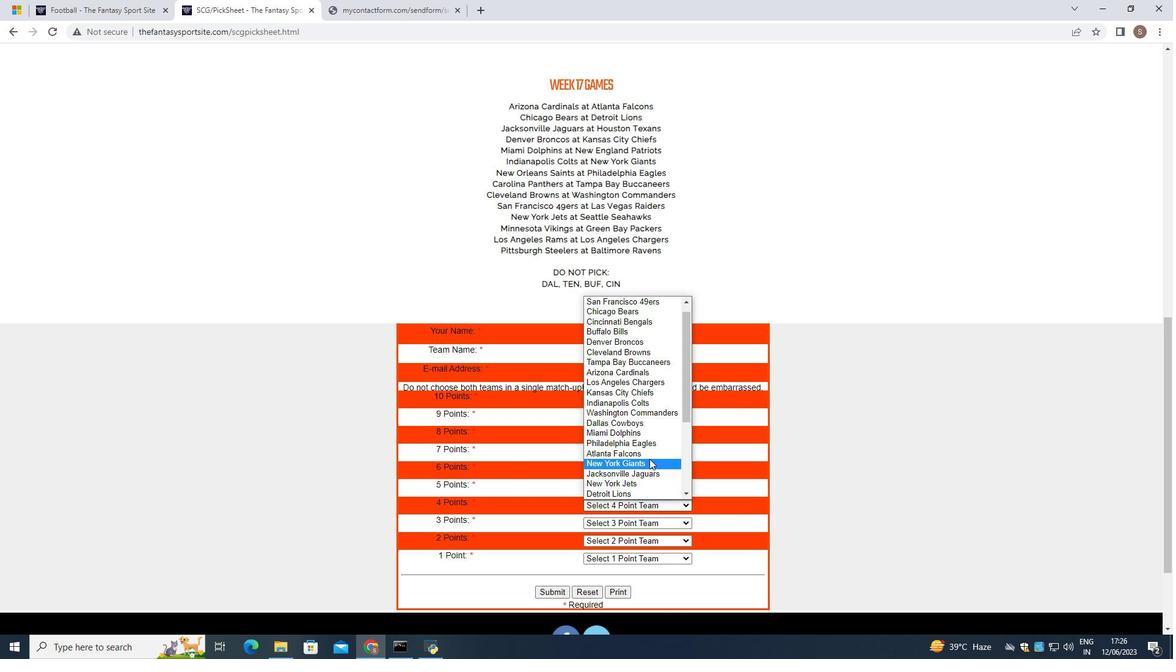 
Action: Mouse scrolled (649, 458) with delta (0, 0)
Screenshot: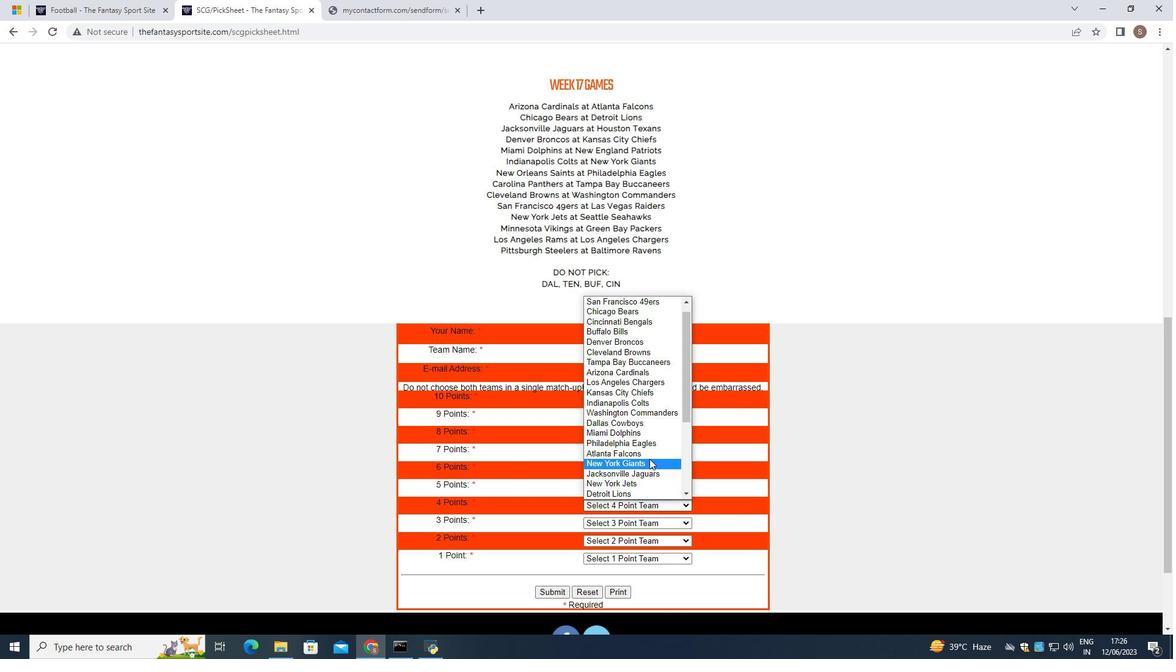 
Action: Mouse moved to (649, 458)
Screenshot: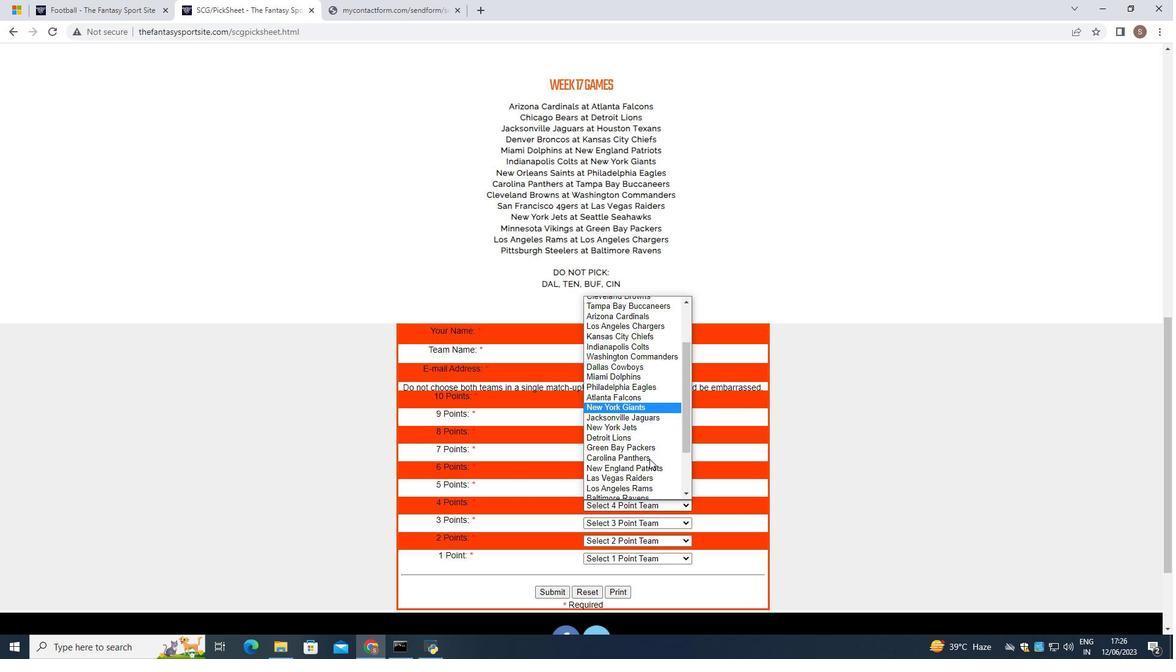 
Action: Mouse scrolled (649, 458) with delta (0, 0)
Screenshot: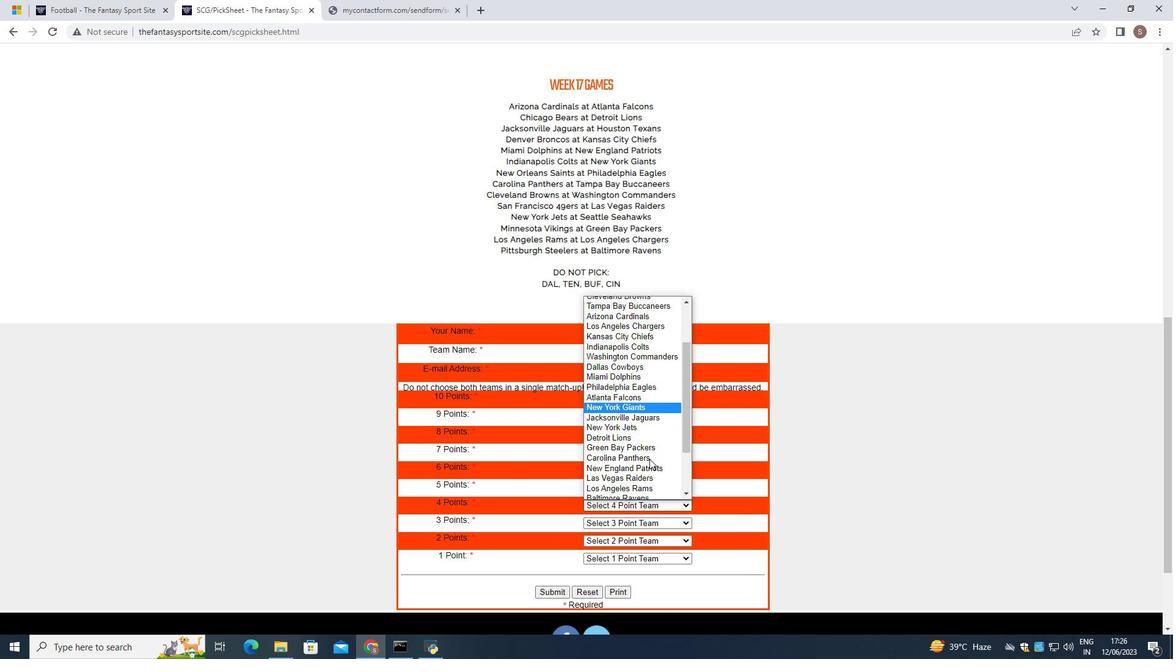 
Action: Mouse moved to (647, 414)
Screenshot: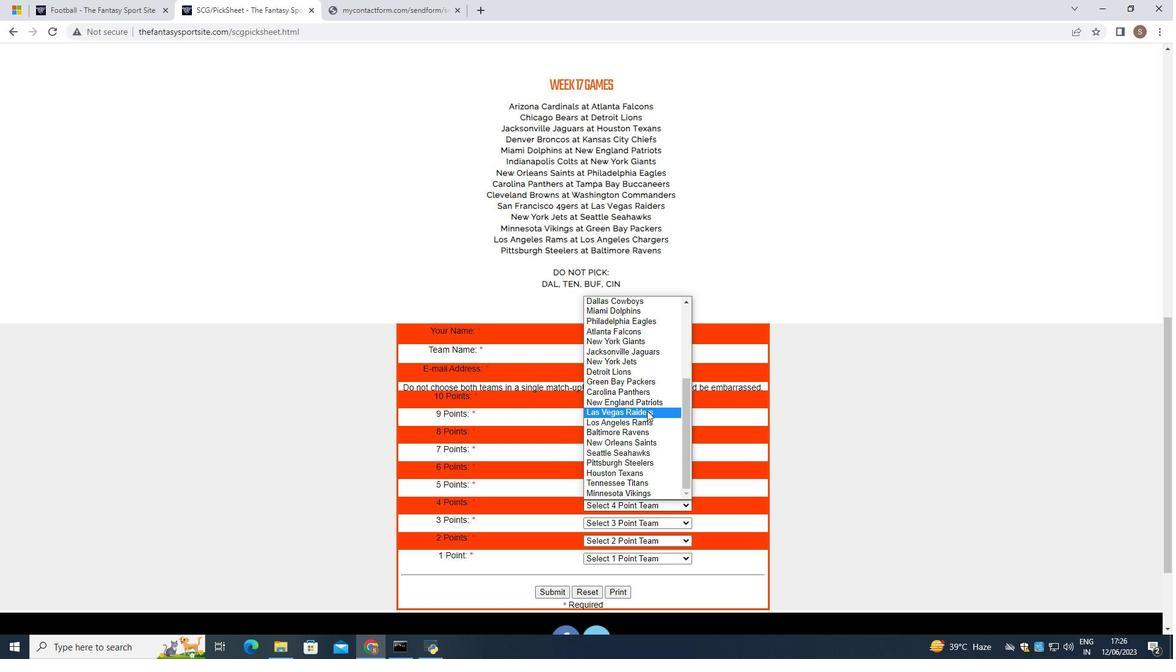 
Action: Mouse pressed left at (647, 414)
Screenshot: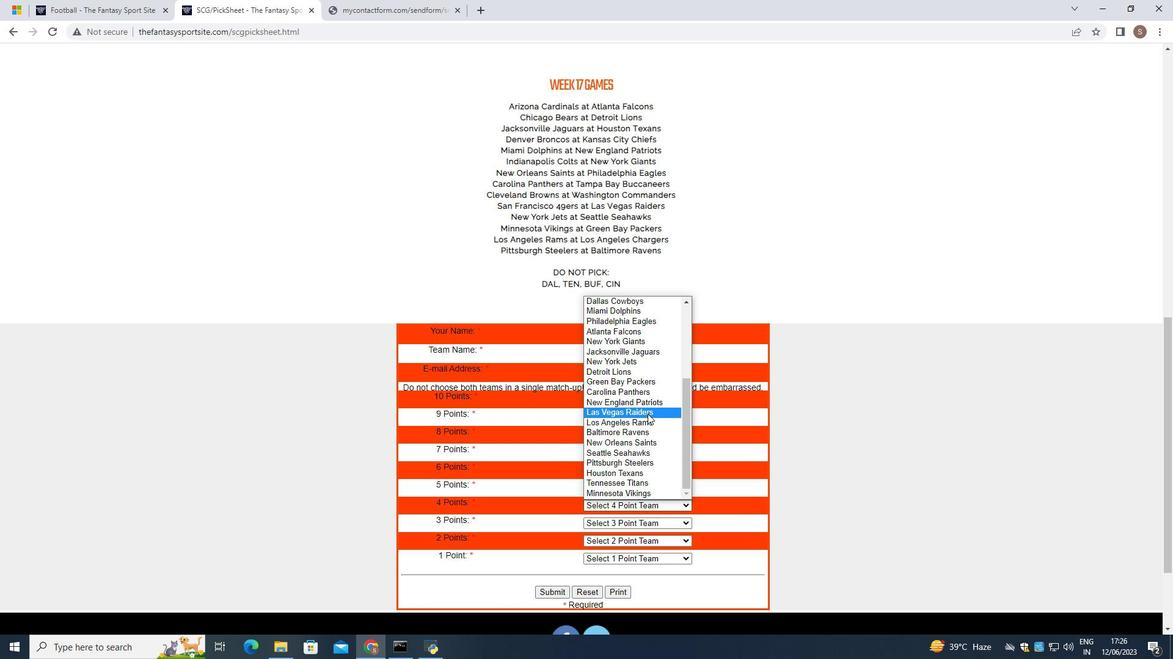 
Action: Mouse moved to (650, 527)
Screenshot: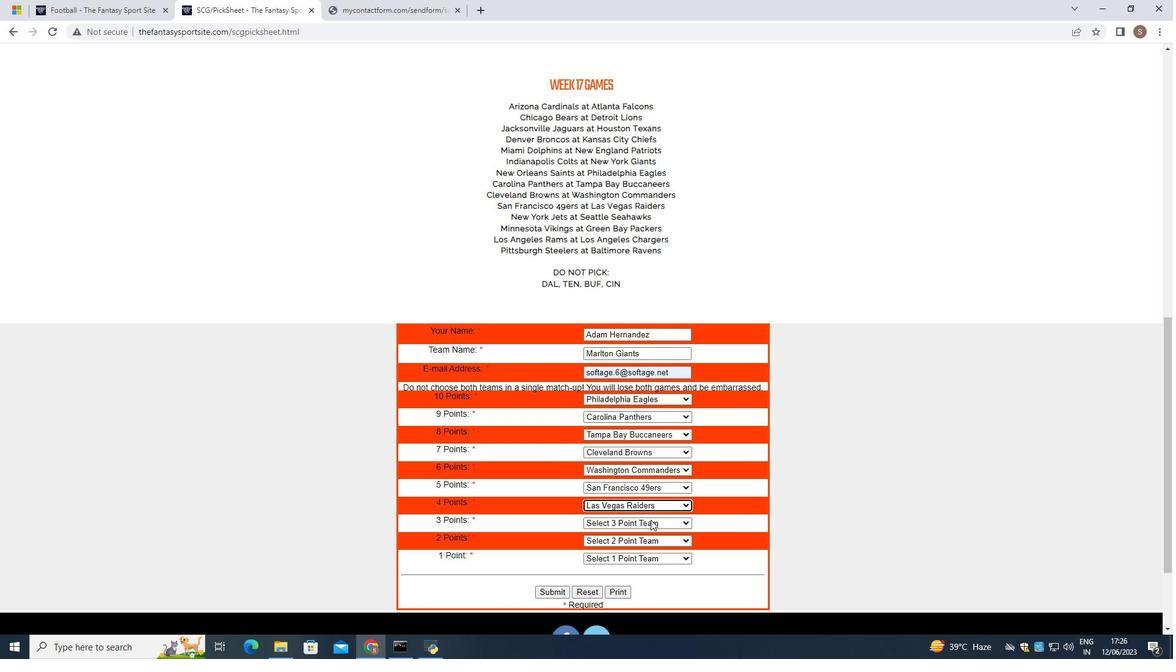 
Action: Mouse pressed left at (650, 527)
Screenshot: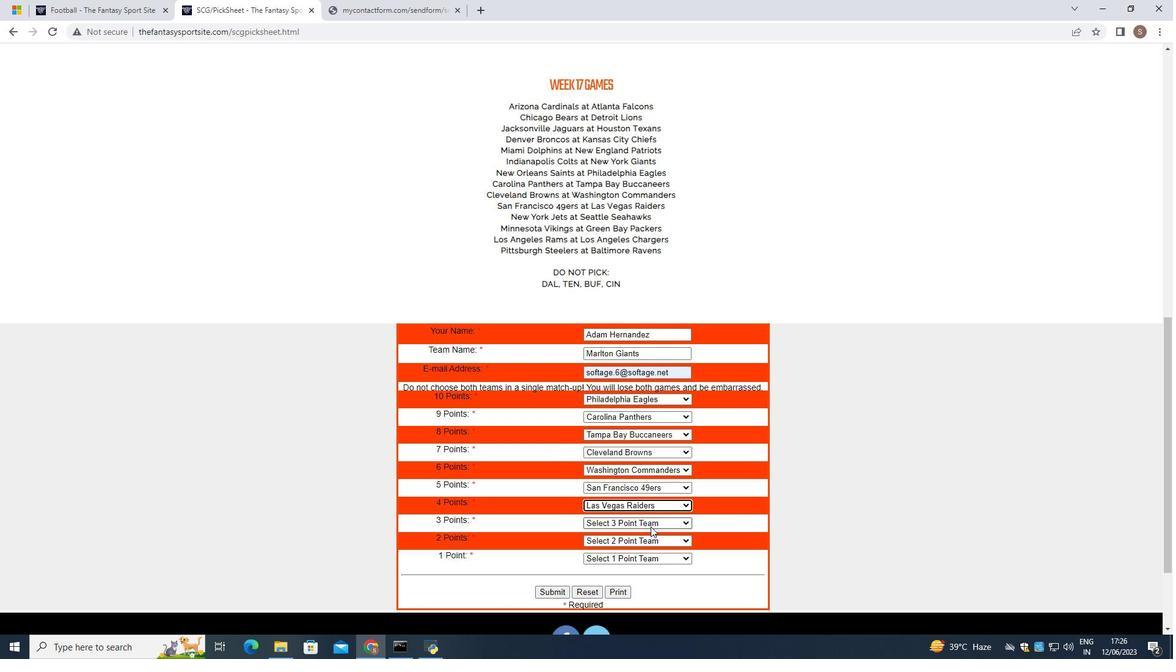 
Action: Mouse moved to (653, 505)
Screenshot: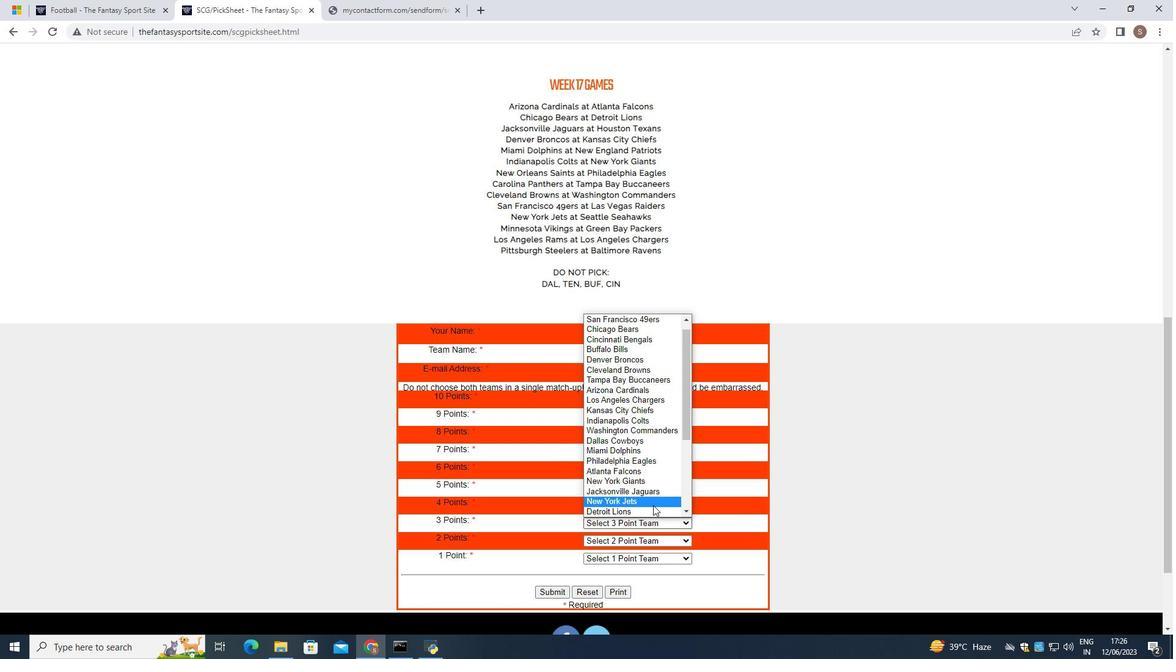 
Action: Mouse pressed left at (653, 505)
Screenshot: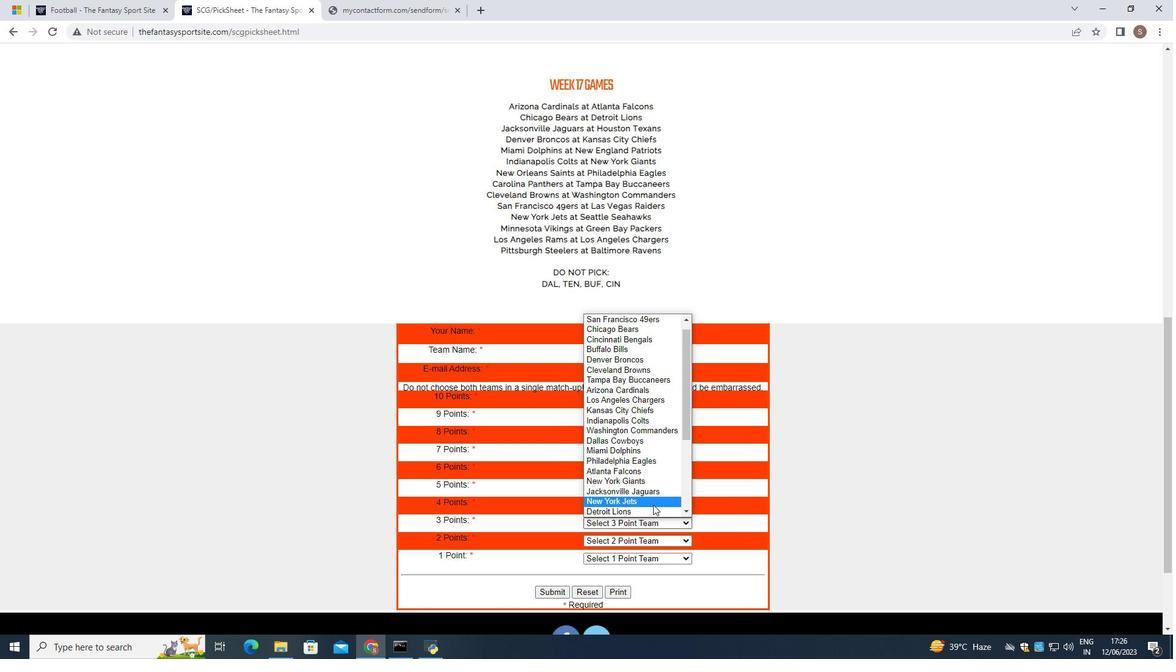 
Action: Mouse moved to (661, 541)
Screenshot: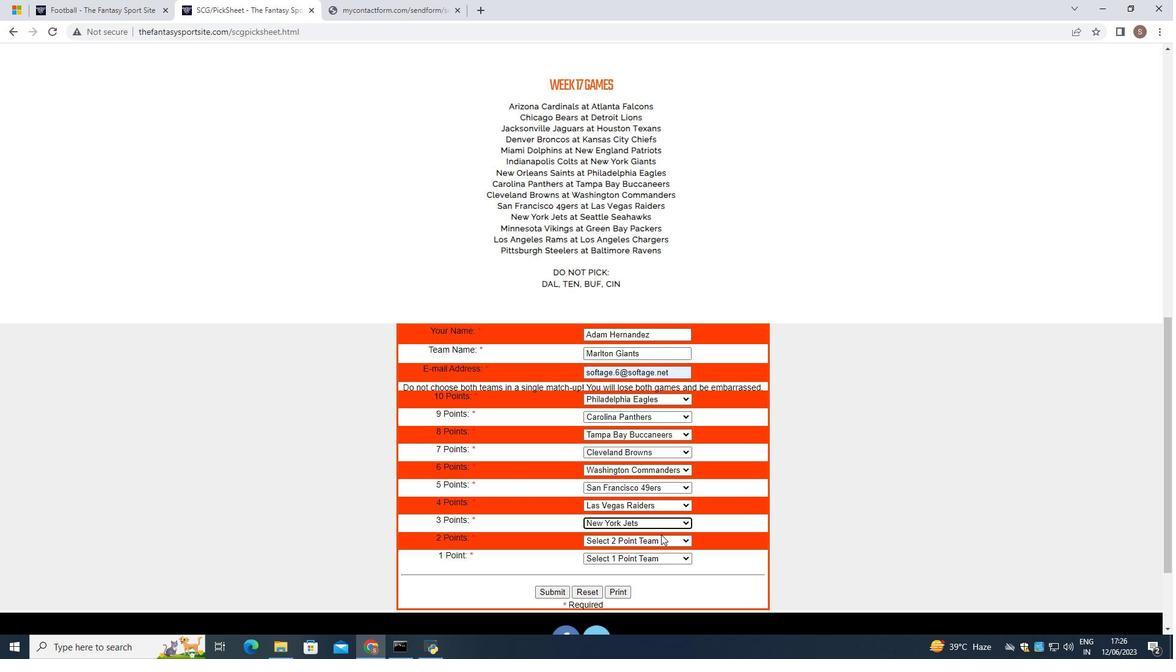 
Action: Mouse pressed left at (661, 541)
Screenshot: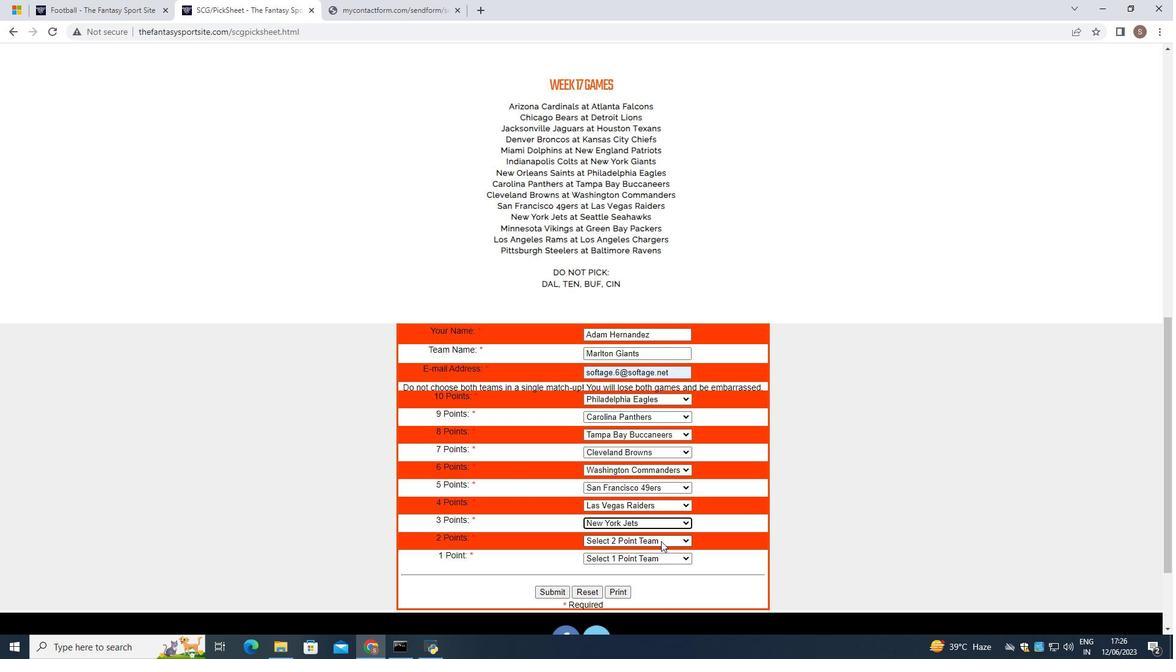 
Action: Mouse moved to (661, 519)
Screenshot: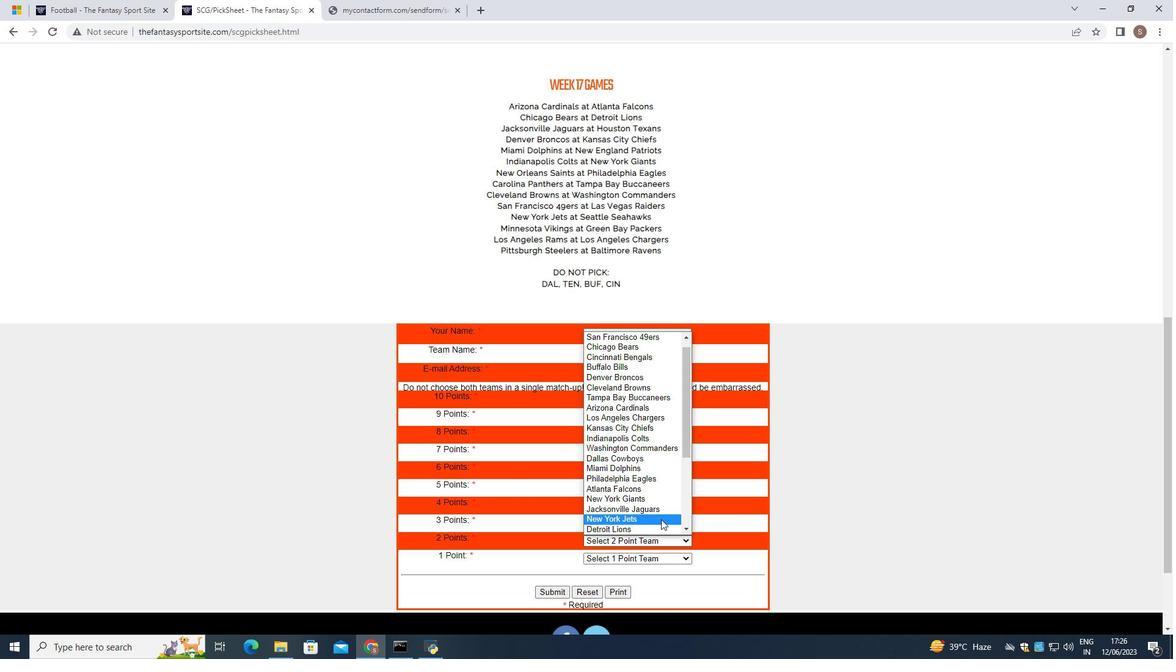 
Action: Mouse scrolled (661, 518) with delta (0, 0)
Screenshot: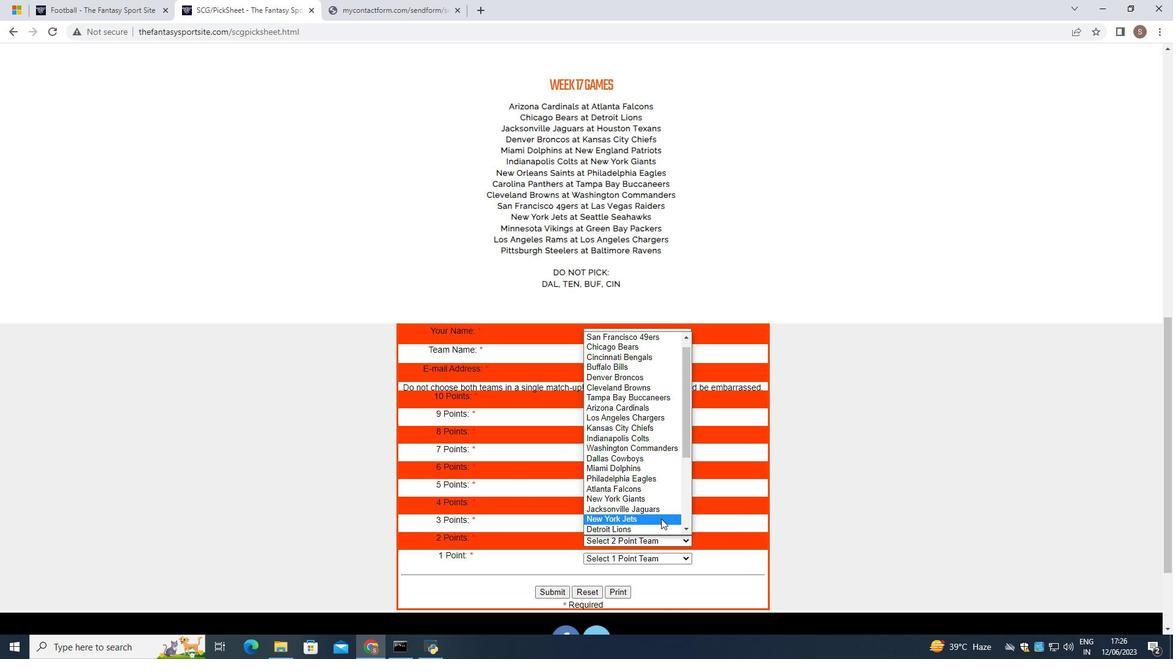 
Action: Mouse scrolled (661, 518) with delta (0, 0)
Screenshot: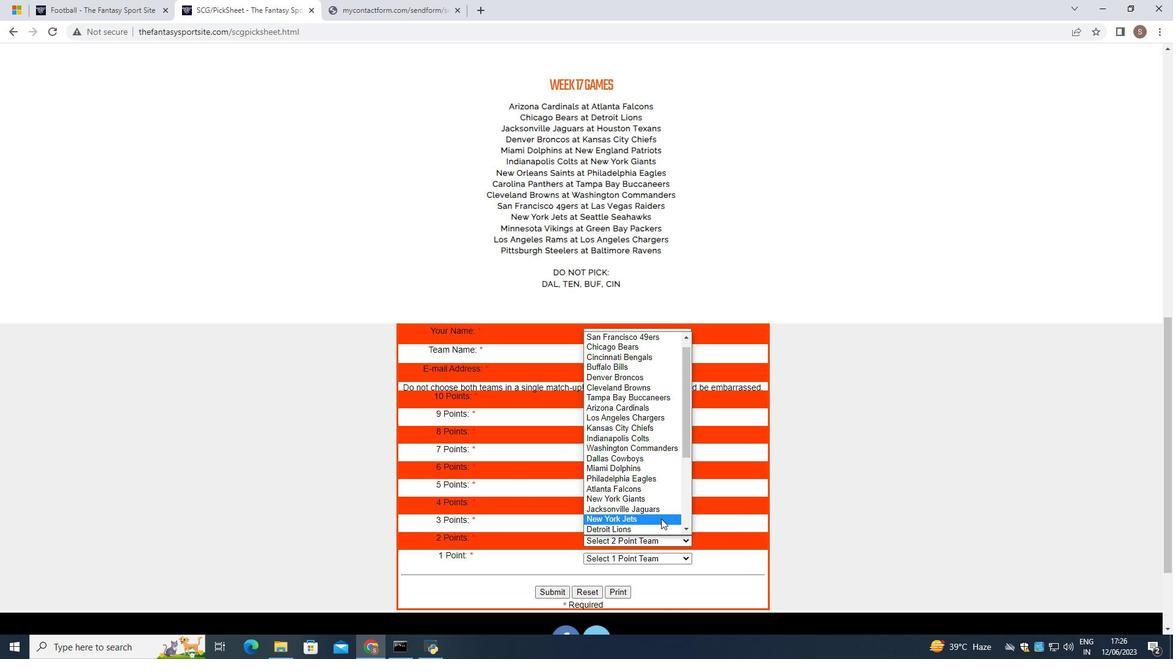 
Action: Mouse scrolled (661, 518) with delta (0, 0)
Screenshot: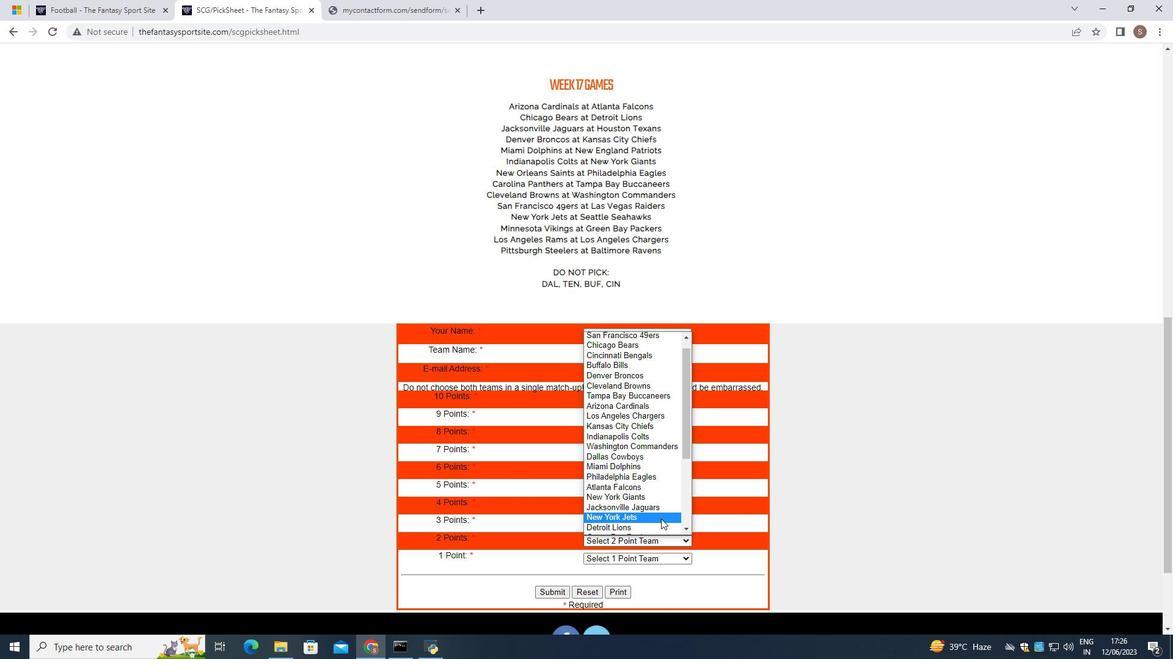 
Action: Mouse scrolled (661, 518) with delta (0, 0)
Screenshot: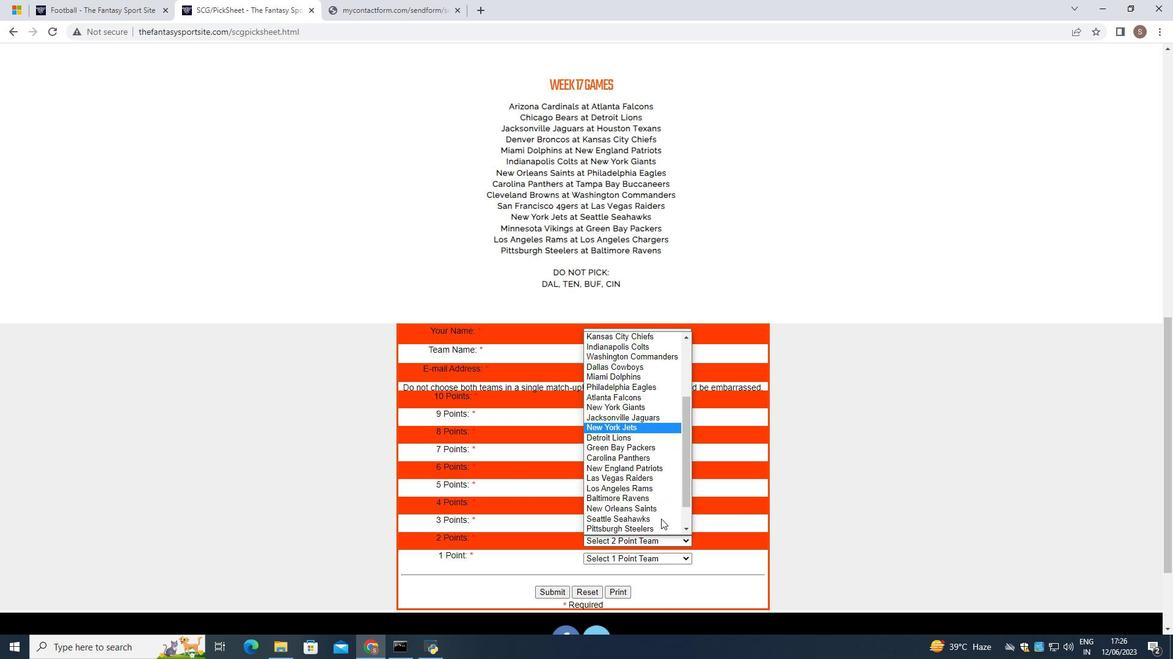 
Action: Mouse scrolled (661, 518) with delta (0, 0)
Screenshot: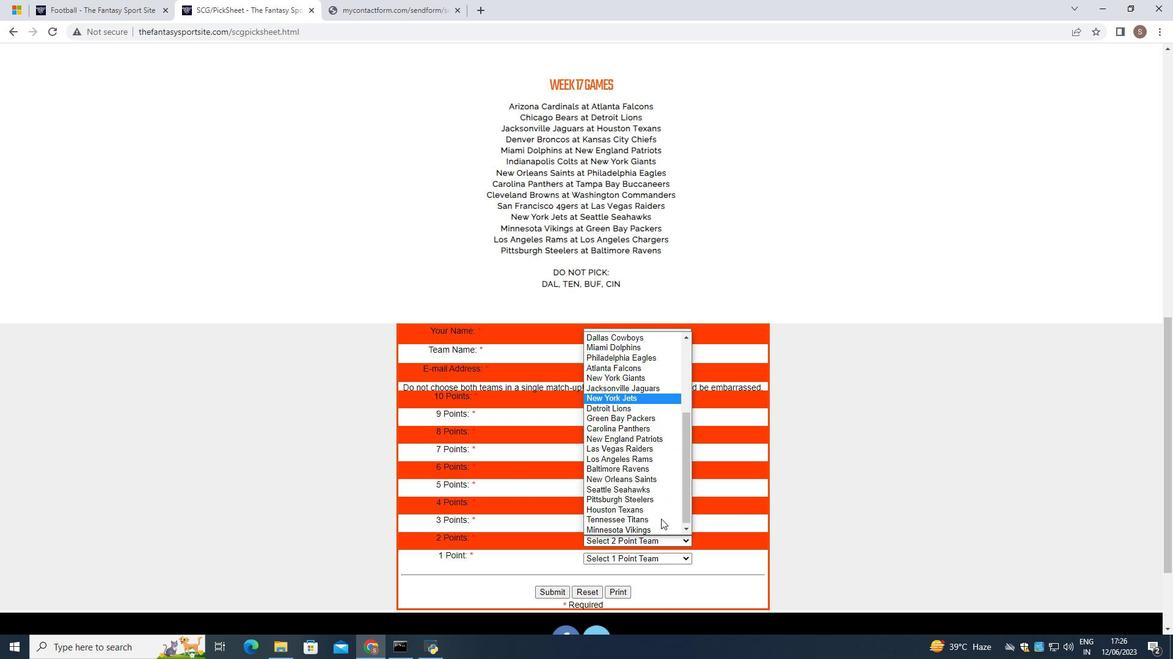 
Action: Mouse scrolled (661, 518) with delta (0, 0)
Screenshot: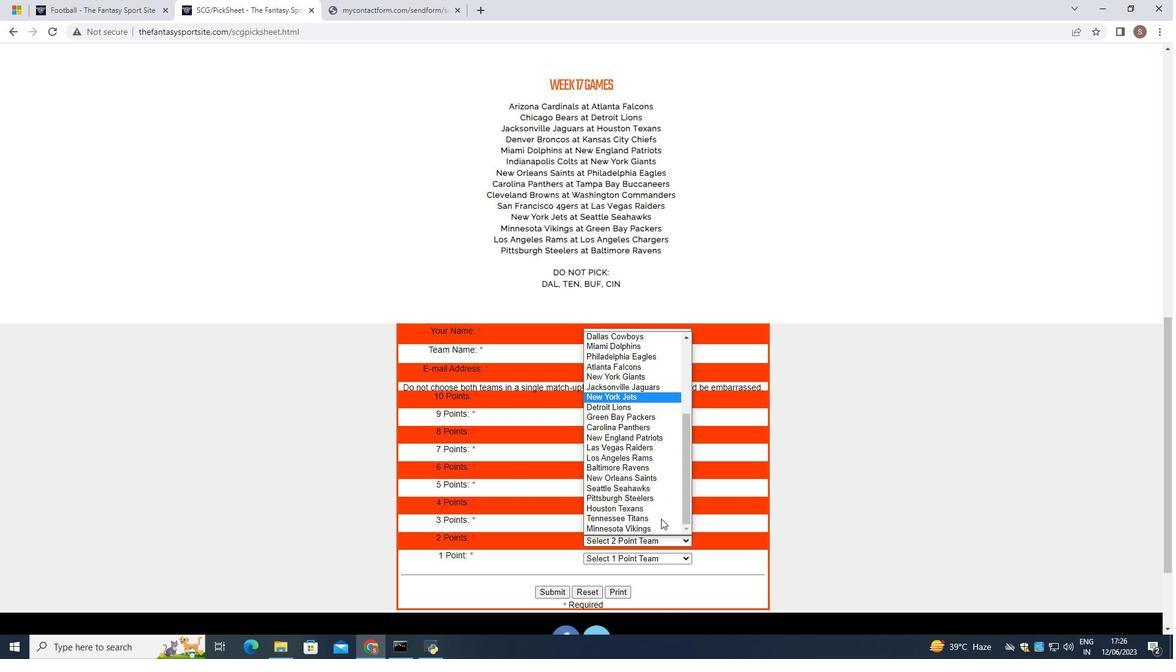 
Action: Mouse moved to (660, 493)
Screenshot: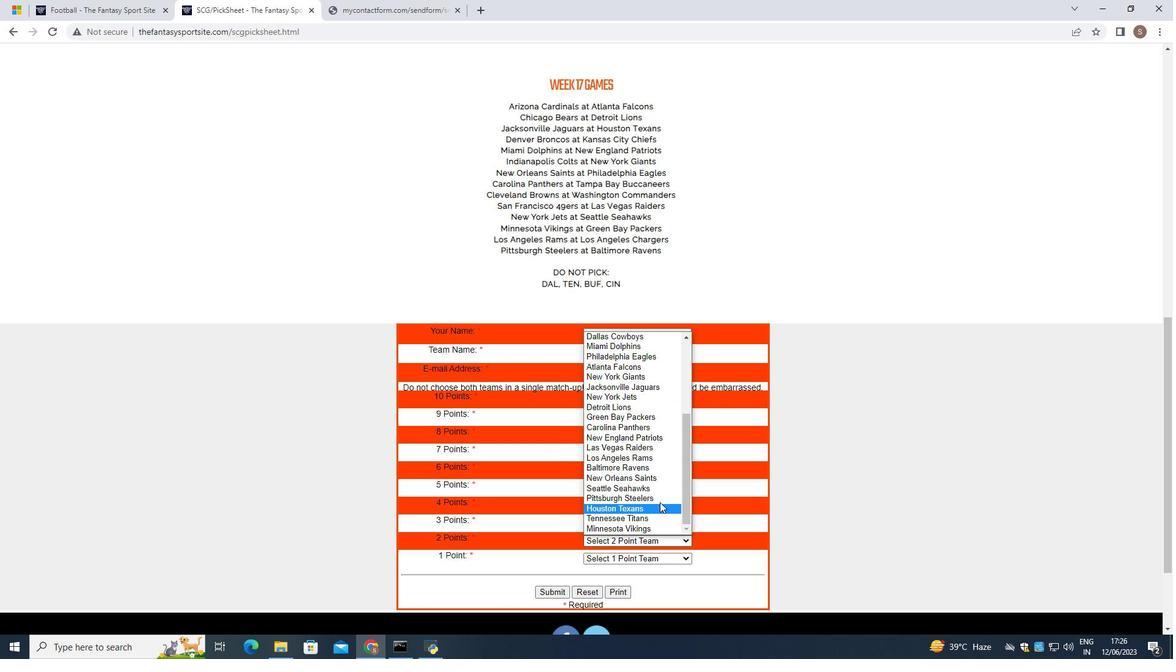 
Action: Mouse pressed left at (660, 493)
Screenshot: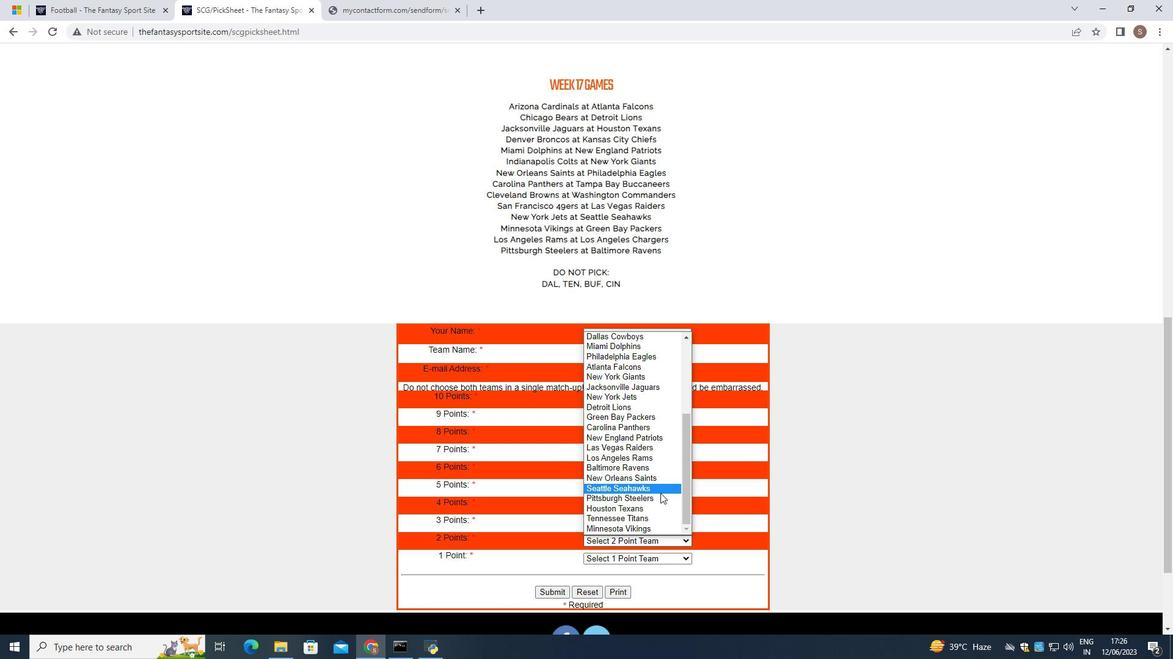 
Action: Mouse moved to (667, 556)
Screenshot: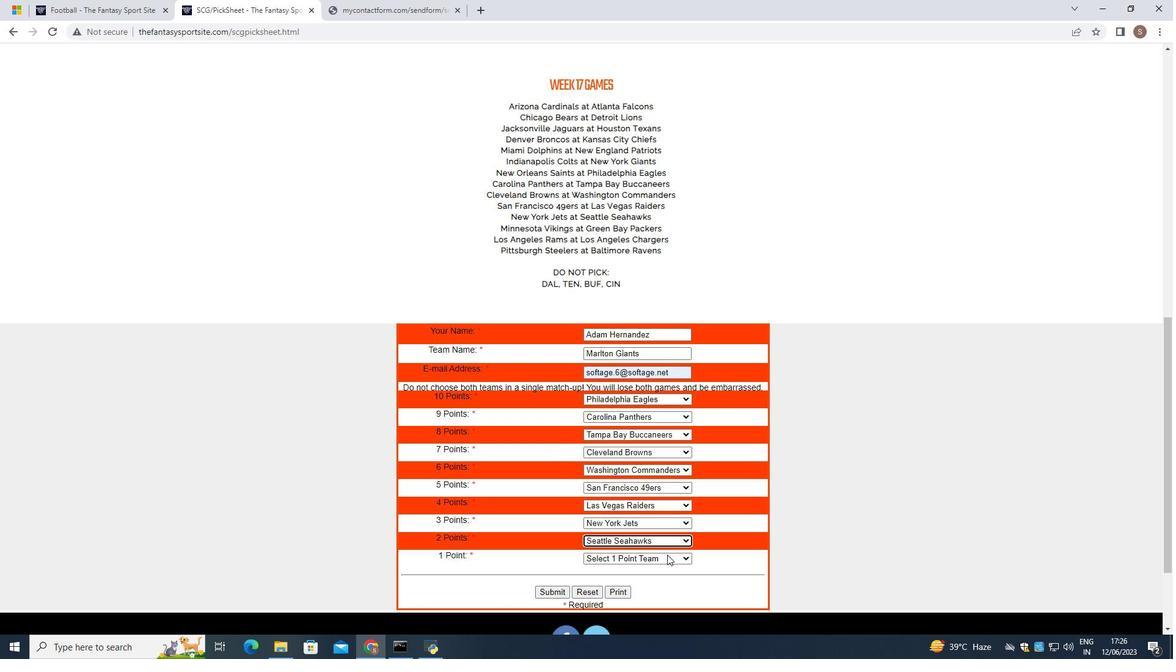 
Action: Mouse pressed left at (667, 556)
Screenshot: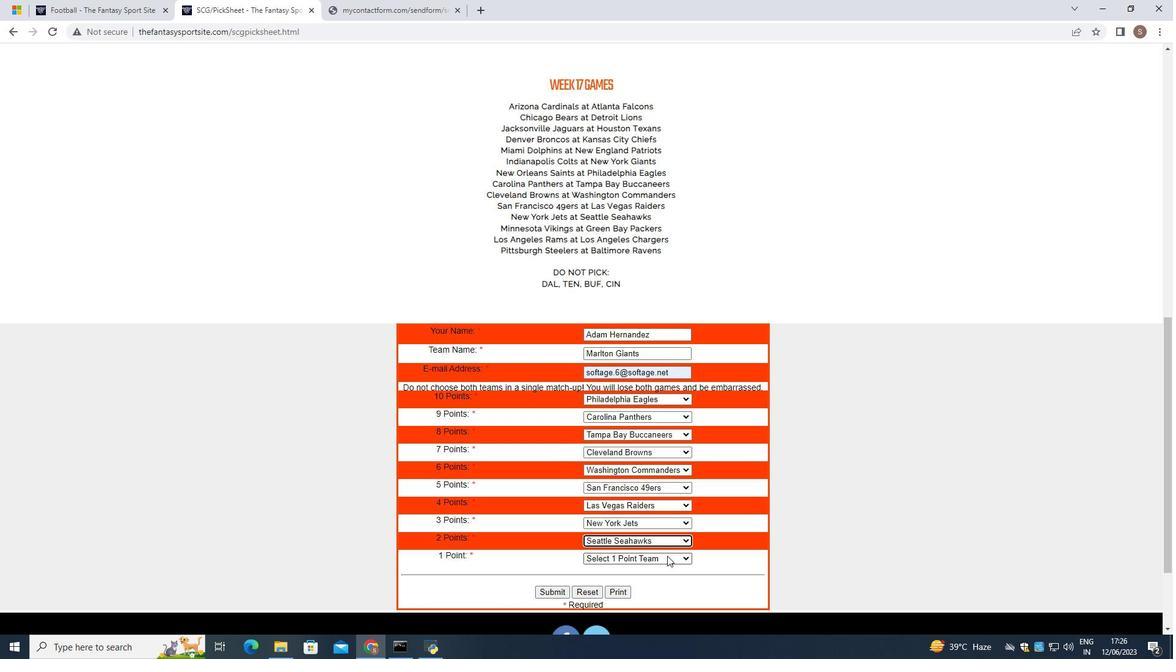
Action: Mouse moved to (646, 481)
Screenshot: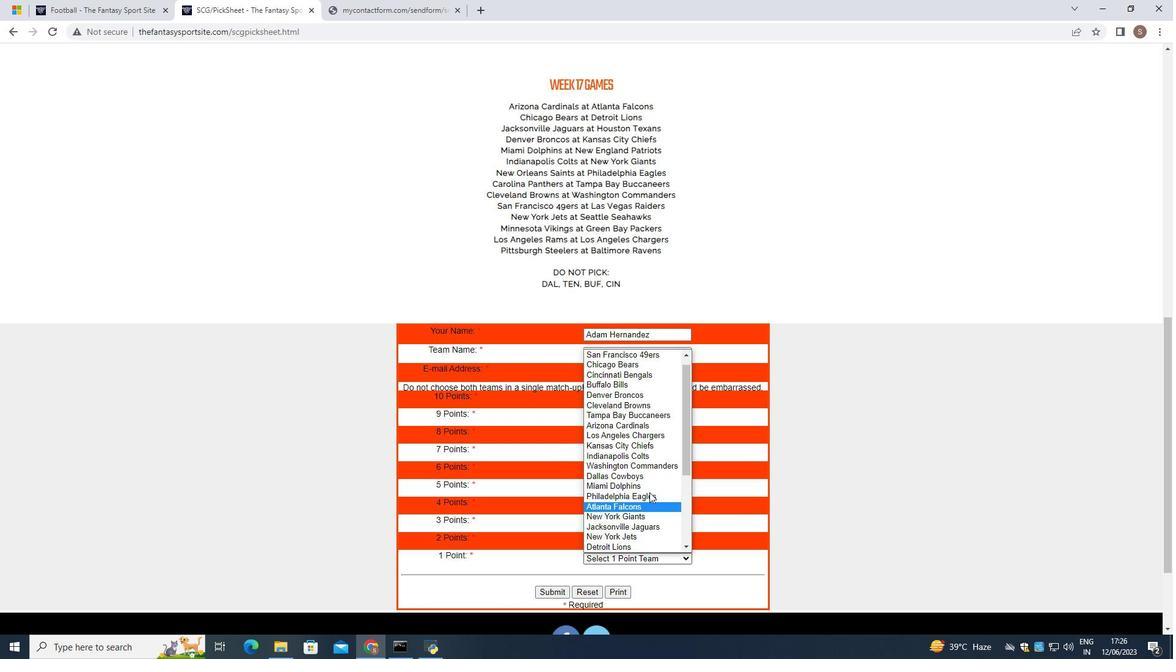 
Action: Mouse scrolled (646, 480) with delta (0, 0)
Screenshot: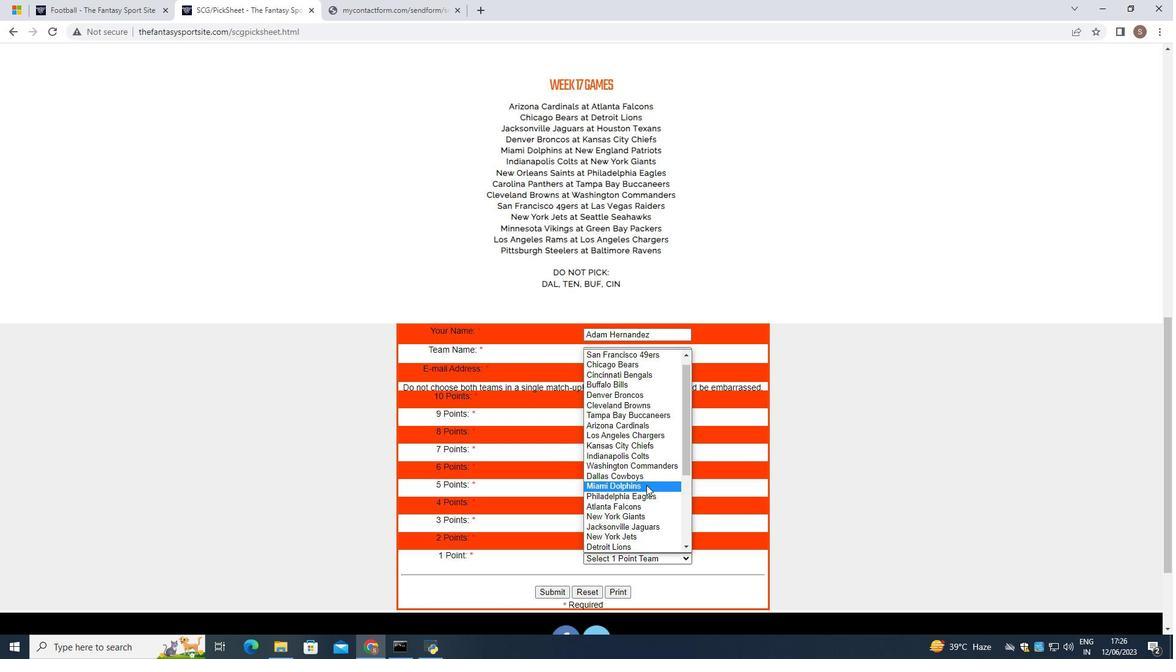 
Action: Mouse scrolled (646, 480) with delta (0, 0)
Screenshot: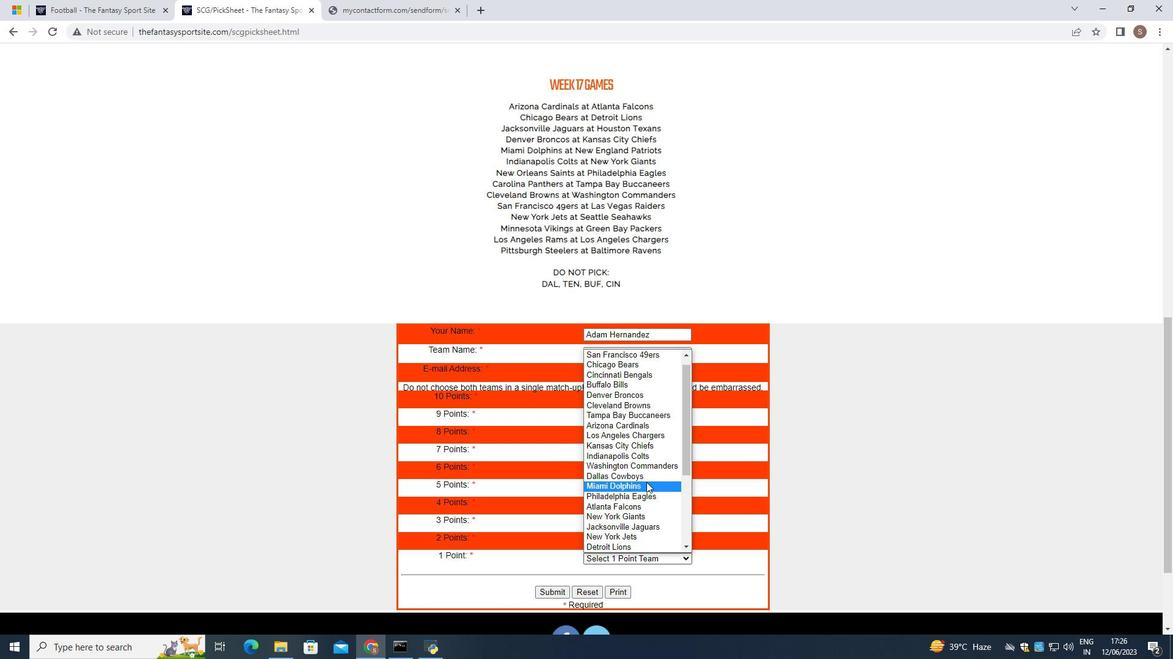
Action: Mouse scrolled (646, 480) with delta (0, 0)
Screenshot: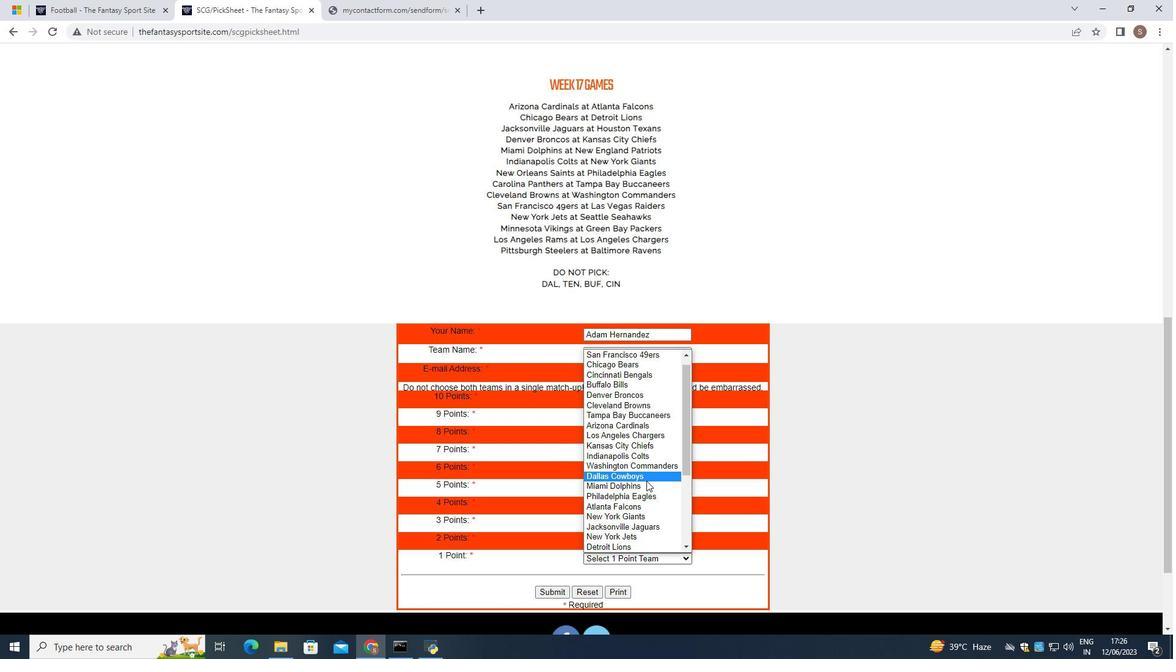 
Action: Mouse scrolled (646, 480) with delta (0, 0)
Screenshot: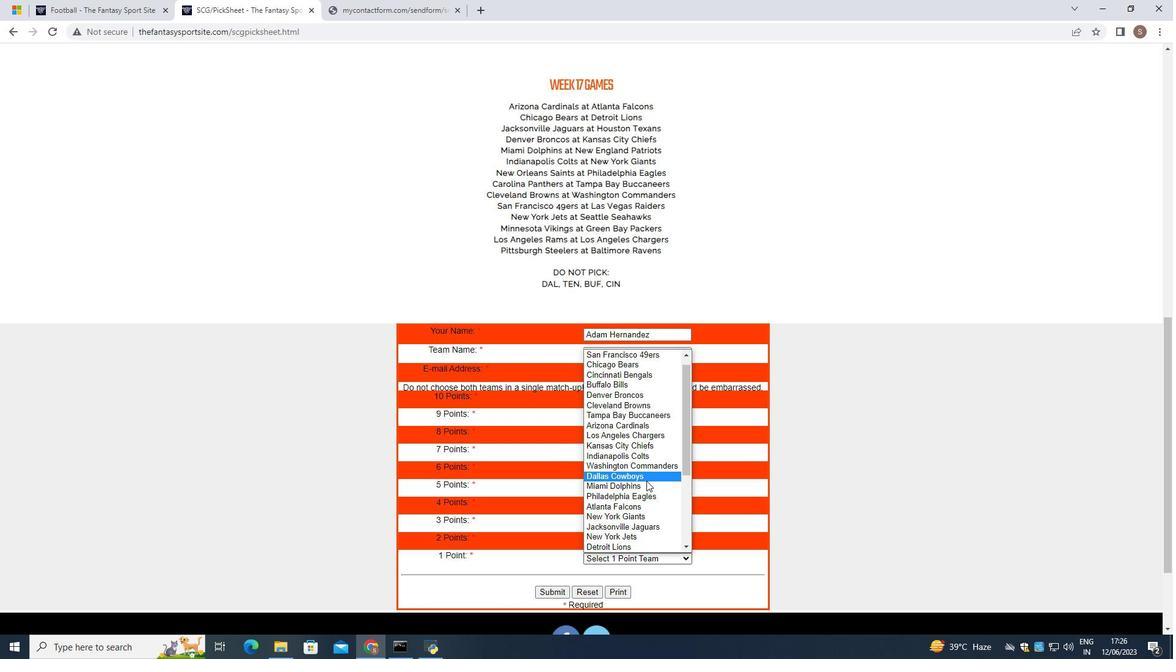
Action: Mouse moved to (646, 480)
Screenshot: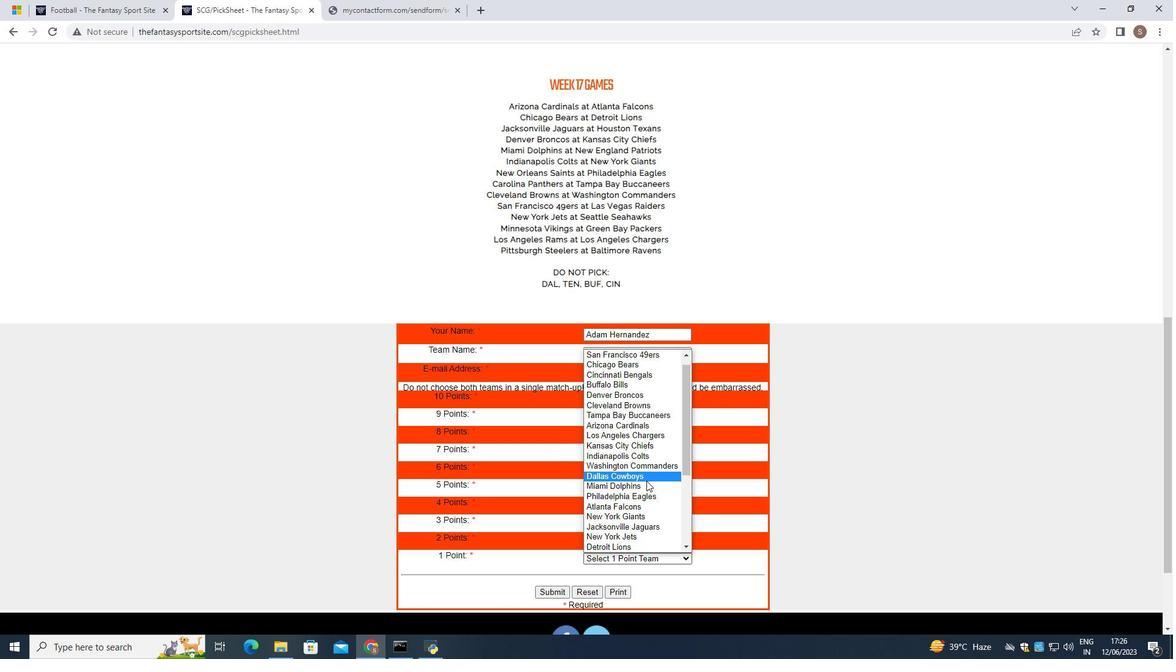 
Action: Mouse scrolled (646, 480) with delta (0, 0)
Screenshot: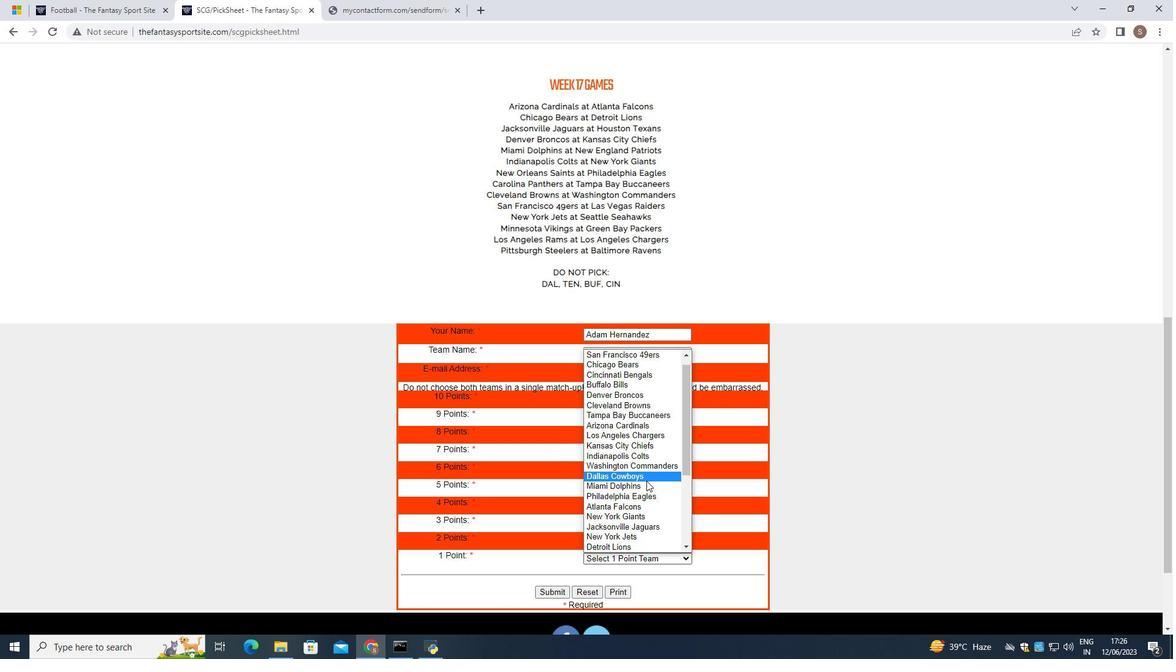 
Action: Mouse moved to (645, 480)
Screenshot: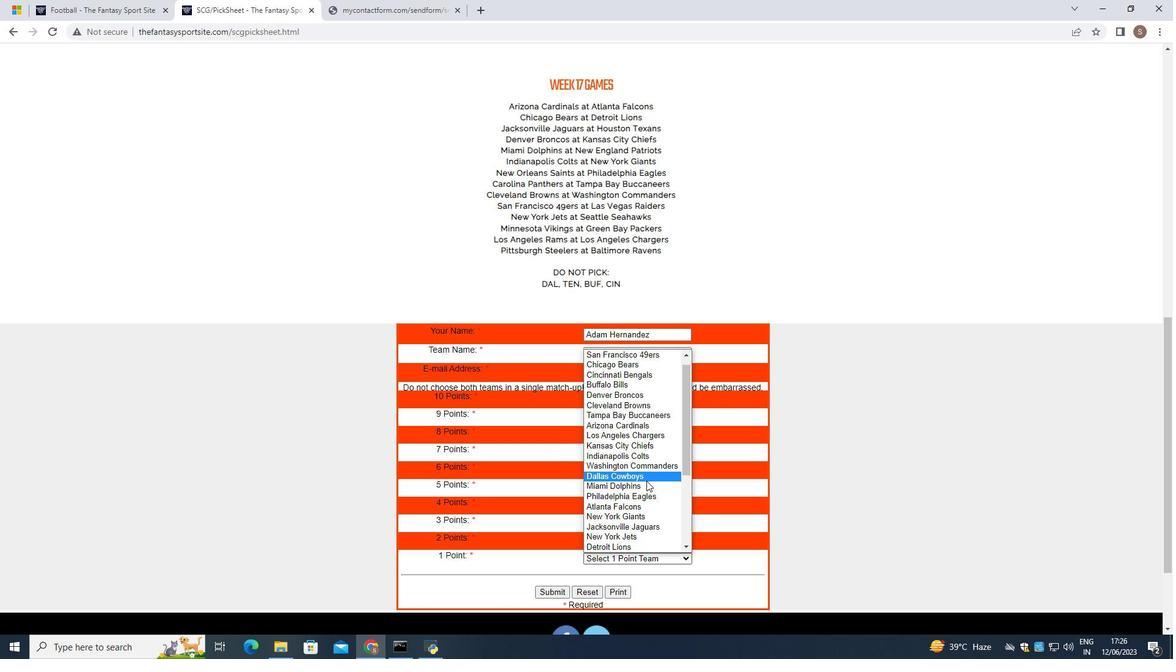 
Action: Mouse scrolled (646, 480) with delta (0, 0)
Screenshot: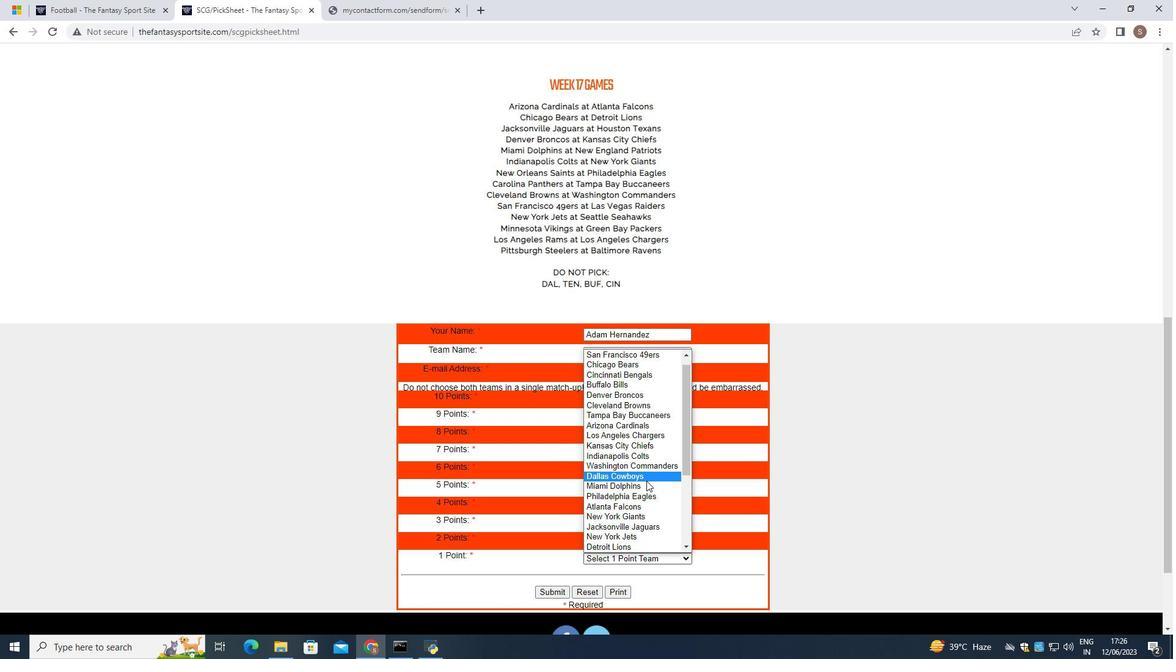 
Action: Mouse moved to (644, 479)
Screenshot: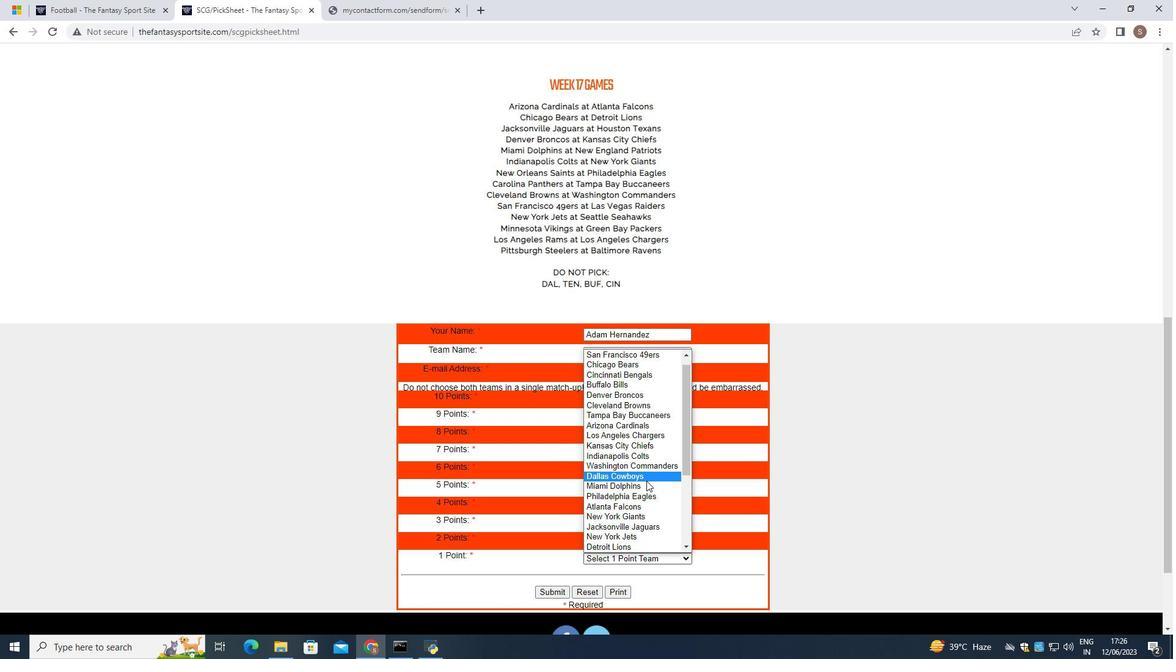 
Action: Mouse scrolled (646, 480) with delta (0, 0)
Screenshot: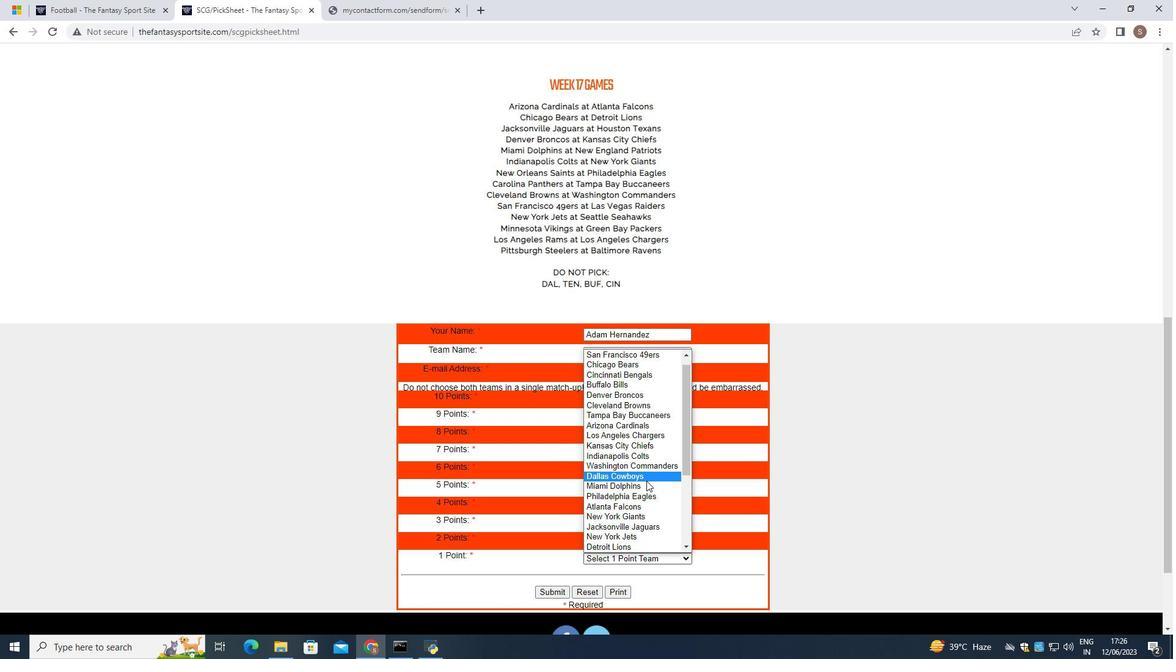 
Action: Mouse moved to (642, 477)
Screenshot: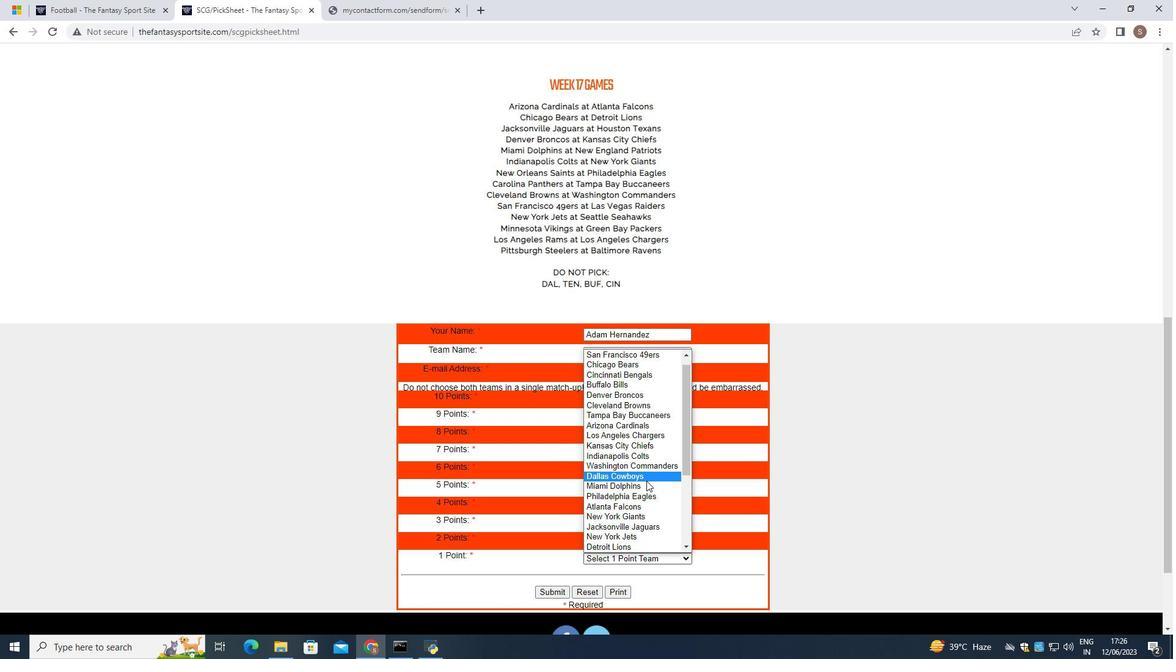 
Action: Mouse scrolled (644, 479) with delta (0, 0)
Screenshot: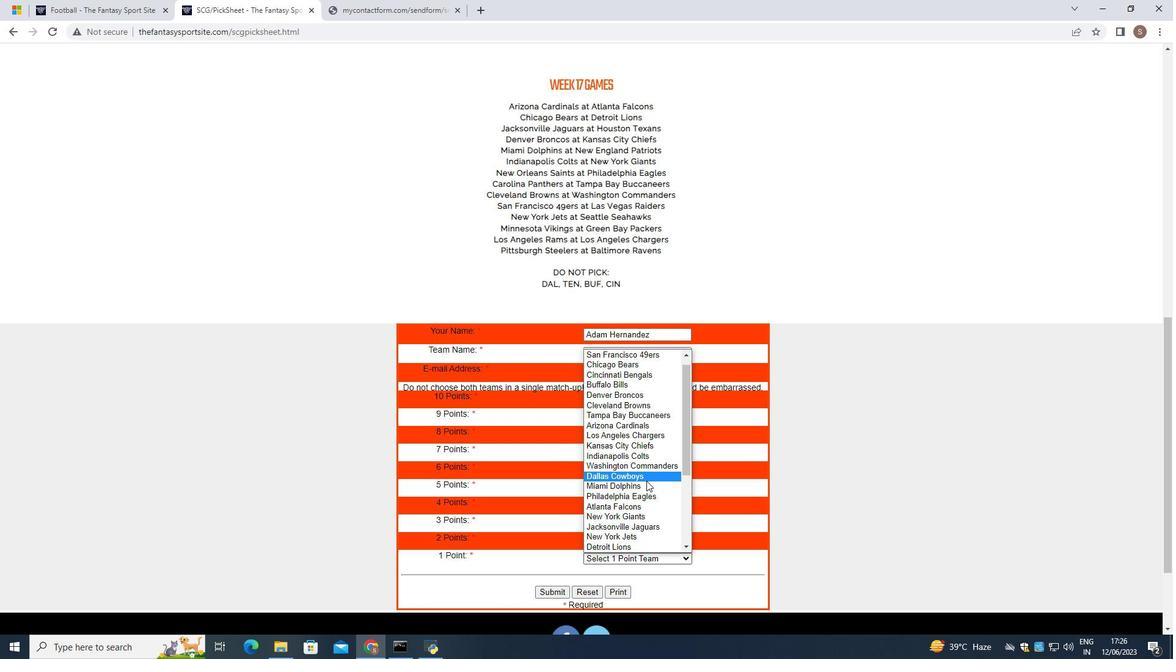 
Action: Mouse moved to (639, 475)
Screenshot: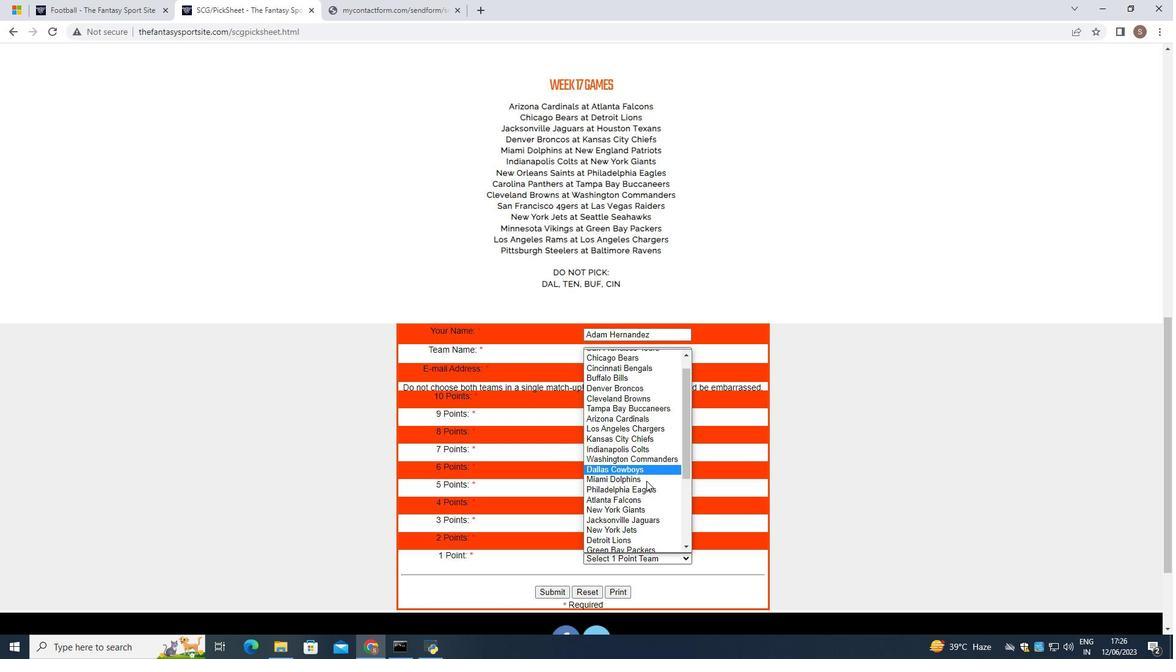
Action: Mouse scrolled (640, 476) with delta (0, 0)
Screenshot: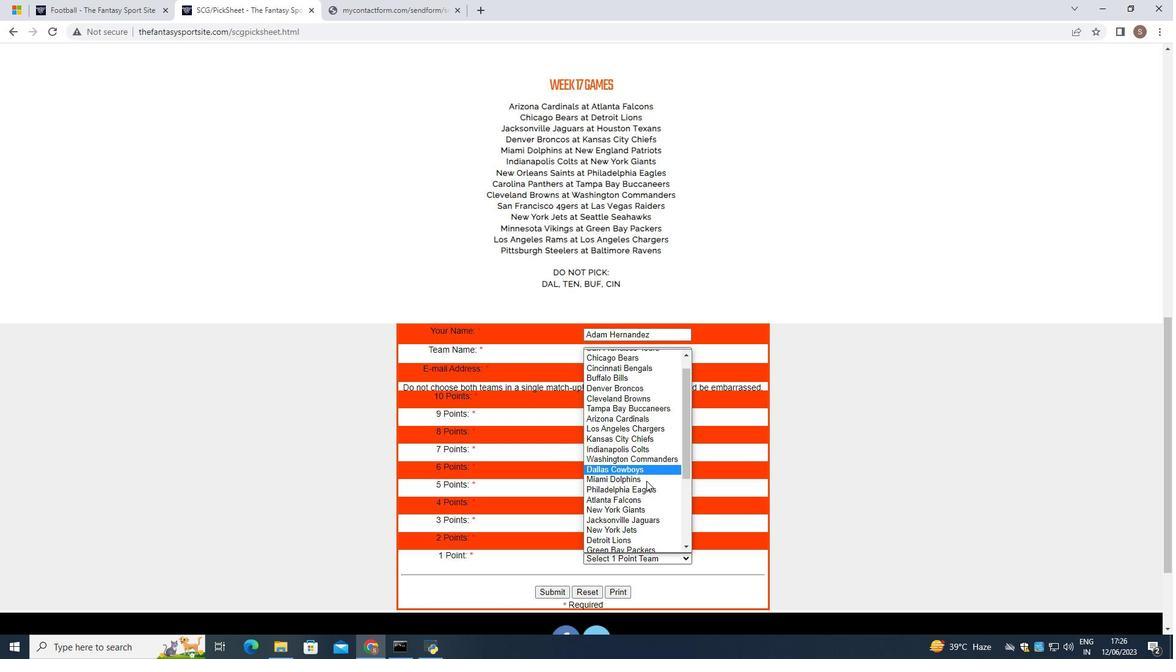 
Action: Mouse moved to (647, 544)
Screenshot: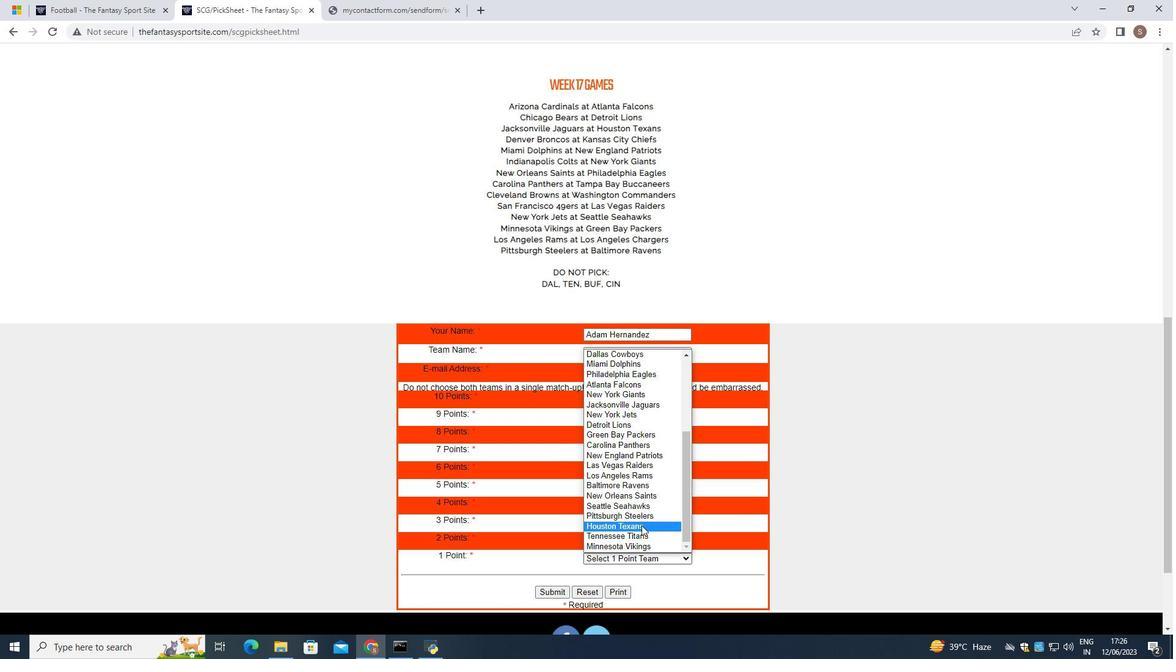 
Action: Mouse pressed left at (647, 544)
Screenshot: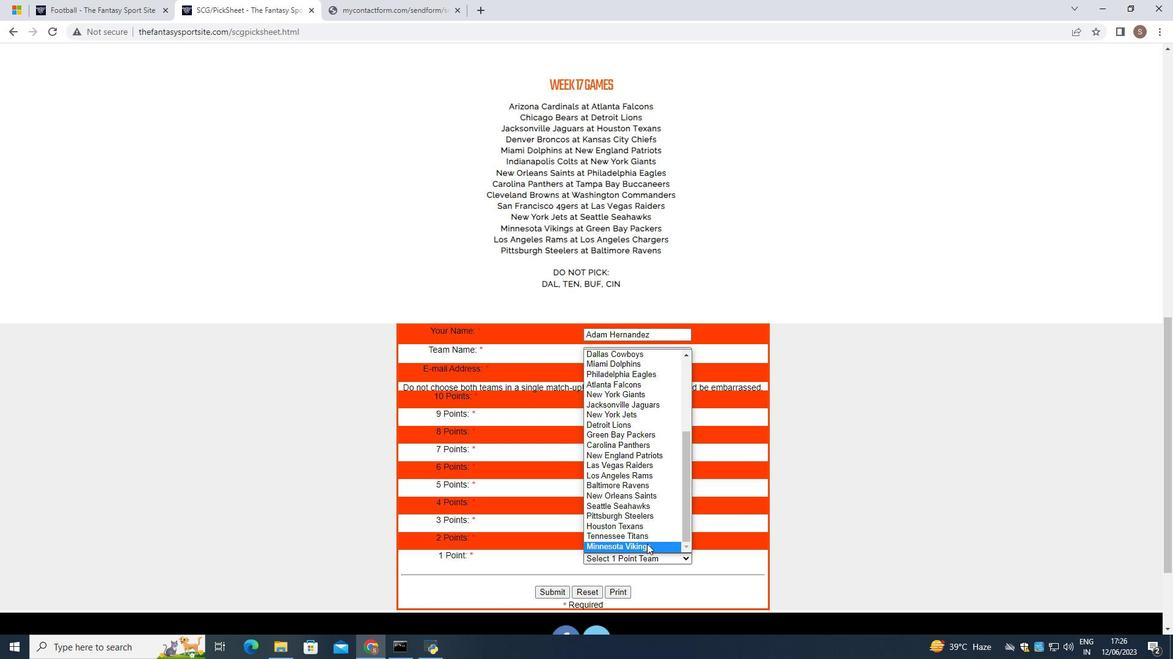
Action: Mouse moved to (559, 595)
Screenshot: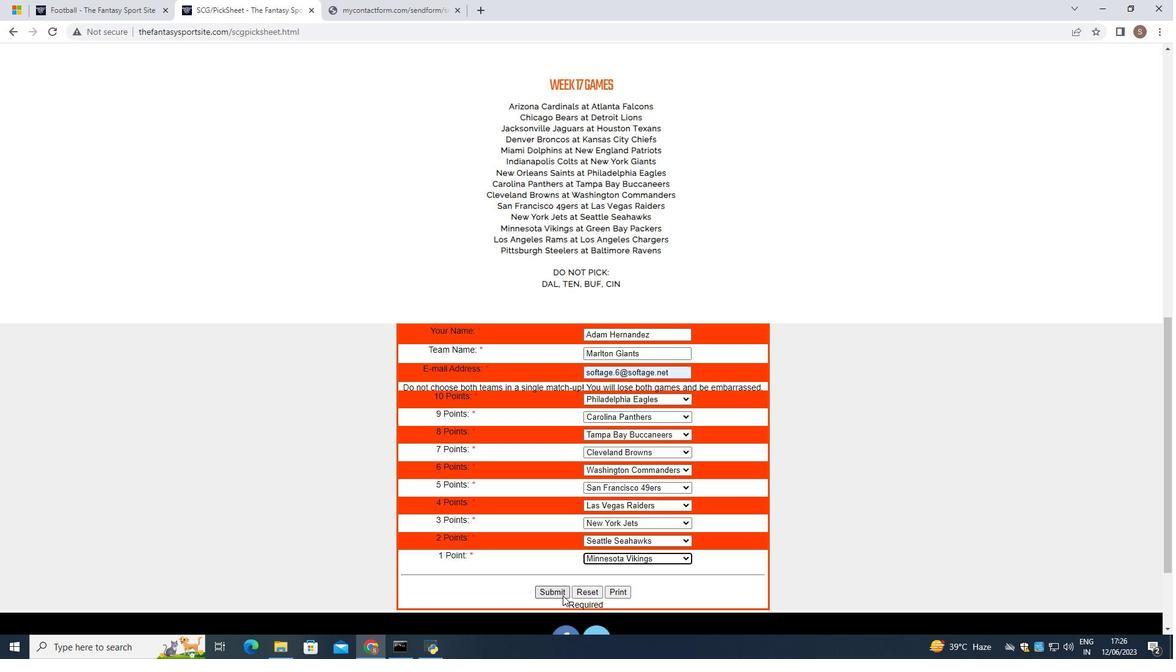 
Action: Mouse pressed left at (559, 595)
Screenshot: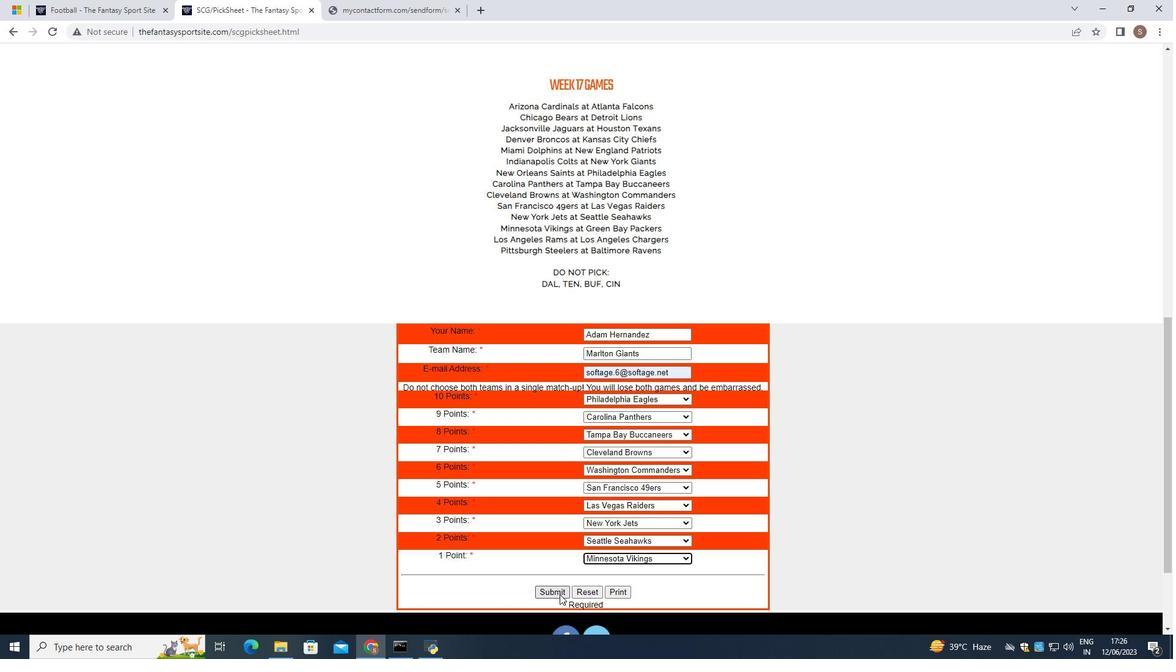
